 Task: Add an event  with title  Casual Team Building Workshop: Enhancing Communication and Trust within Teams, date '2023/12/07' to 2023/12/08  & Select Event type as  Collective. Add location for the event as  Mexico City, Mexico and add a description: The session will conclude with a recap and summary of key takeaways, providing participants with a comprehensive understanding of the elements that contribute to successful presentations. Participants will be encouraged to continue practicing their presentation skills outside of the session and seek further opportunities for growth and improvement.Create an event link  http-casualteambuildingworkshop:enhancingcommunicationandtrustwithinteamscom & Select the event color as  Cyan. , logged in from the account softage.4@softage.netand send the event invitation to softage.10@softage.net and softage.1@softage.net
Action: Mouse pressed left at (662, 98)
Screenshot: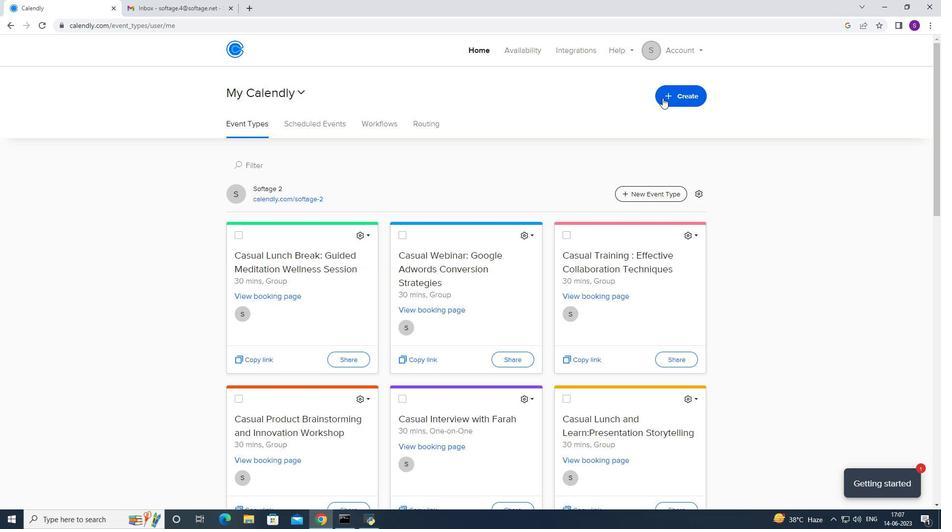
Action: Mouse moved to (648, 126)
Screenshot: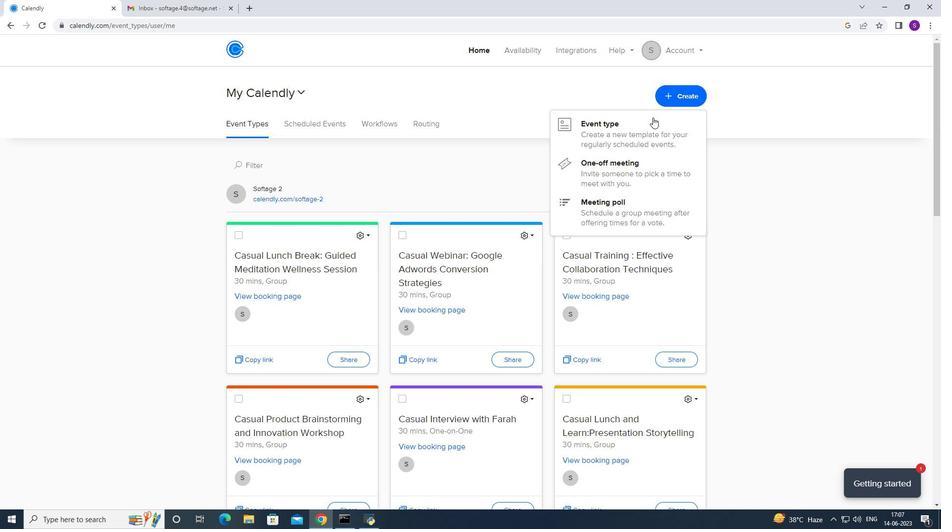 
Action: Mouse pressed left at (648, 126)
Screenshot: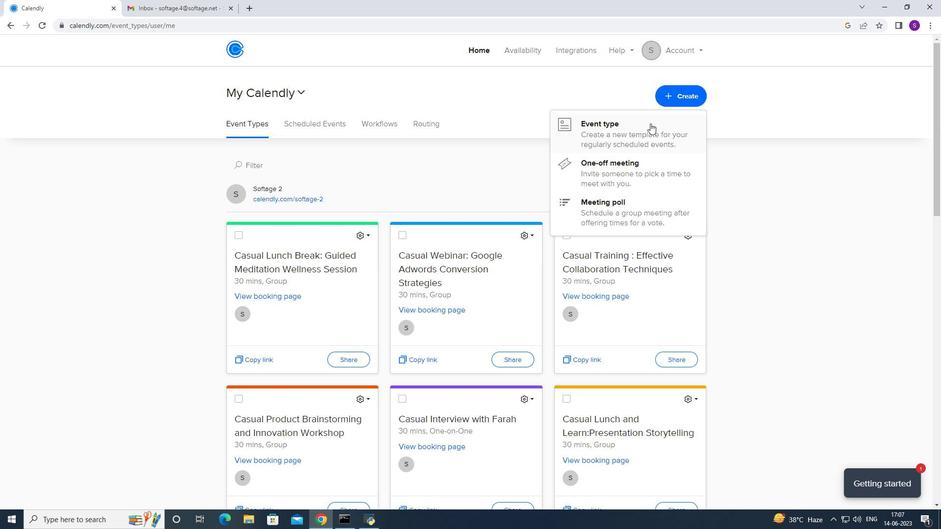 
Action: Mouse moved to (387, 300)
Screenshot: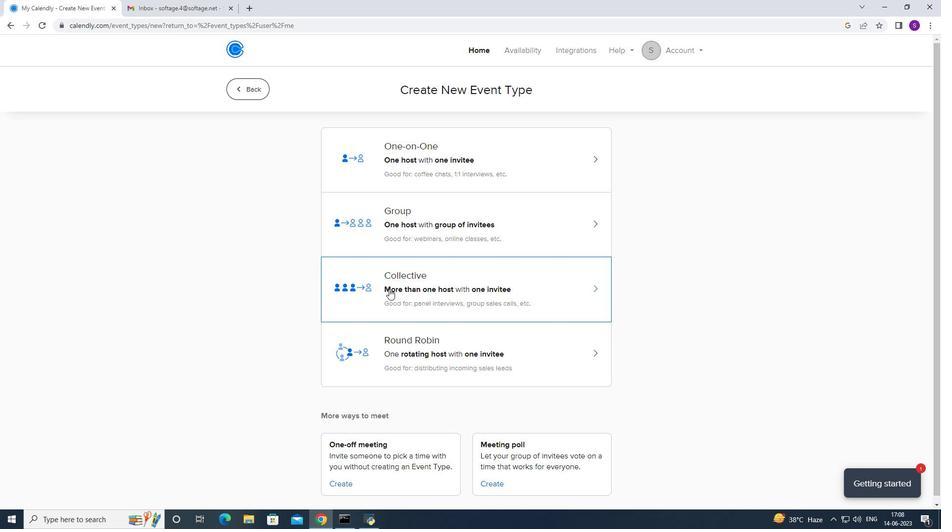 
Action: Mouse pressed left at (387, 300)
Screenshot: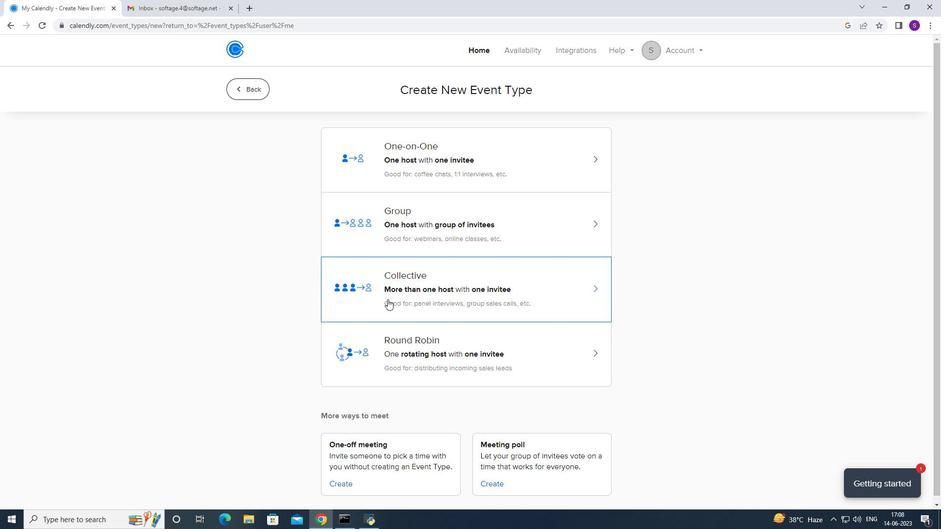 
Action: Mouse moved to (567, 213)
Screenshot: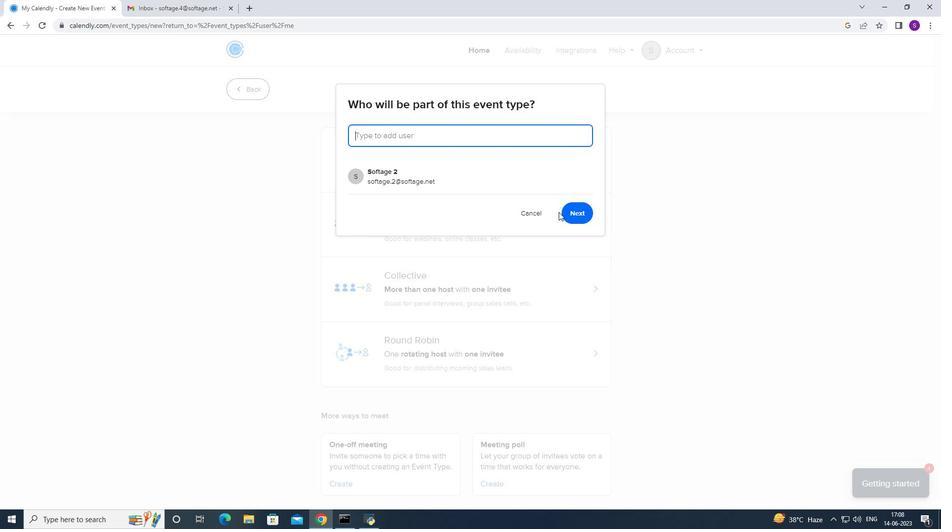 
Action: Mouse pressed left at (567, 213)
Screenshot: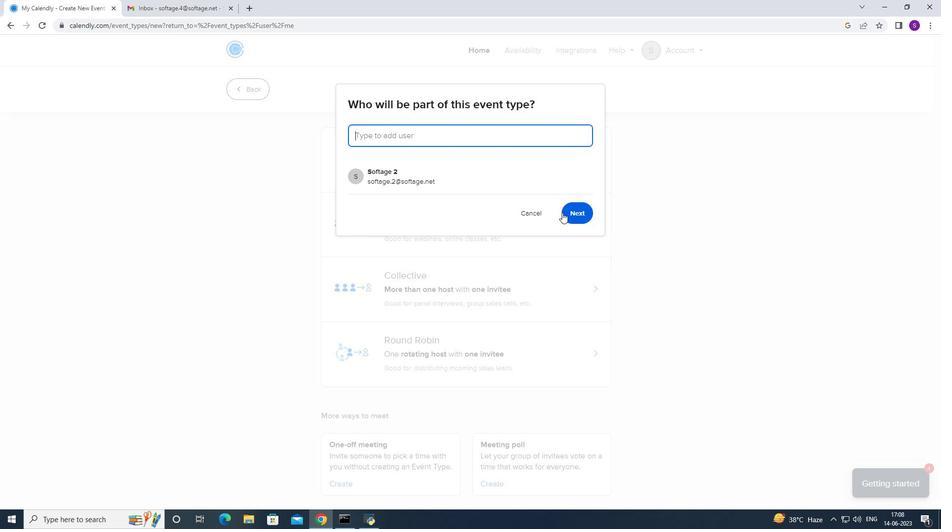 
Action: Mouse moved to (633, 313)
Screenshot: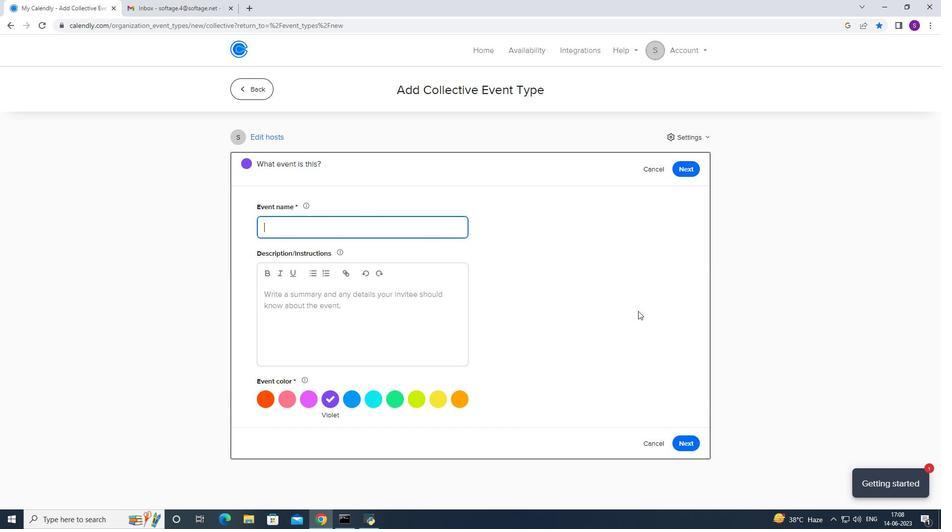 
Action: Key pressed <Key.caps_lock>
Screenshot: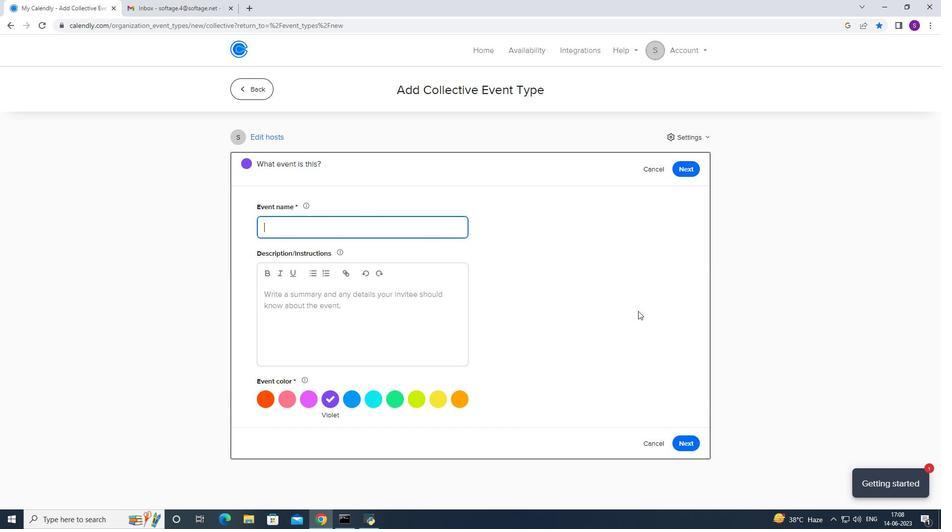 
Action: Mouse moved to (572, 329)
Screenshot: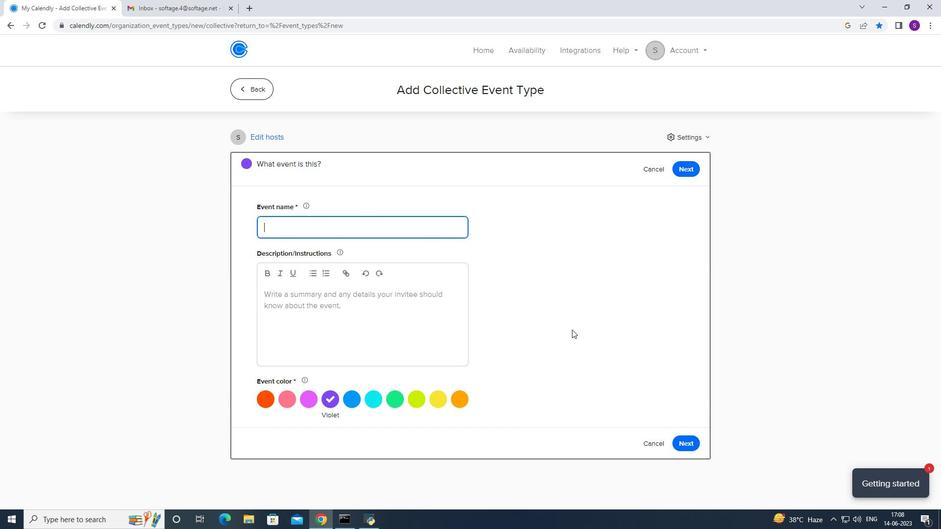 
Action: Key pressed C
Screenshot: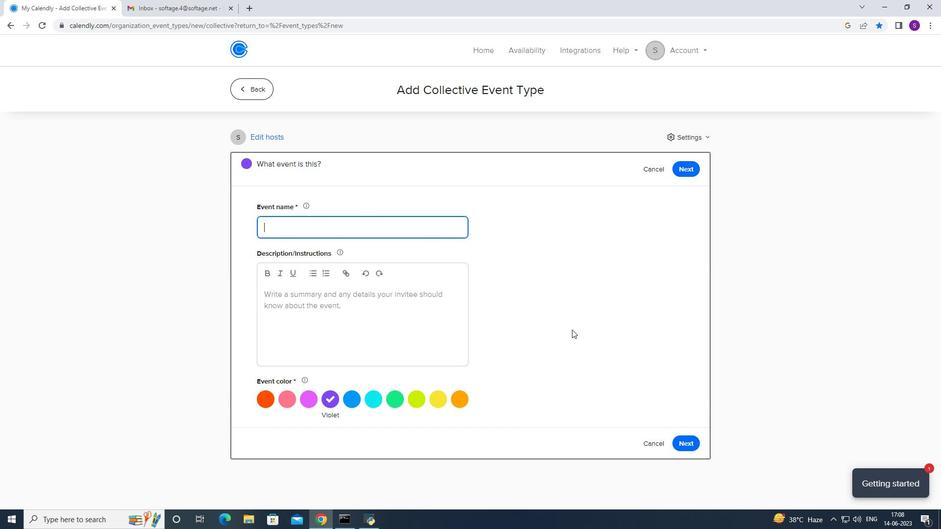 
Action: Mouse moved to (570, 325)
Screenshot: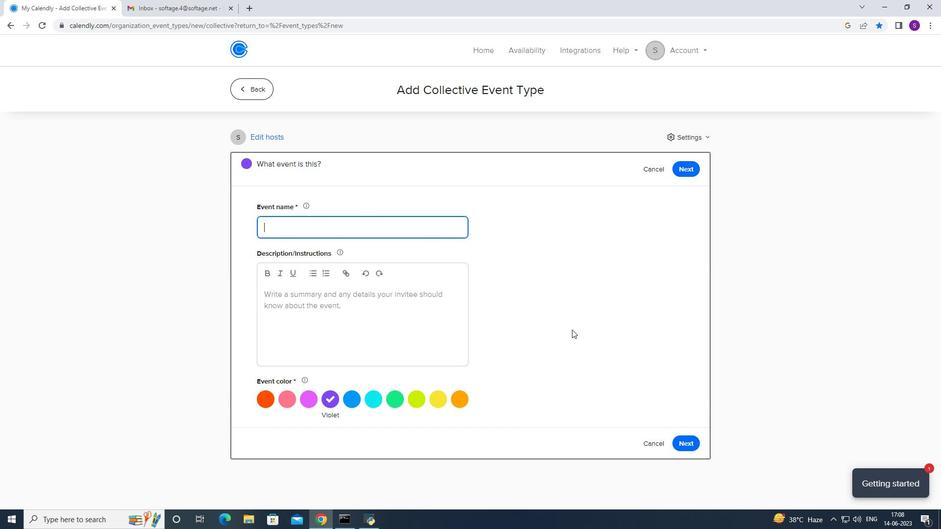 
Action: Key pressed <Key.caps_lock>as
Screenshot: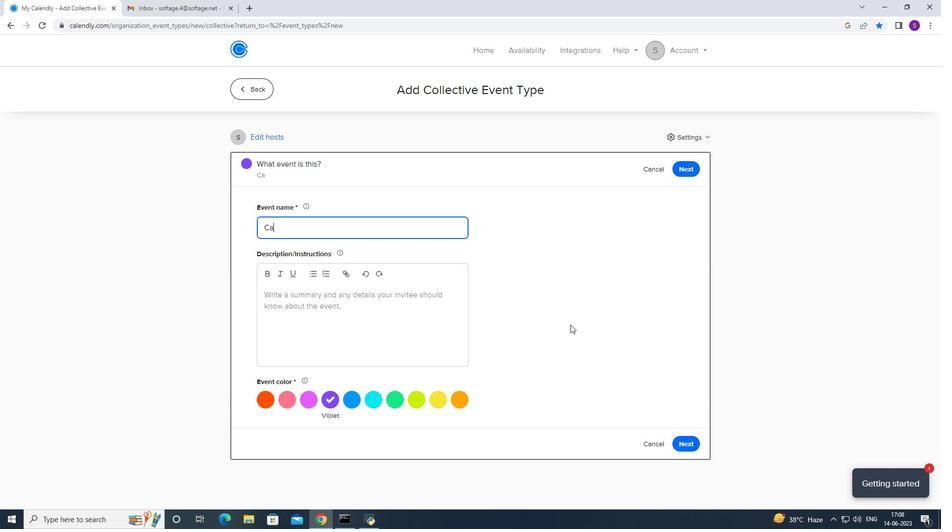 
Action: Mouse moved to (566, 306)
Screenshot: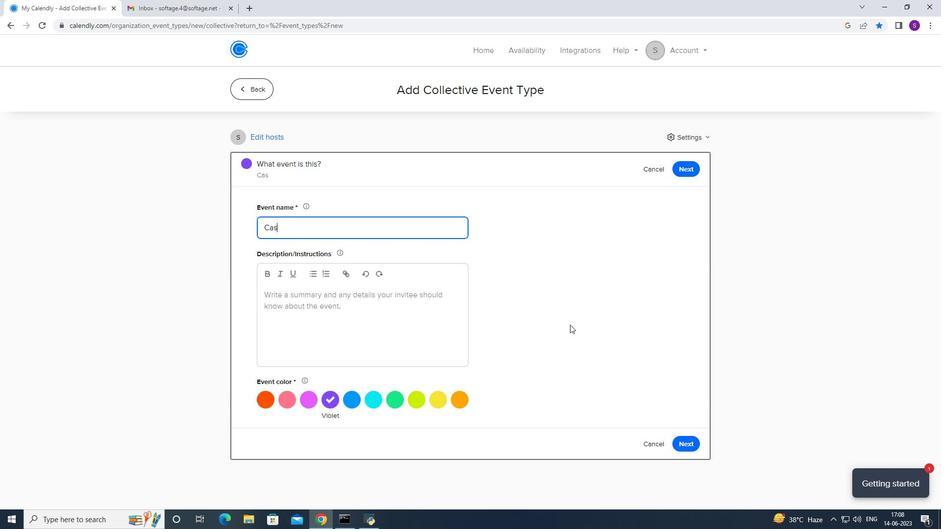 
Action: Key pressed u
Screenshot: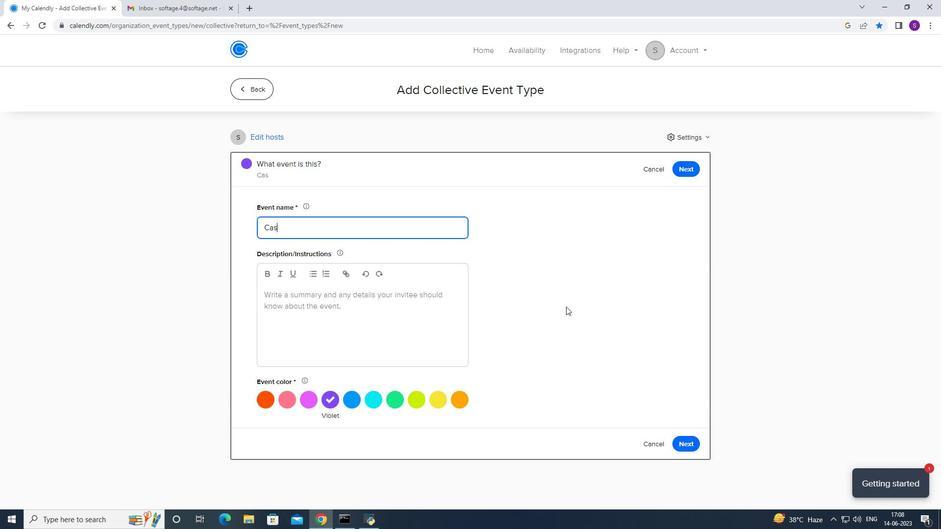
Action: Mouse moved to (557, 309)
Screenshot: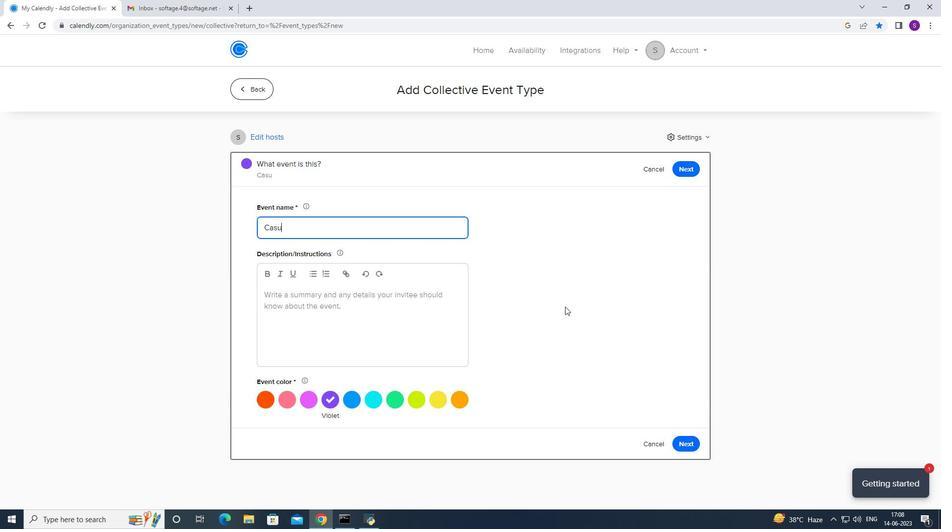 
Action: Key pressed al<Key.space><Key.caps_lock>T<Key.caps_lock>eam<Key.space><Key.caps_lock><Key.caps_lock>buiklding<Key.shift_r>
Screenshot: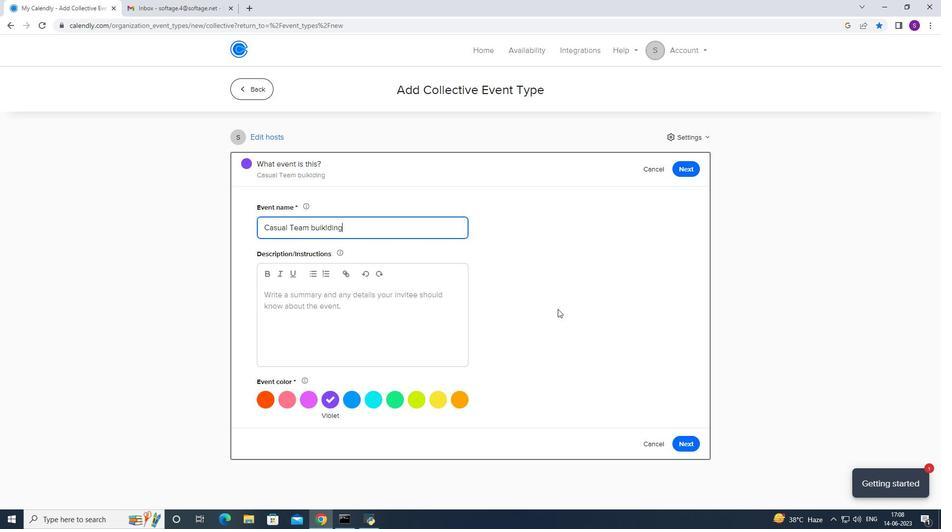 
Action: Mouse moved to (557, 310)
Screenshot: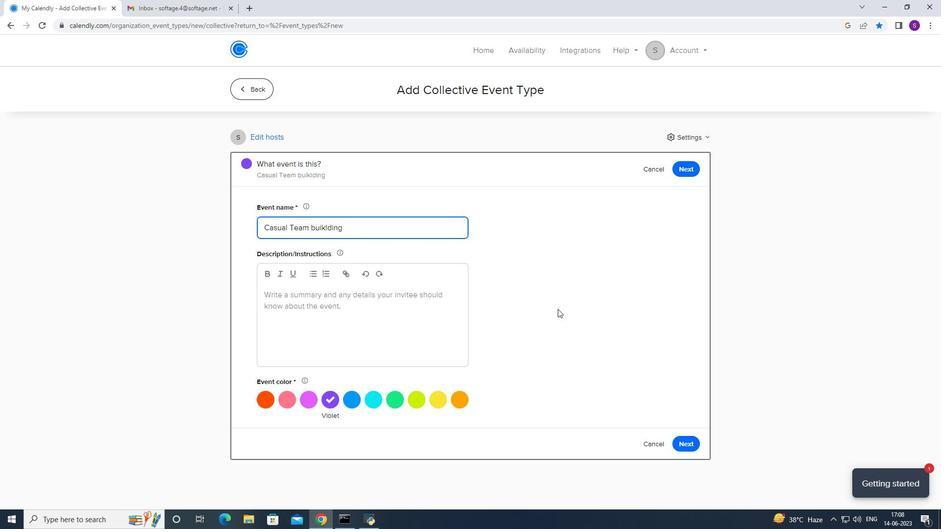 
Action: Key pressed <Key.backspace>
Screenshot: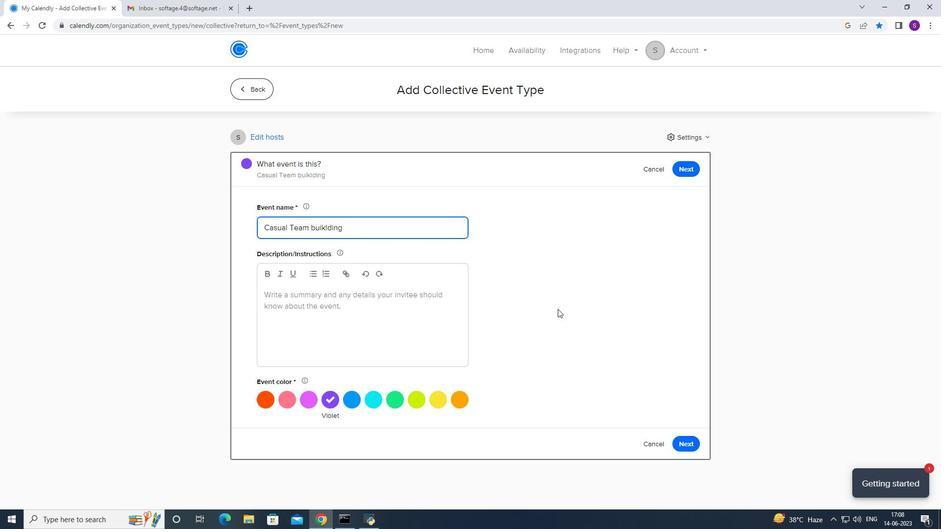 
Action: Mouse moved to (550, 324)
Screenshot: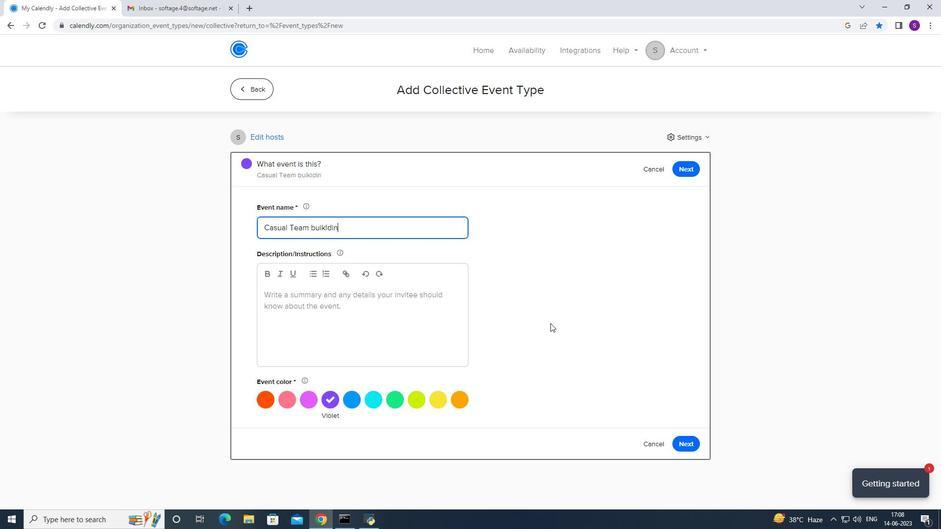 
Action: Key pressed <Key.backspace><Key.backspace><Key.backspace><Key.backspace><Key.backspace><Key.backspace><Key.backspace><Key.backspace>
Screenshot: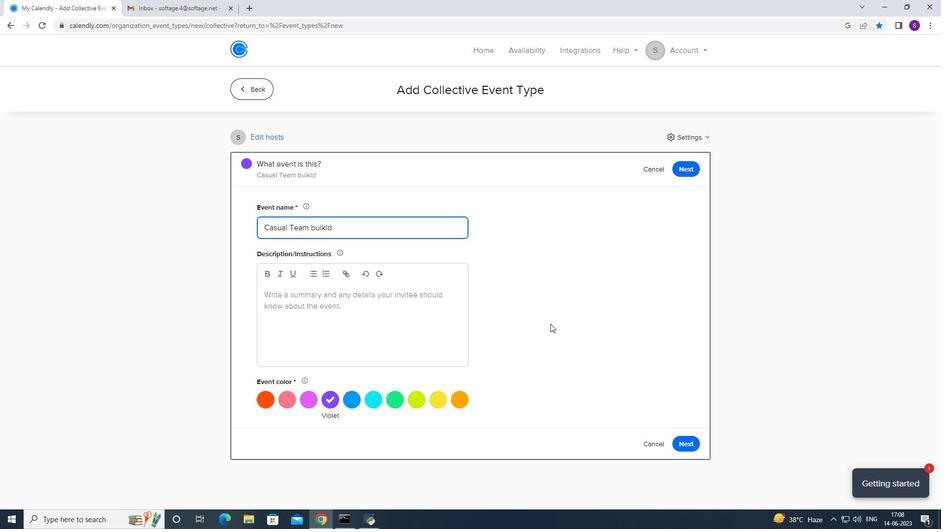 
Action: Mouse moved to (546, 325)
Screenshot: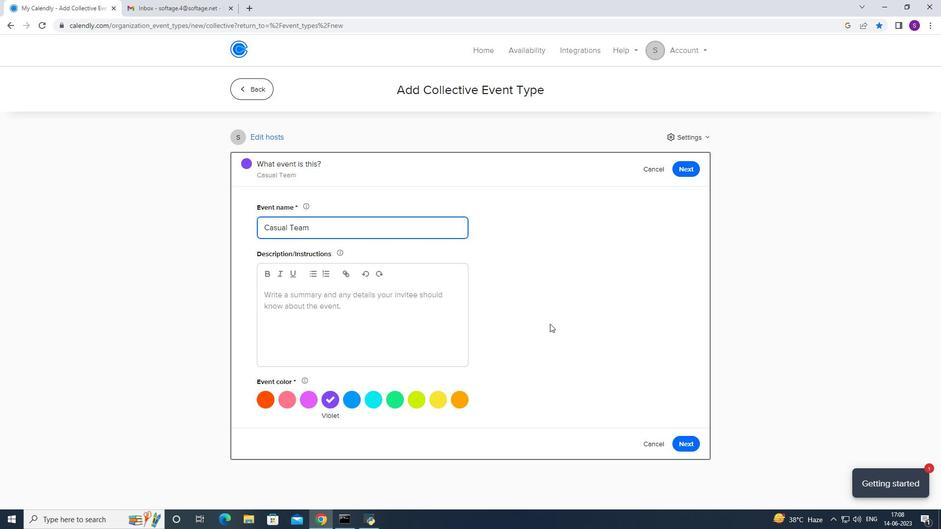 
Action: Key pressed <Key.caps_lock>B<Key.caps_lock>uilding<Key.shift_r>:<Key.space><Key.caps_lock>E<Key.caps_lock>nhancing<Key.space><Key.caps_lock>C<Key.caps_lock>ommunication<Key.space><Key.shift_r><Key.shift_r><Key.shift_r><Key.shift_r><Key.shift_r><Key.shift_r><Key.shift_r><Key.shift_r>&<Key.space><Key.caps_lock>TR<Key.caps_lock><Key.backspace>
Screenshot: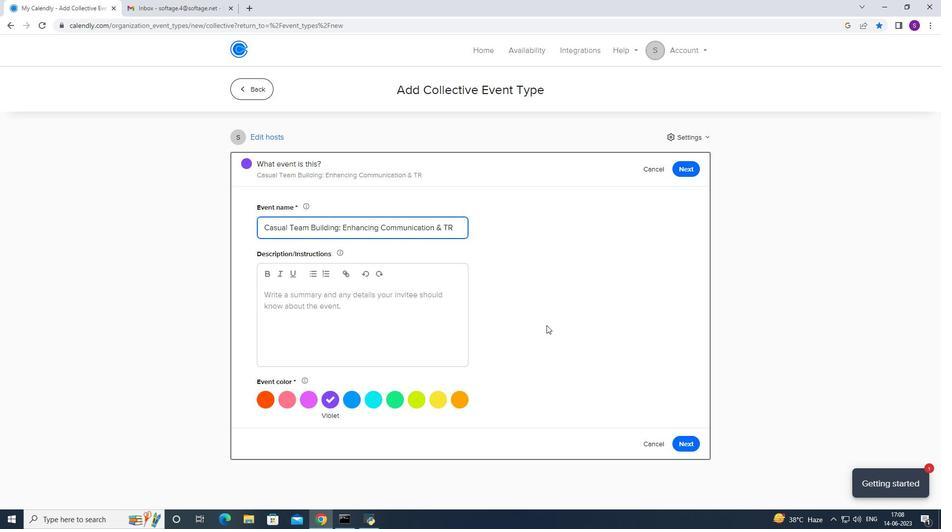 
Action: Mouse moved to (538, 327)
Screenshot: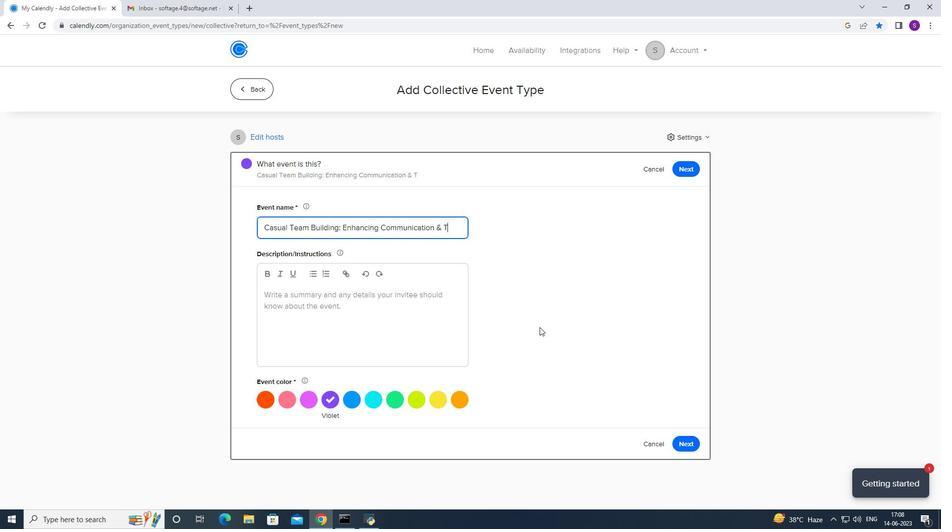 
Action: Key pressed rust
Screenshot: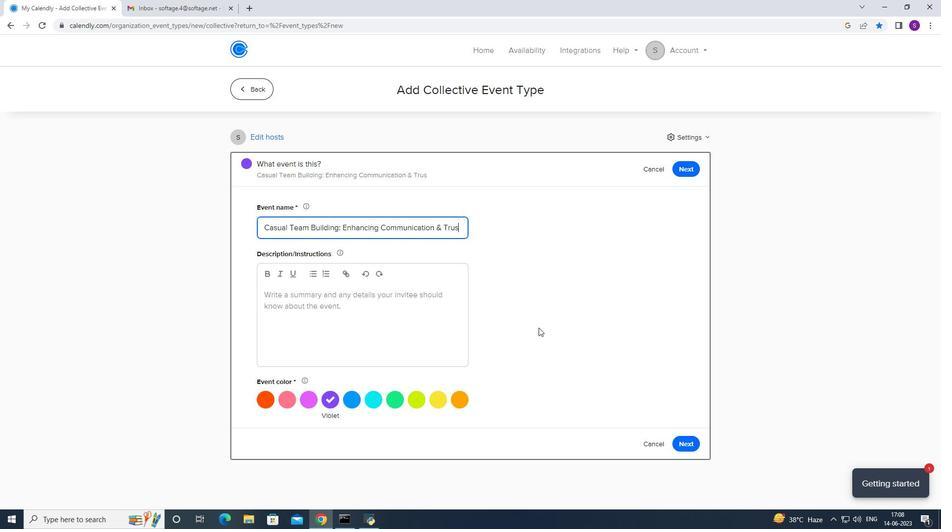 
Action: Mouse moved to (280, 321)
Screenshot: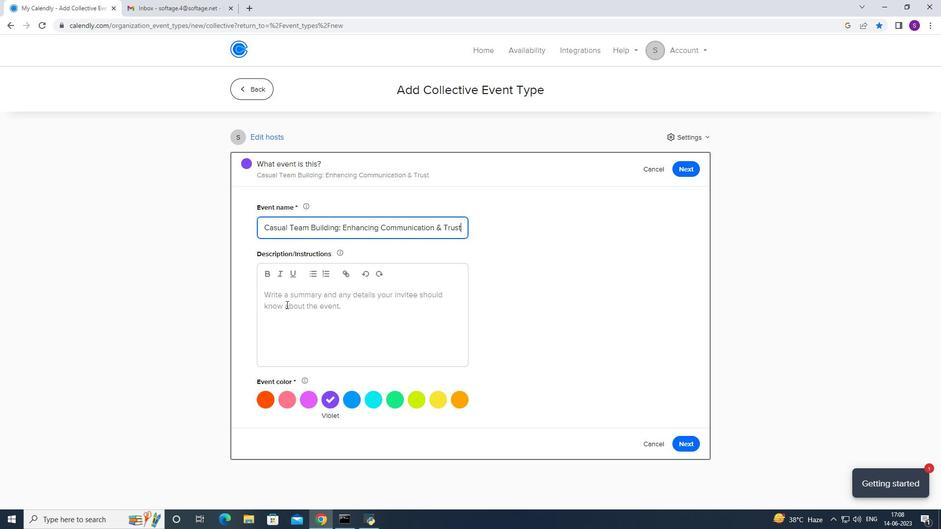 
Action: Mouse pressed left at (280, 321)
Screenshot: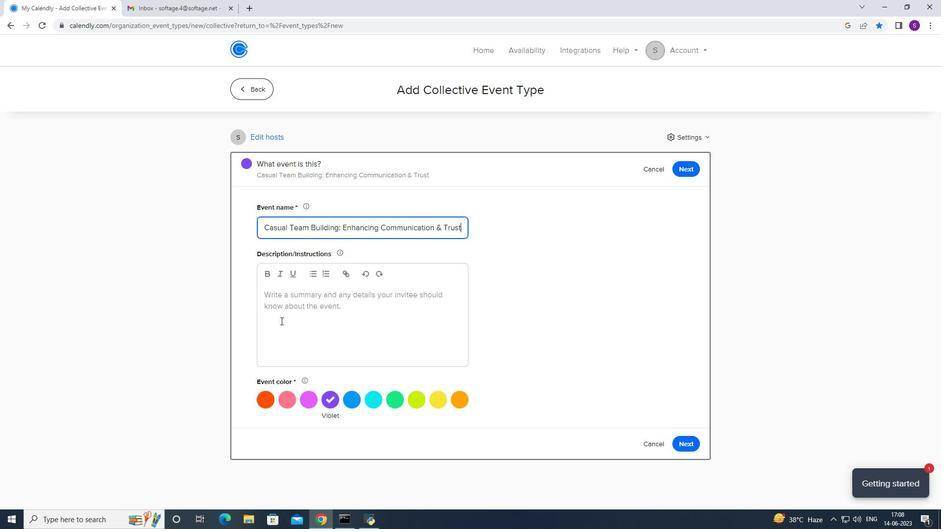 
Action: Mouse moved to (854, 302)
Screenshot: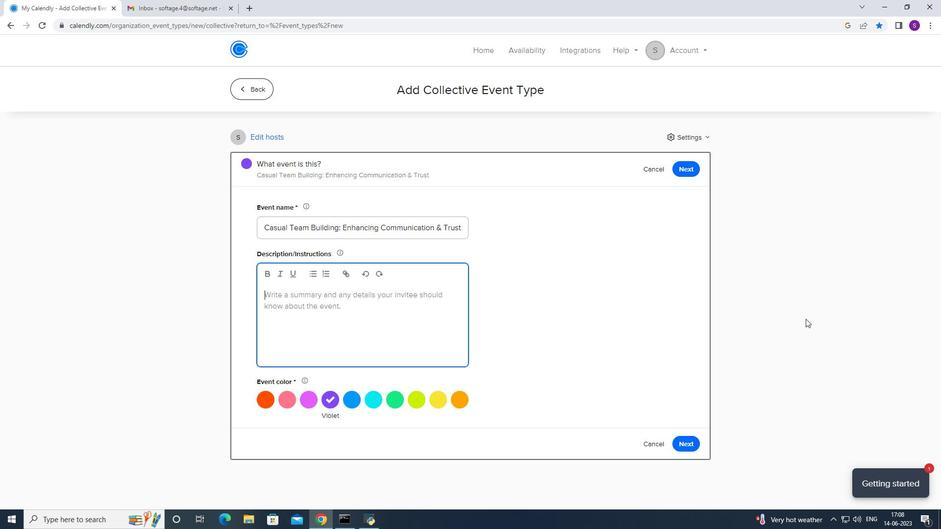 
Action: Key pressed <Key.caps_lock>T<Key.caps_lock>he<Key.space>sesion<Key.space>
Screenshot: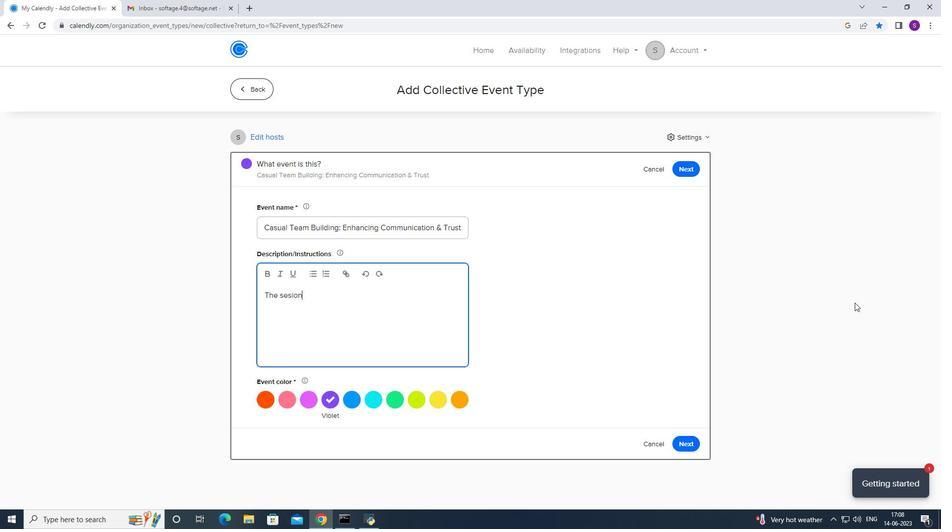 
Action: Mouse moved to (854, 302)
Screenshot: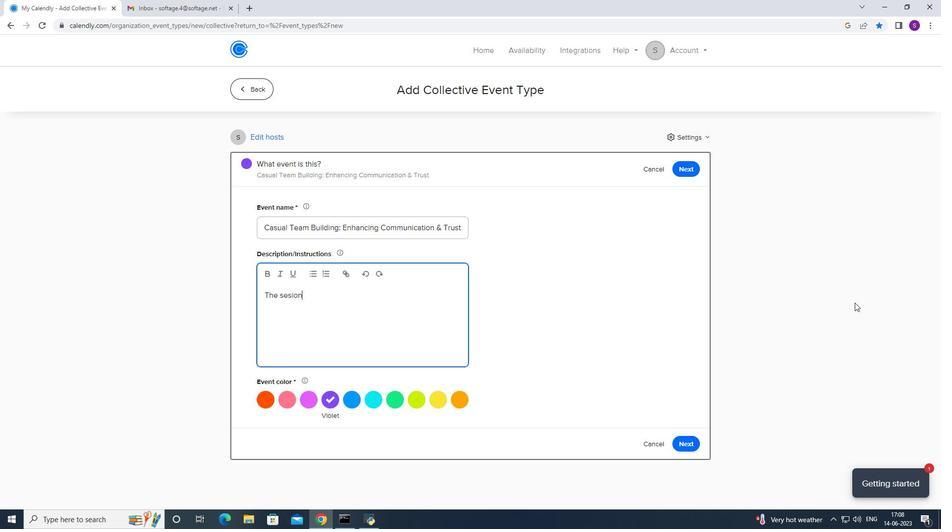 
Action: Key pressed will<Key.space>
Screenshot: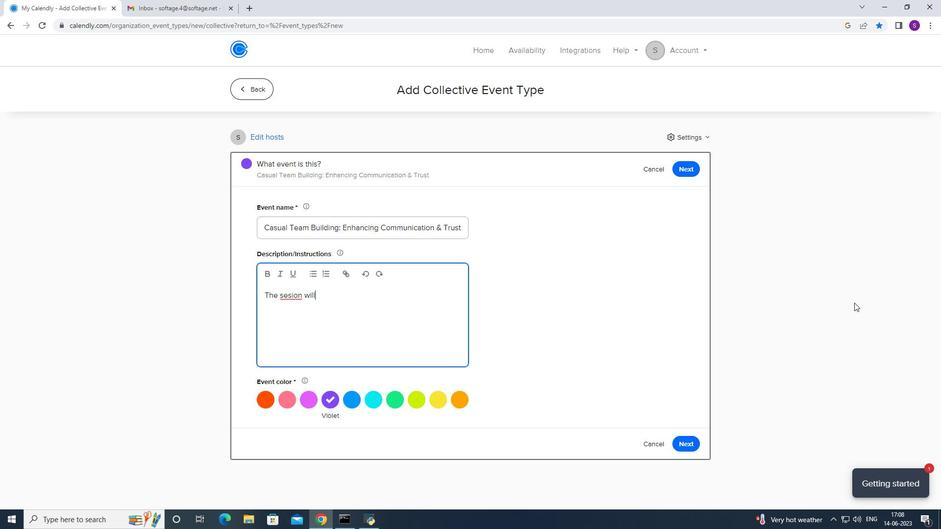 
Action: Mouse moved to (289, 297)
Screenshot: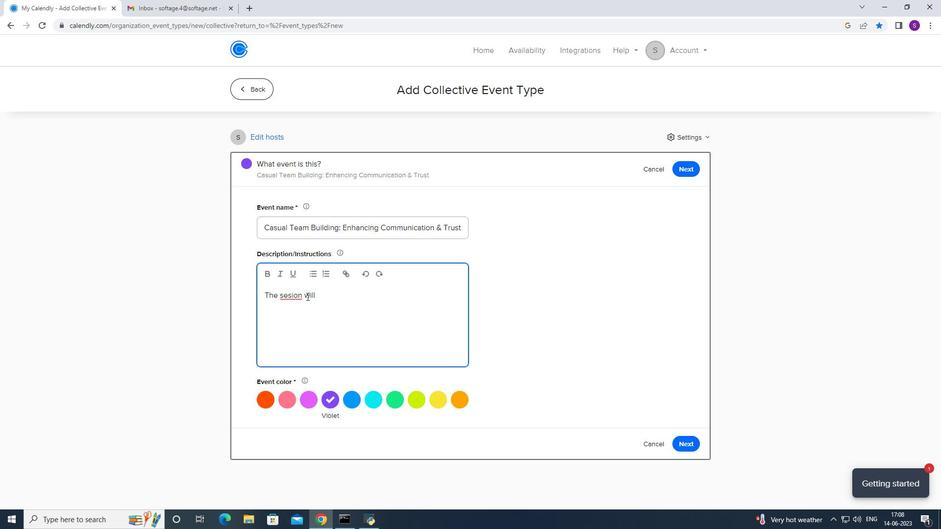 
Action: Mouse pressed right at (289, 297)
Screenshot: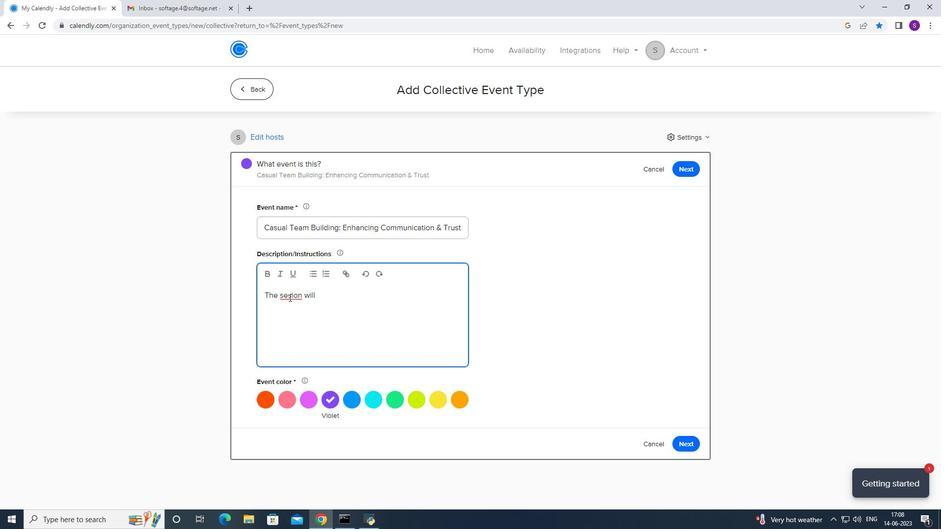 
Action: Mouse moved to (296, 305)
Screenshot: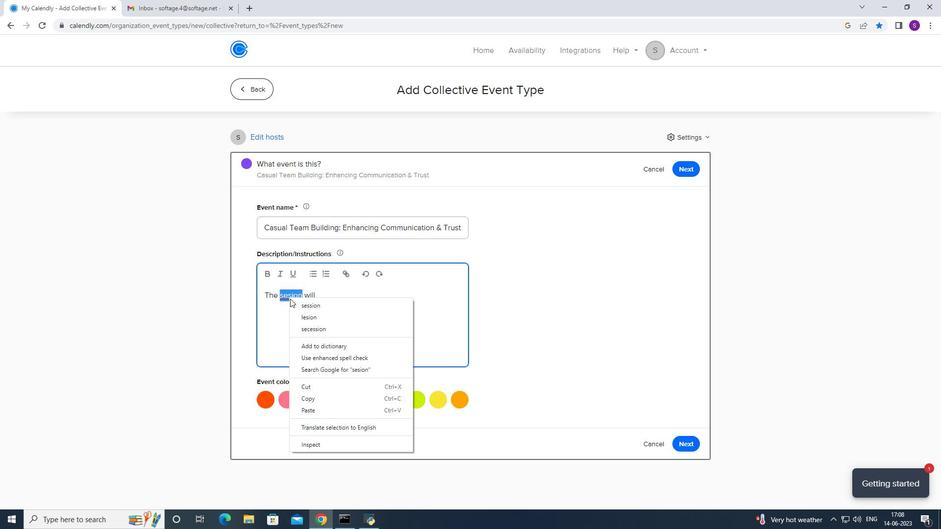 
Action: Mouse pressed left at (296, 305)
Screenshot: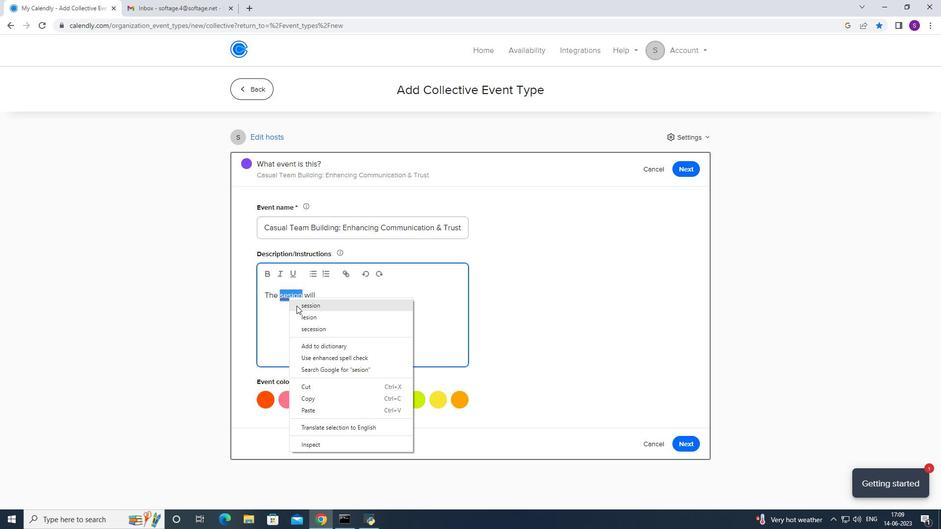 
Action: Mouse moved to (323, 300)
Screenshot: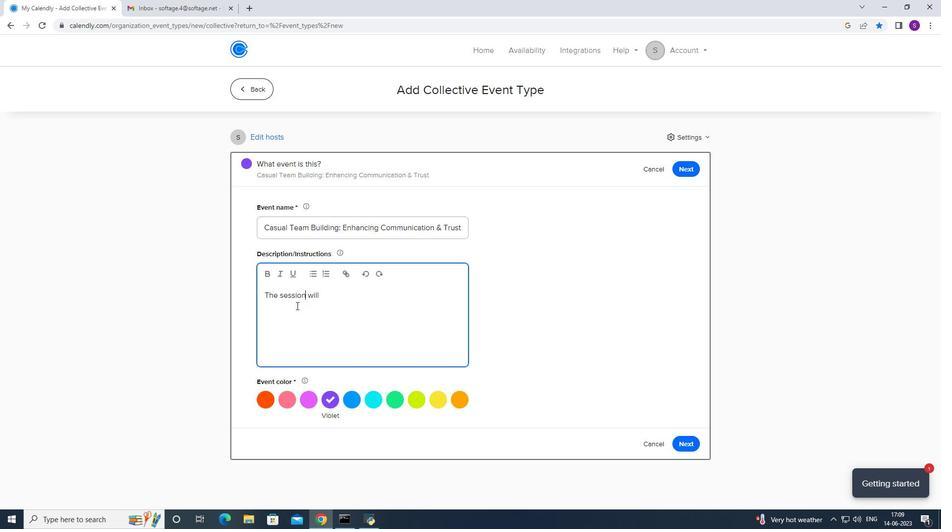 
Action: Mouse pressed left at (323, 300)
Screenshot: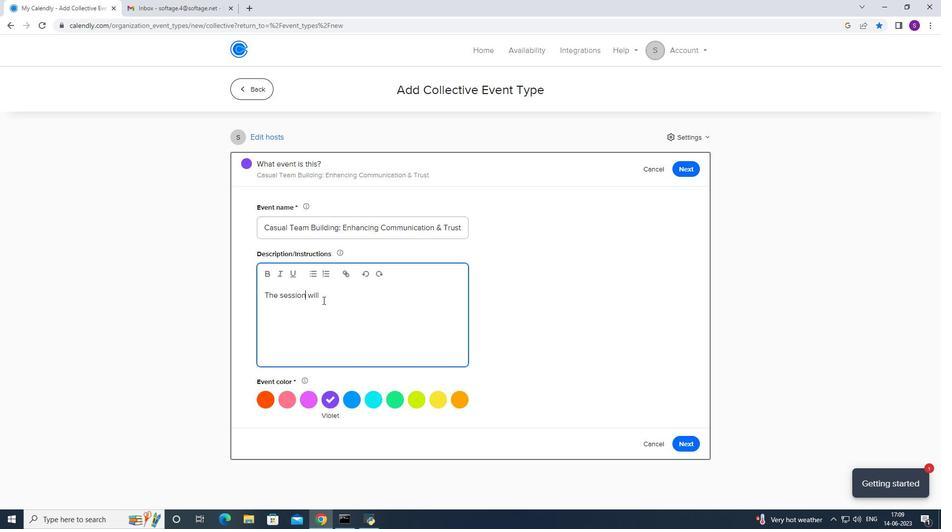
Action: Mouse moved to (913, 352)
Screenshot: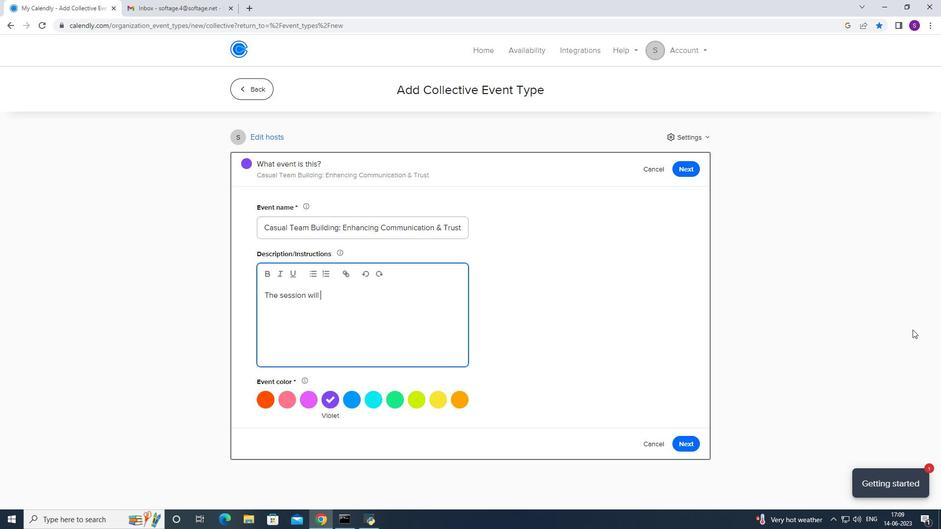 
Action: Key pressed conc
Screenshot: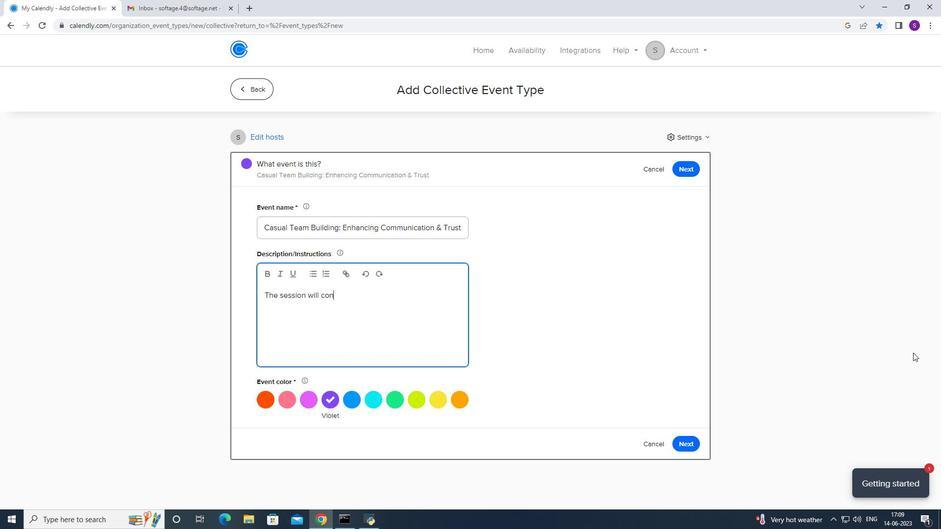 
Action: Mouse moved to (913, 353)
Screenshot: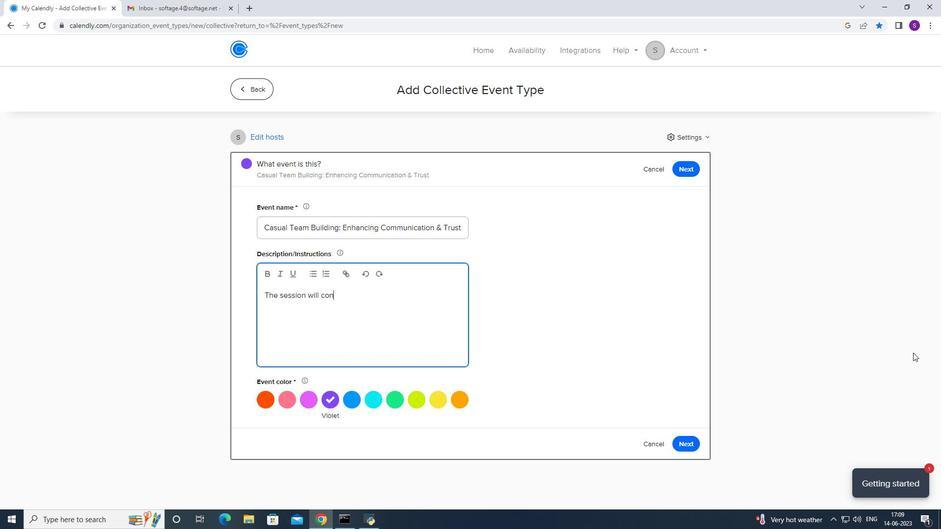 
Action: Key pressed l
Screenshot: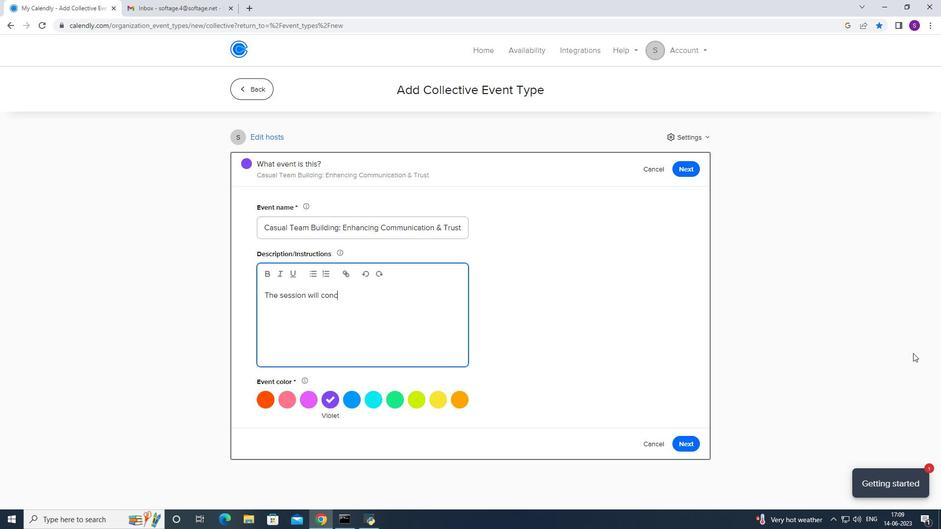 
Action: Mouse moved to (913, 353)
Screenshot: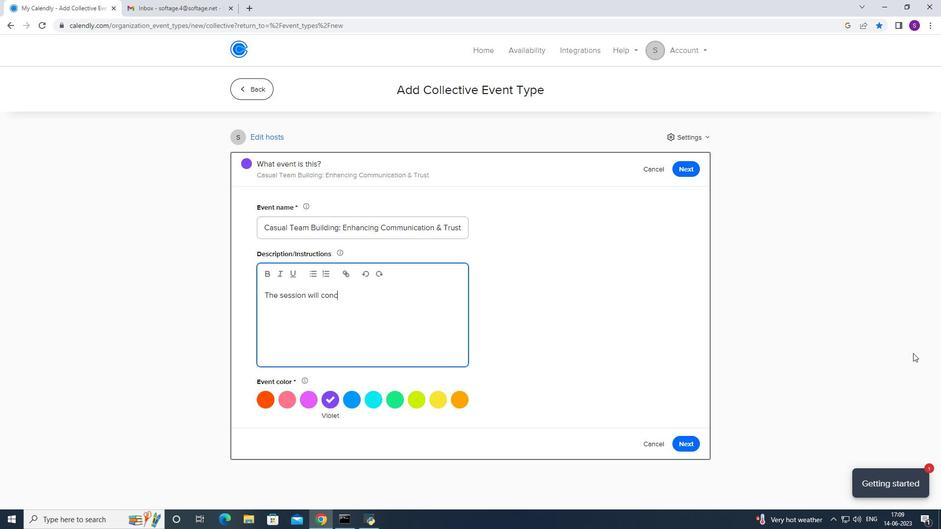 
Action: Key pressed ude<Key.space>wi
Screenshot: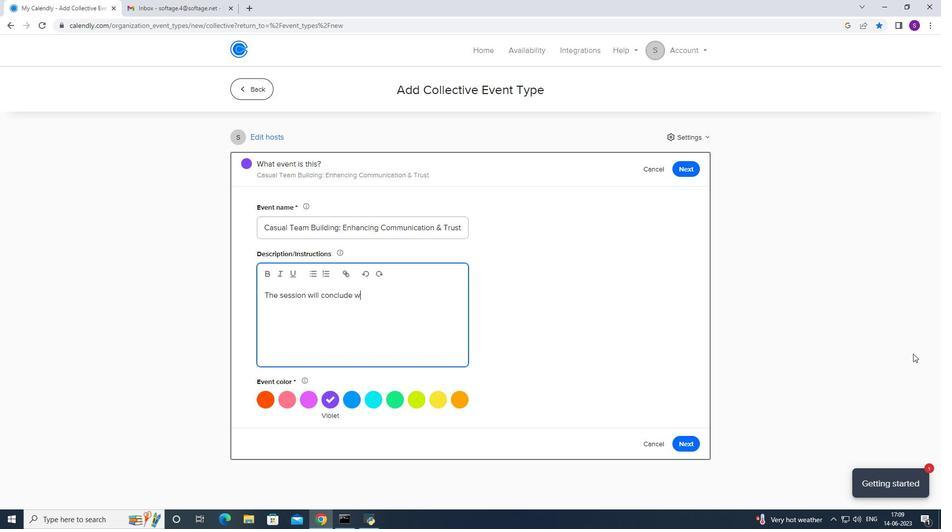 
Action: Mouse moved to (912, 354)
Screenshot: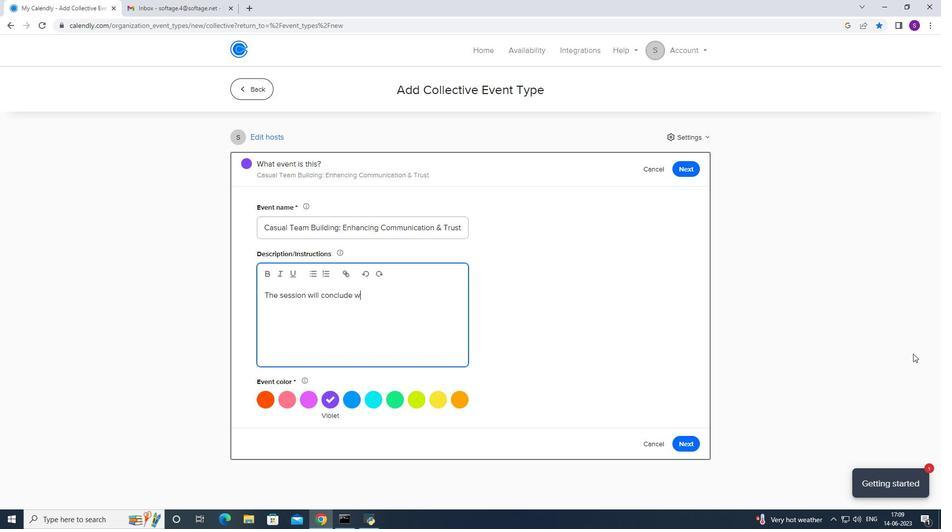 
Action: Key pressed t
Screenshot: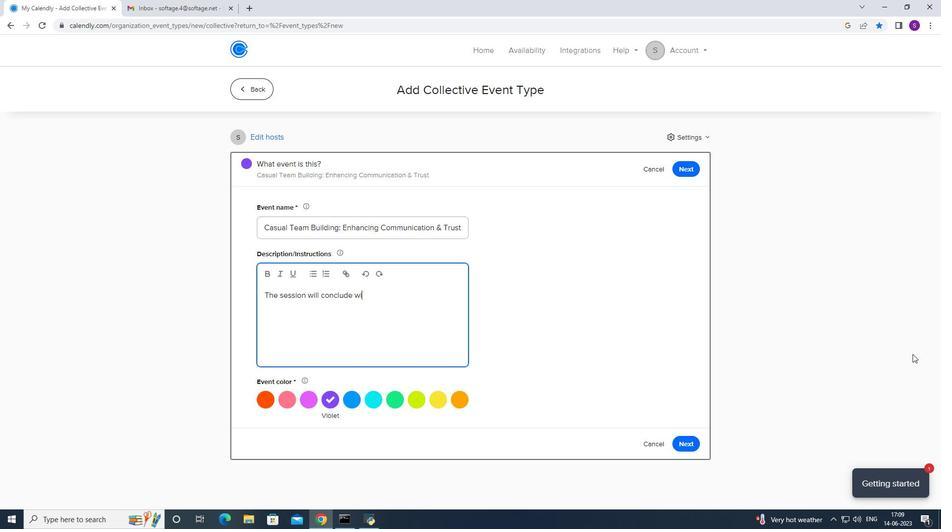 
Action: Mouse moved to (912, 354)
Screenshot: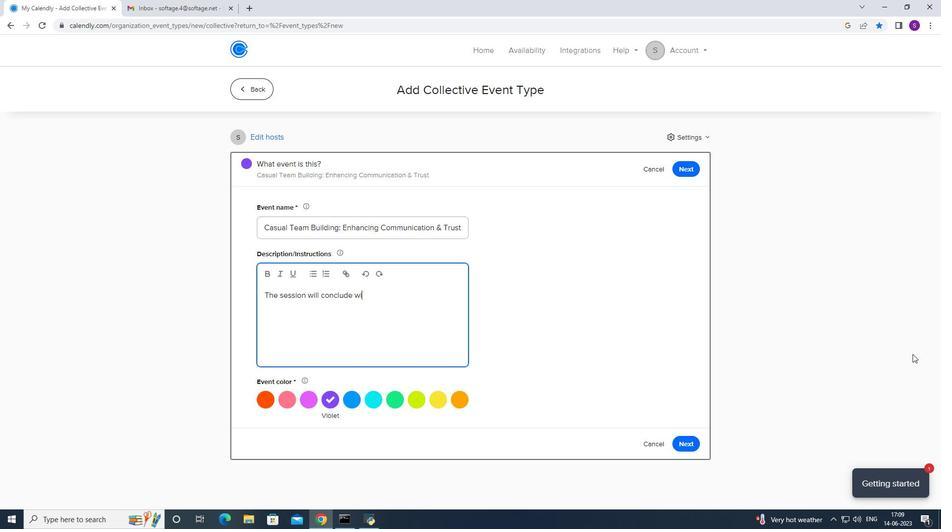 
Action: Key pressed h<Key.space>a<Key.space>
Screenshot: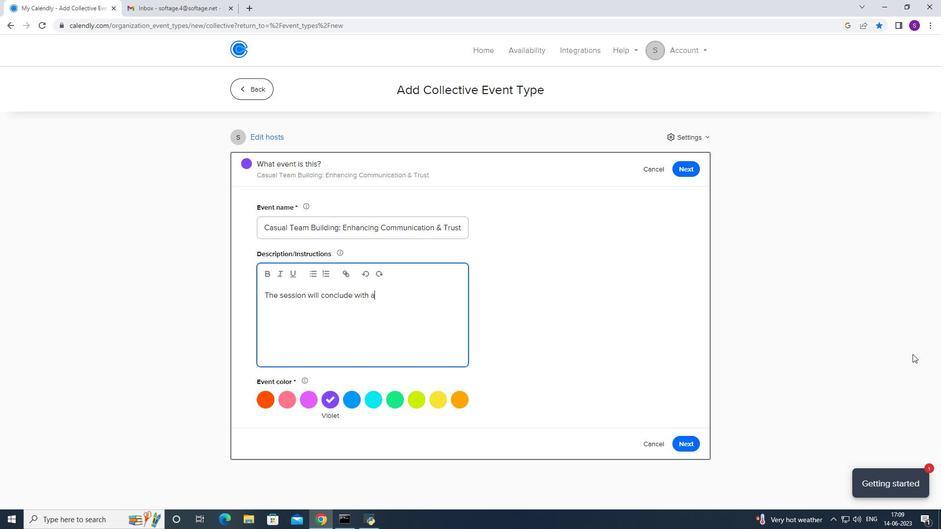 
Action: Mouse moved to (912, 354)
Screenshot: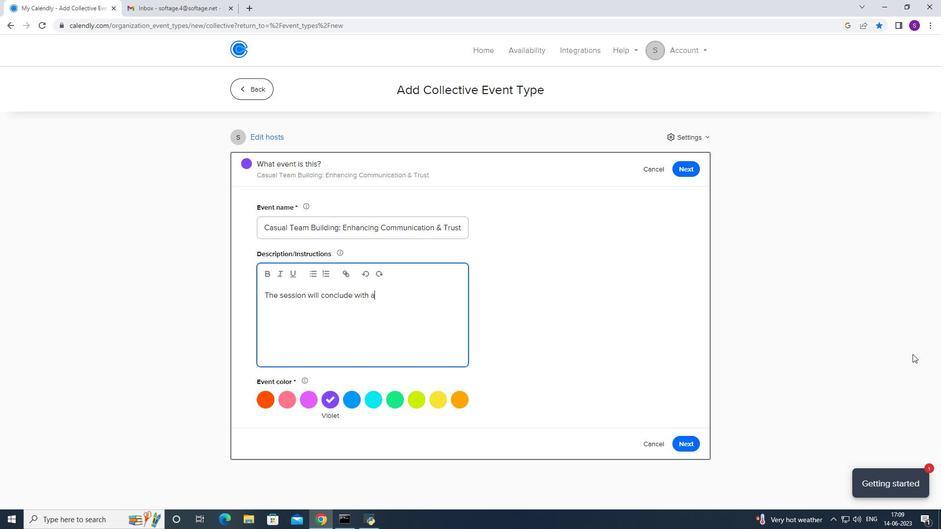
Action: Key pressed recao
Screenshot: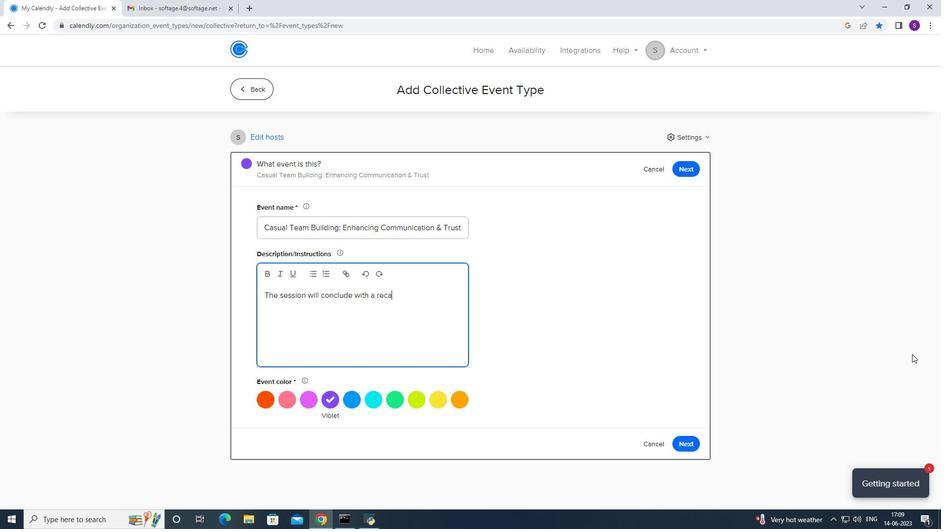 
Action: Mouse moved to (906, 361)
Screenshot: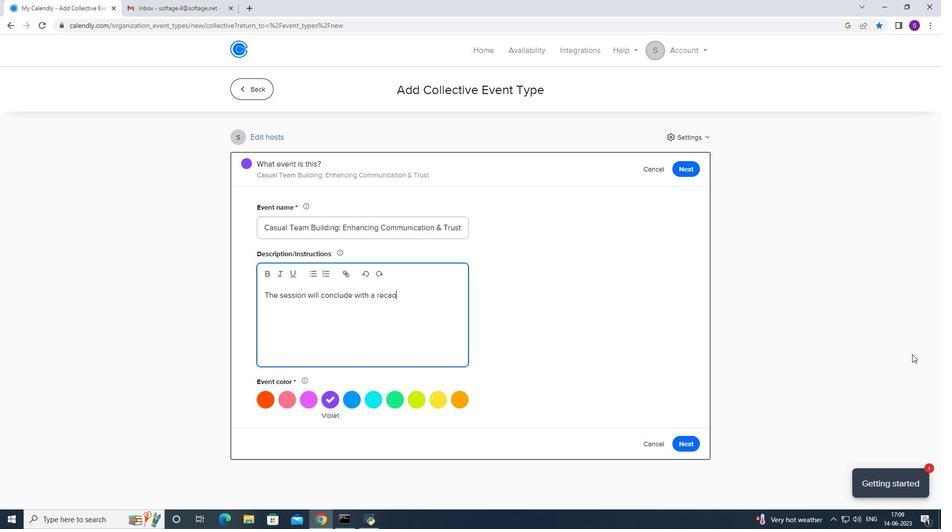 
Action: Key pressed <Key.backspace>
Screenshot: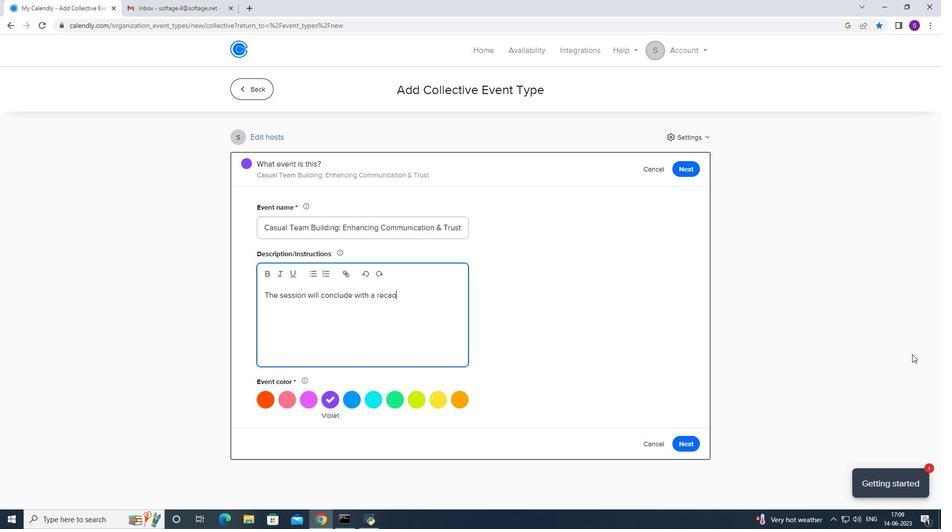 
Action: Mouse moved to (904, 364)
Screenshot: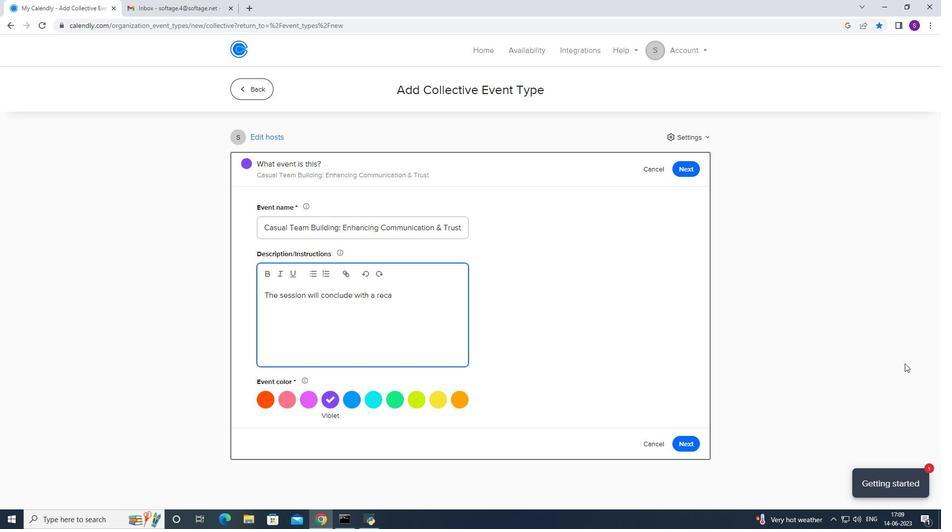 
Action: Key pressed <Key.backspace>
Screenshot: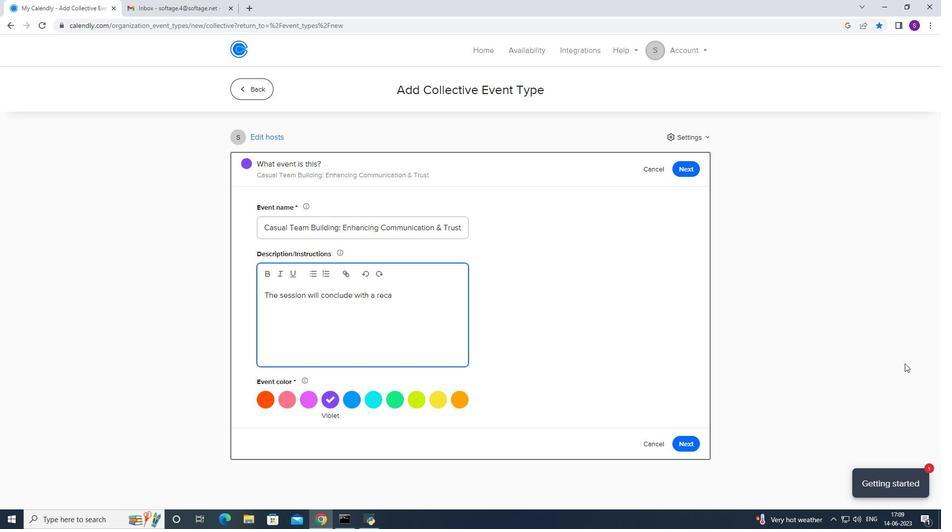 
Action: Mouse moved to (904, 364)
Screenshot: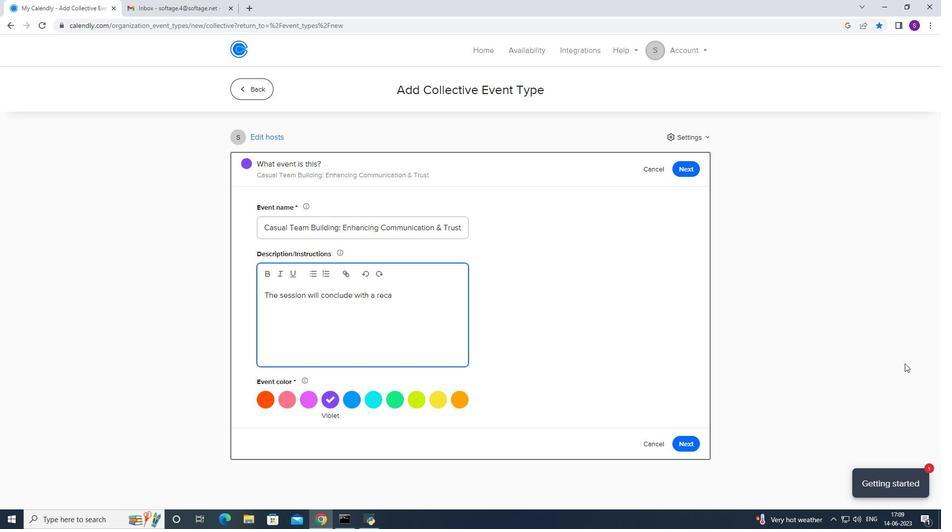 
Action: Key pressed ap<Key.space>and<Key.space>summary<Key.space>of<Key.space>key<Key.space>takeaways<Key.space>,<Key.space>p
Screenshot: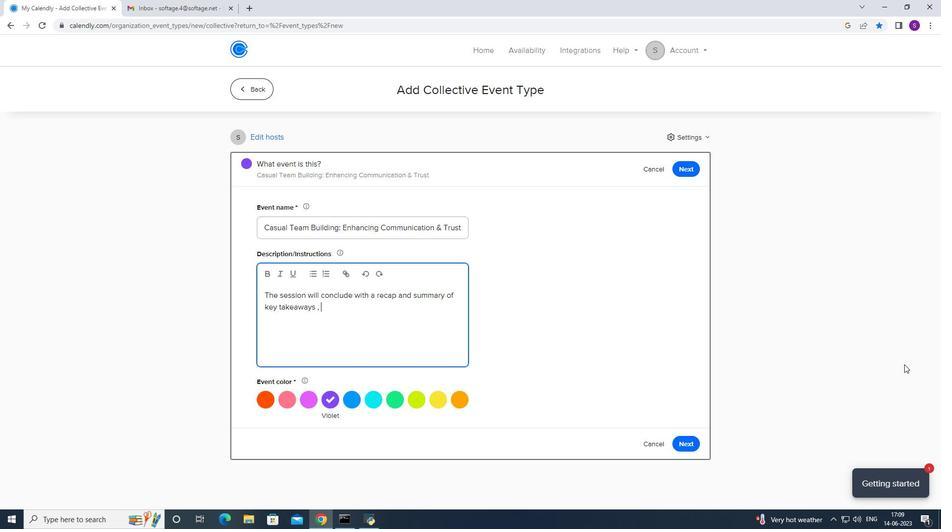 
Action: Mouse moved to (902, 367)
Screenshot: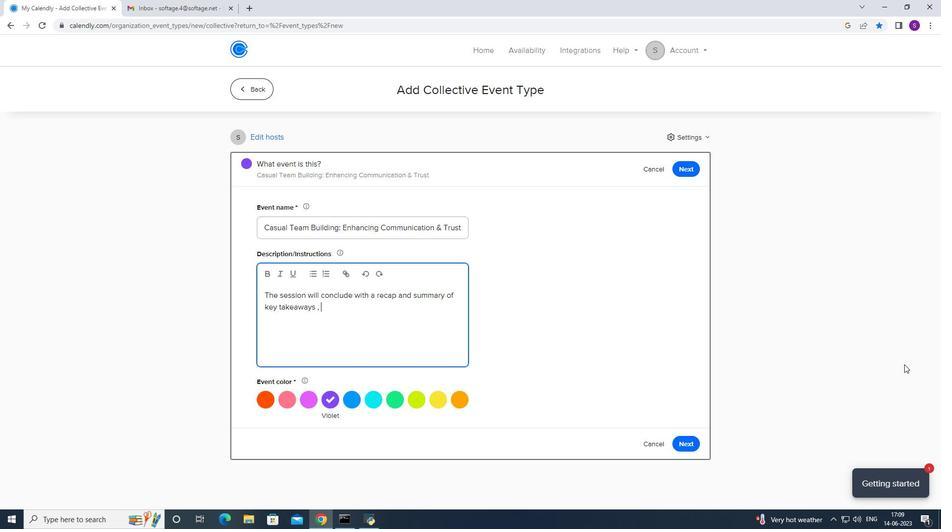 
Action: Key pressed r
Screenshot: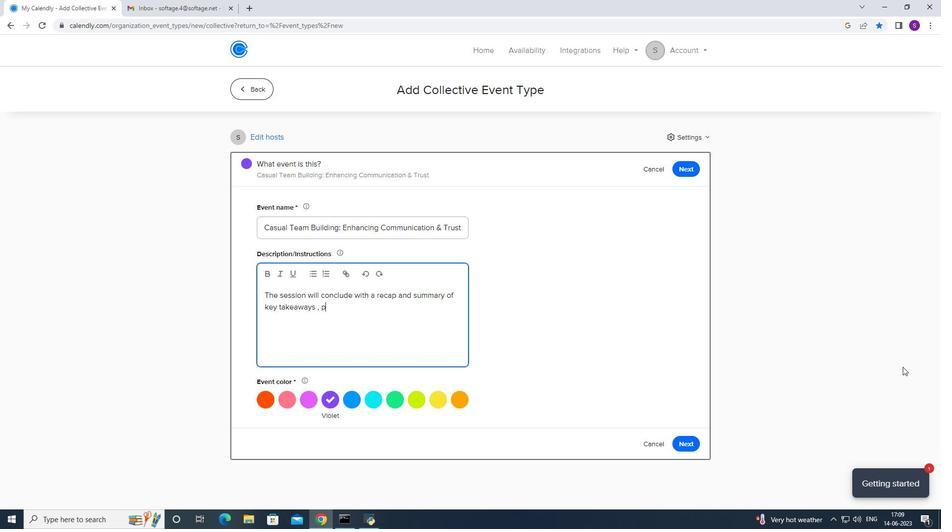 
Action: Mouse moved to (902, 367)
Screenshot: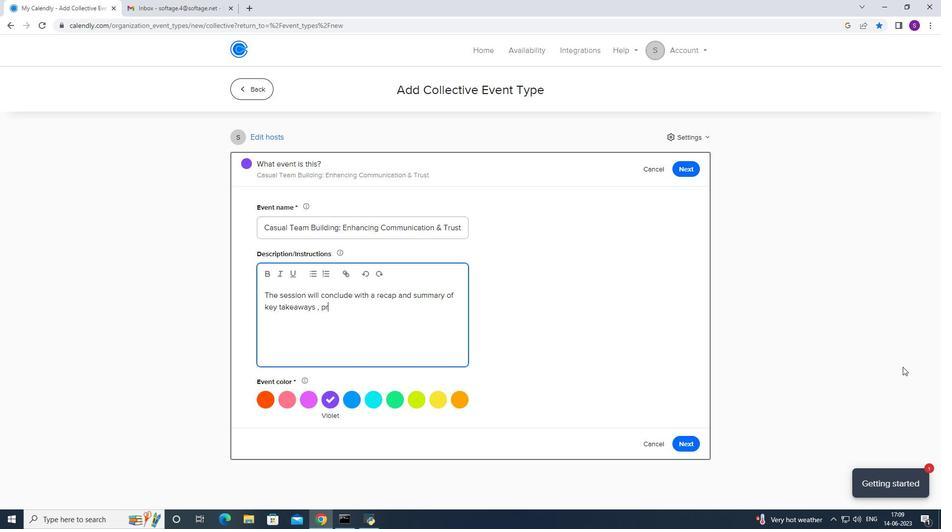 
Action: Key pressed oviding<Key.space>p
Screenshot: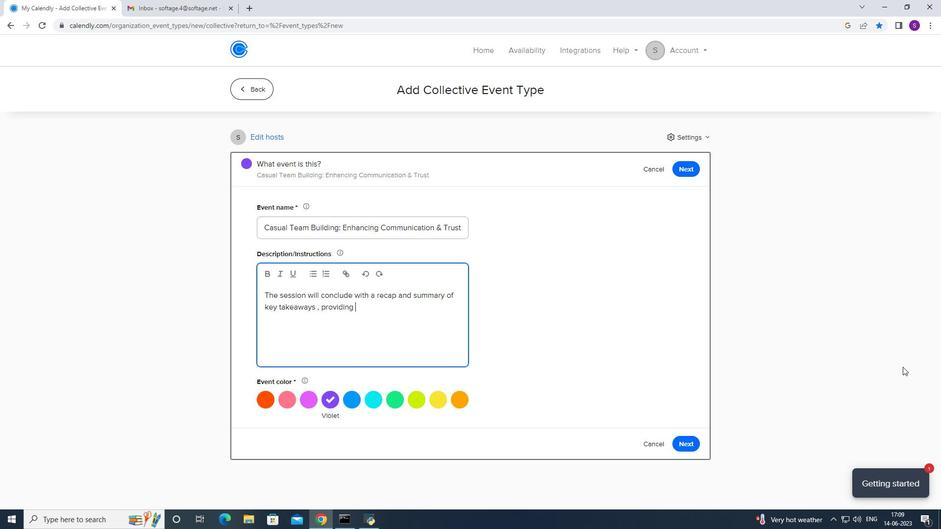 
Action: Mouse moved to (901, 368)
Screenshot: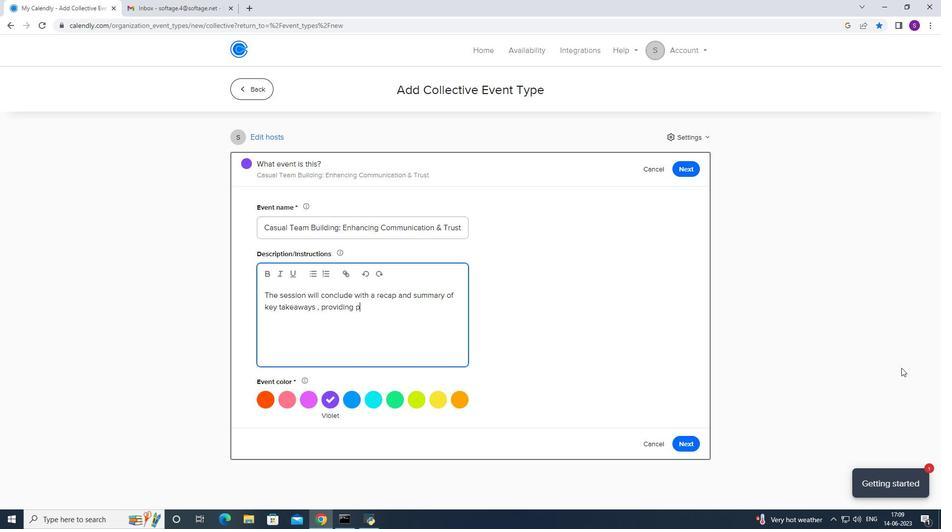
Action: Key pressed articip
Screenshot: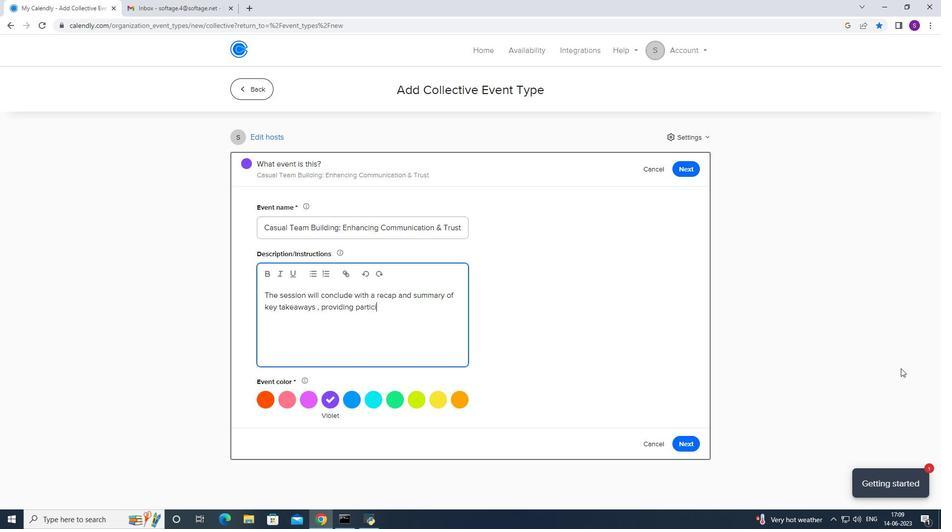 
Action: Mouse moved to (900, 369)
Screenshot: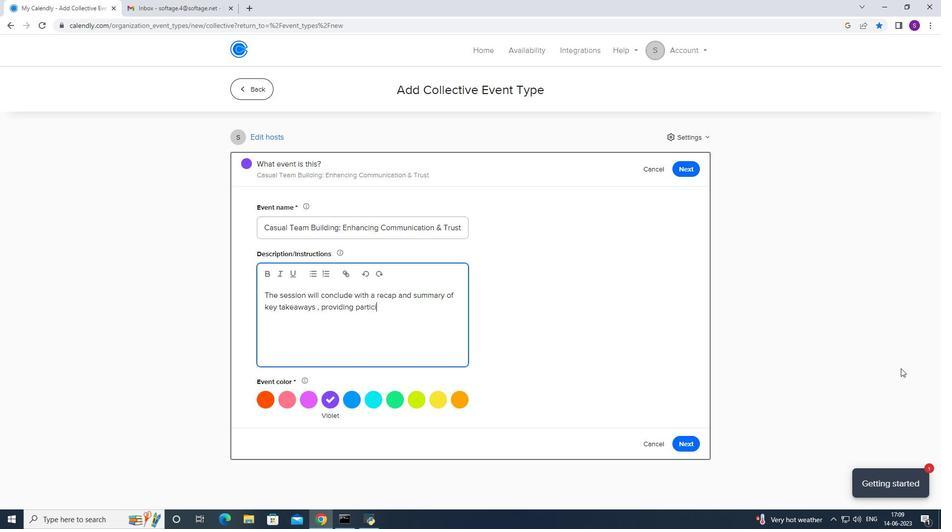 
Action: Key pressed ants<Key.space>with<Key.space>a<Key.space>comp
Screenshot: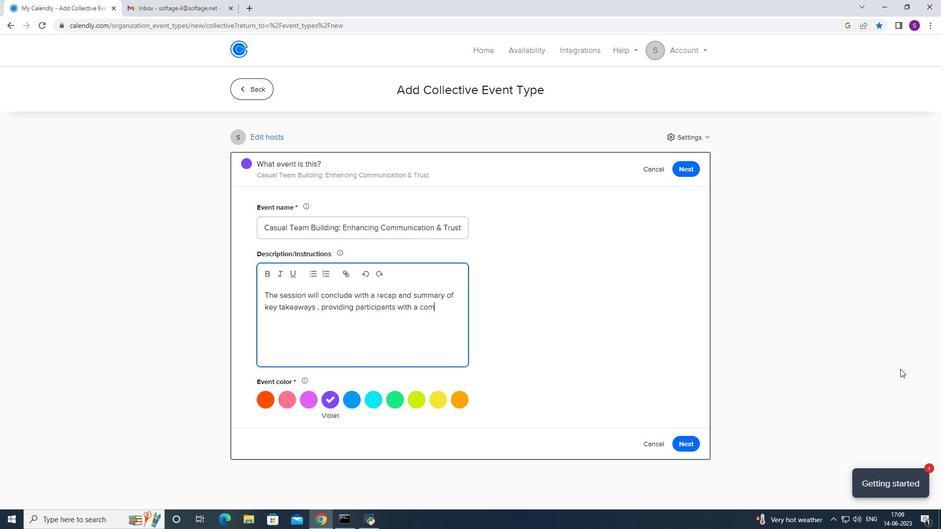 
Action: Mouse moved to (899, 372)
Screenshot: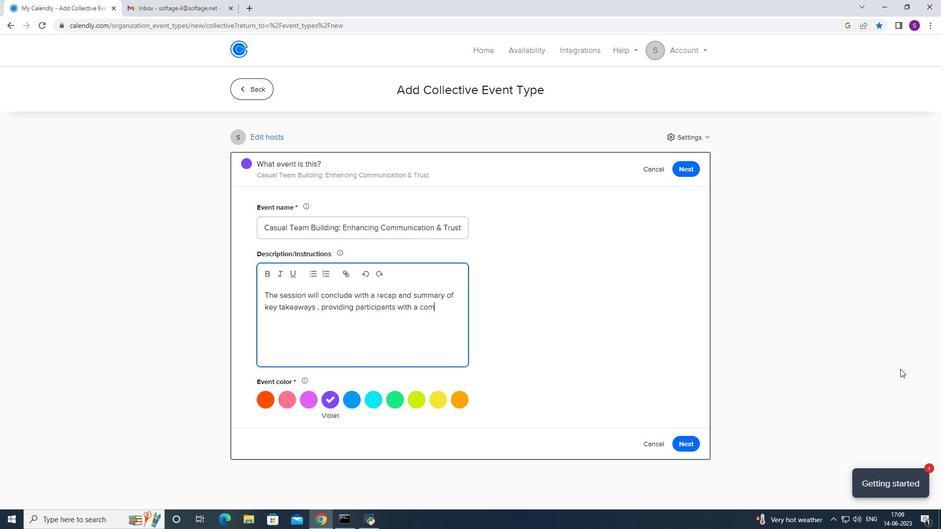 
Action: Key pressed reg
Screenshot: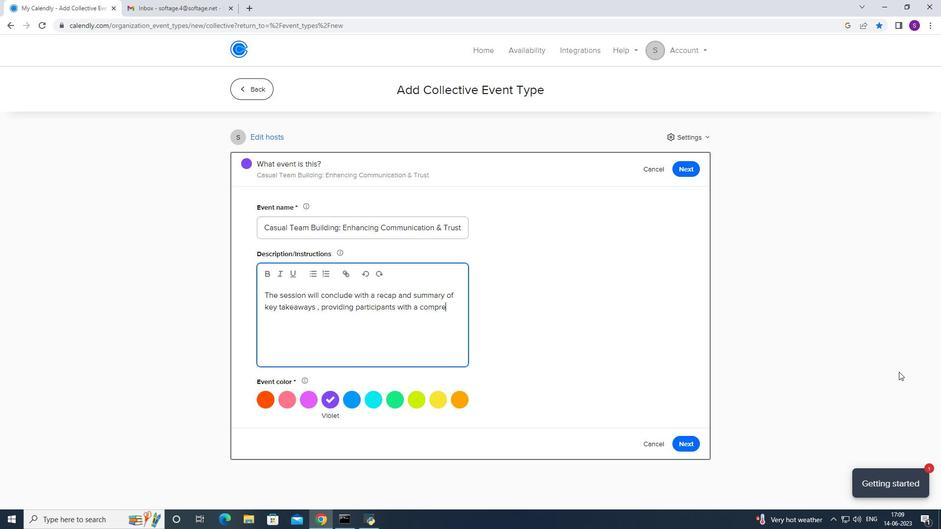 
Action: Mouse moved to (894, 380)
Screenshot: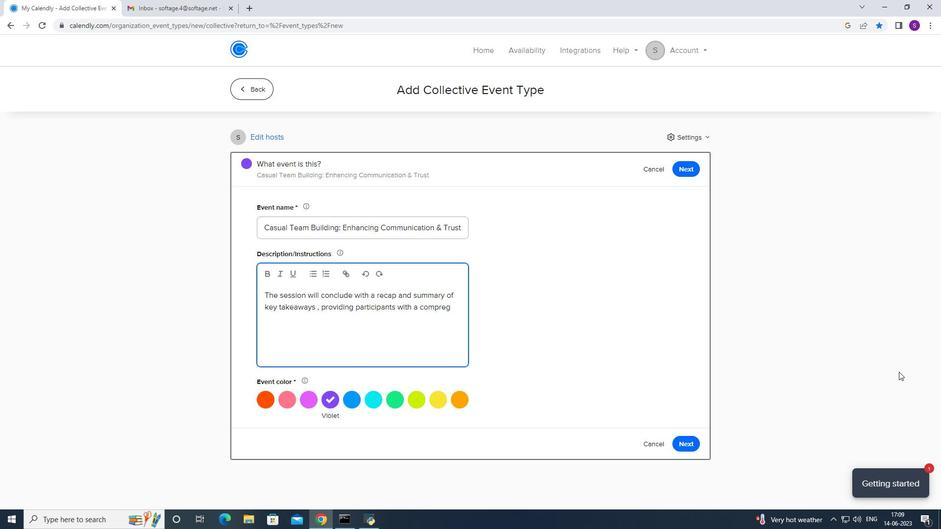 
Action: Key pressed <Key.backspace>
Screenshot: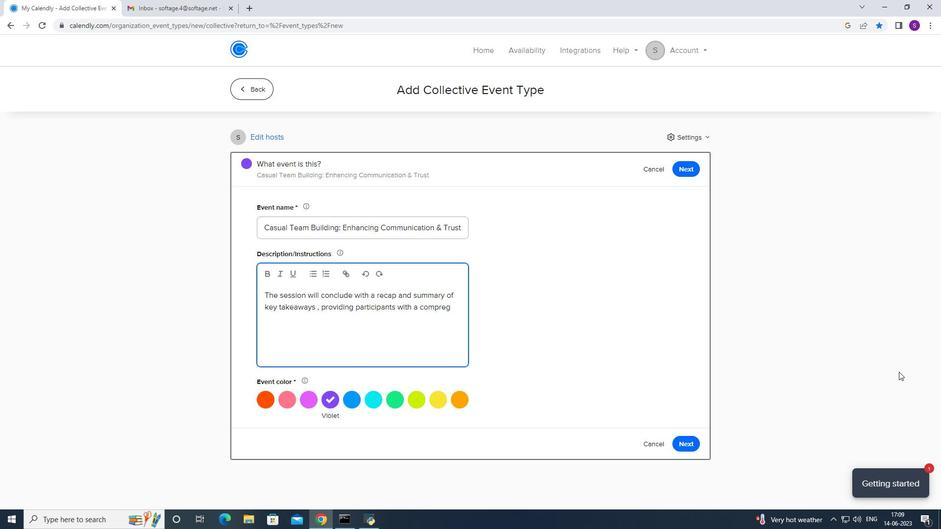 
Action: Mouse moved to (892, 381)
Screenshot: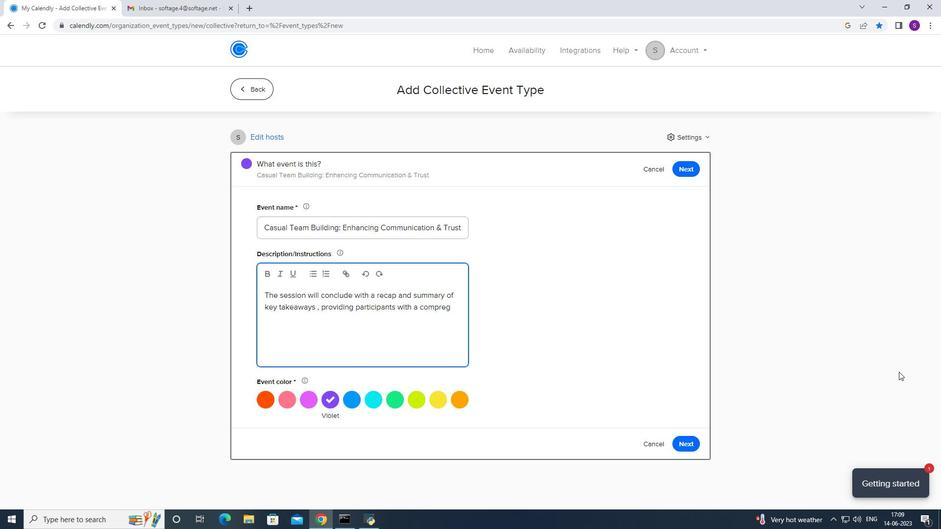 
Action: Key pressed hensive<Key.space>understanding<Key.space>of<Key.space>the<Key.space>elements<Key.space>that<Key.space>contribute<Key.space>to<Key.space>scc<Key.backspace>
Screenshot: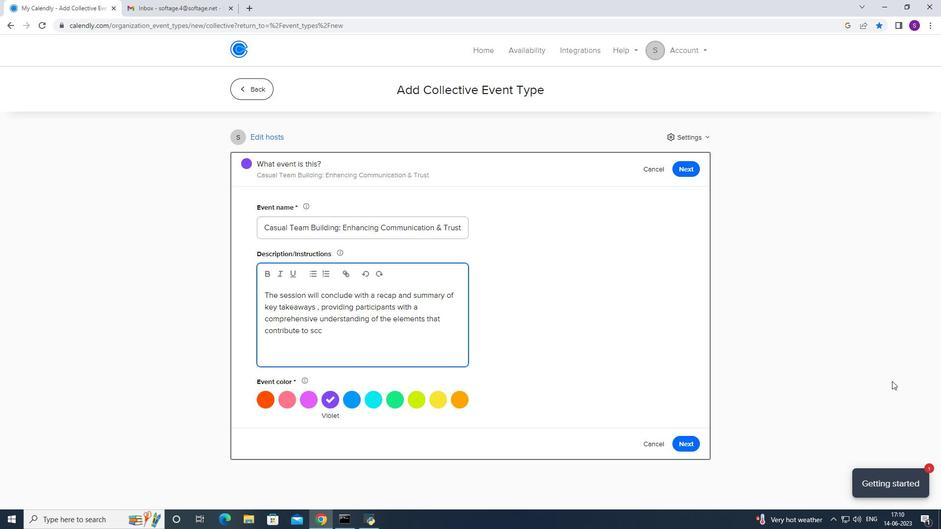 
Action: Mouse moved to (891, 381)
Screenshot: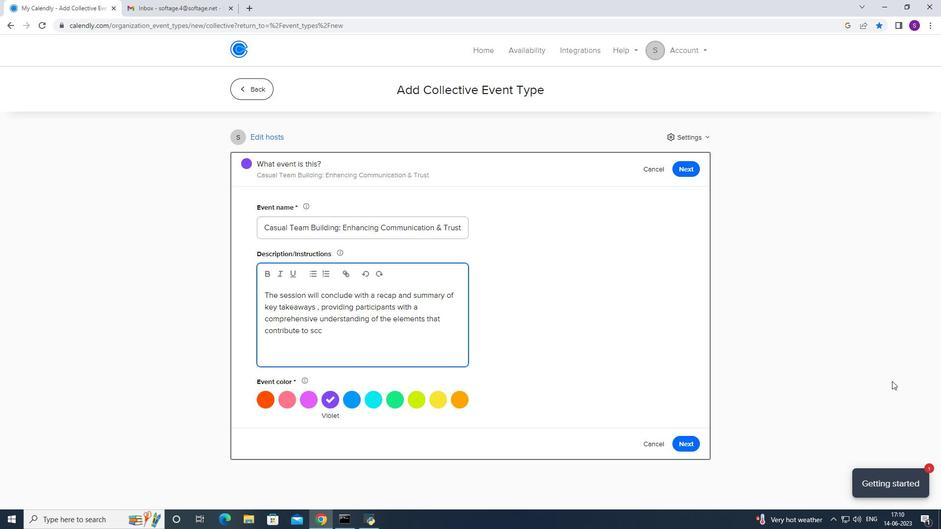 
Action: Key pressed <Key.backspace>uxccessful<Key.space>presentations<Key.space>
Screenshot: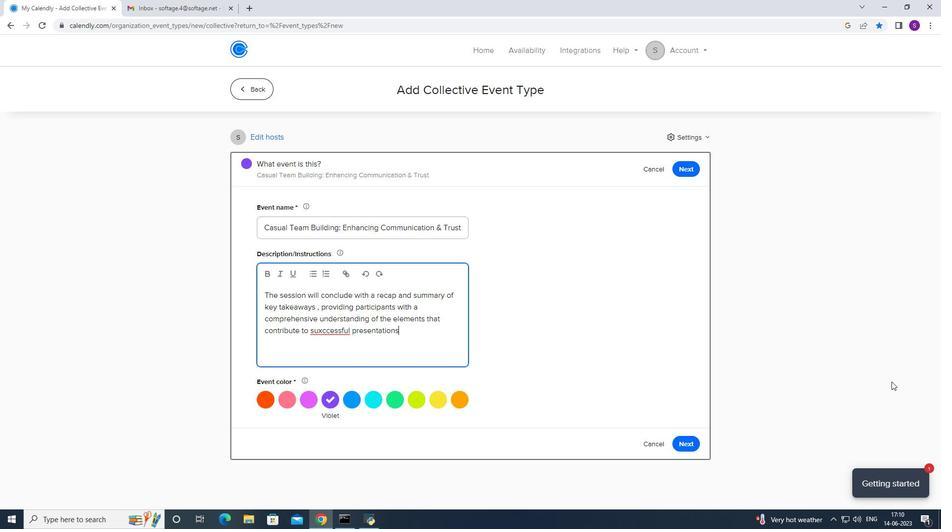 
Action: Mouse moved to (323, 329)
Screenshot: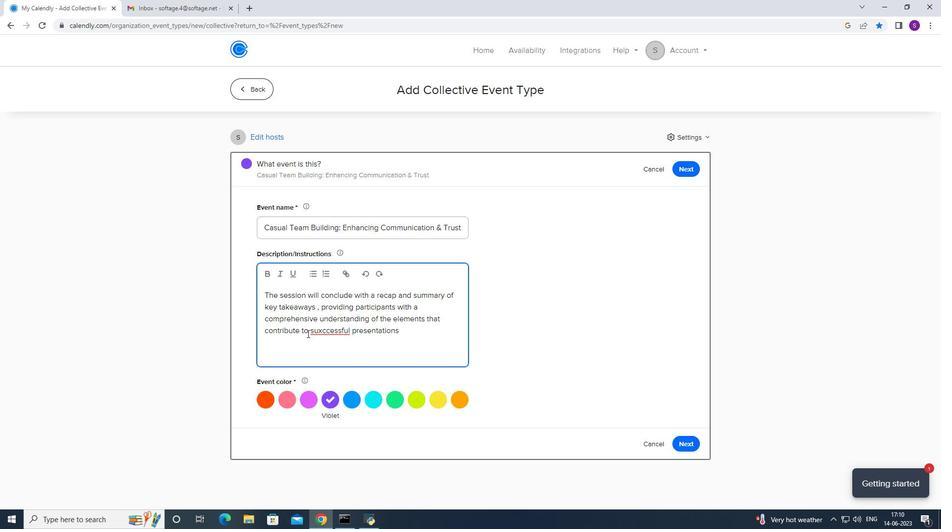 
Action: Mouse pressed right at (323, 329)
Screenshot: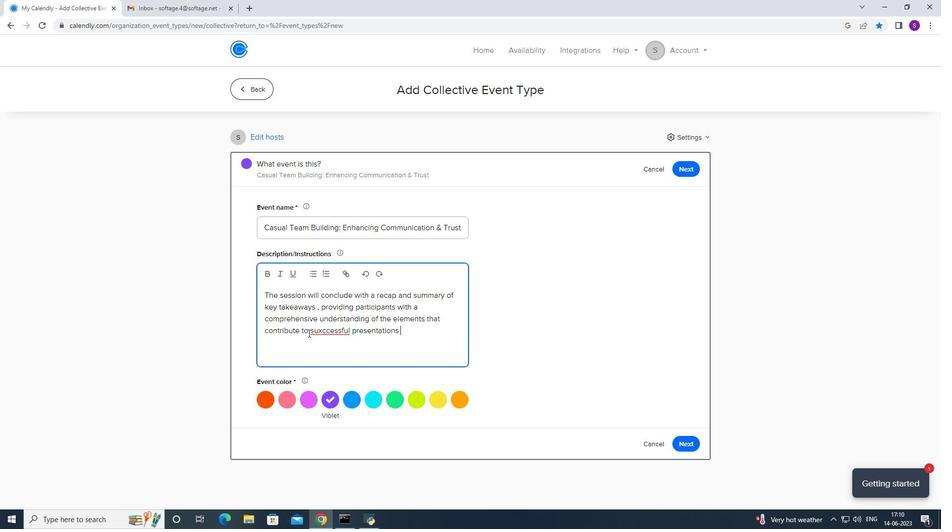 
Action: Mouse moved to (340, 336)
Screenshot: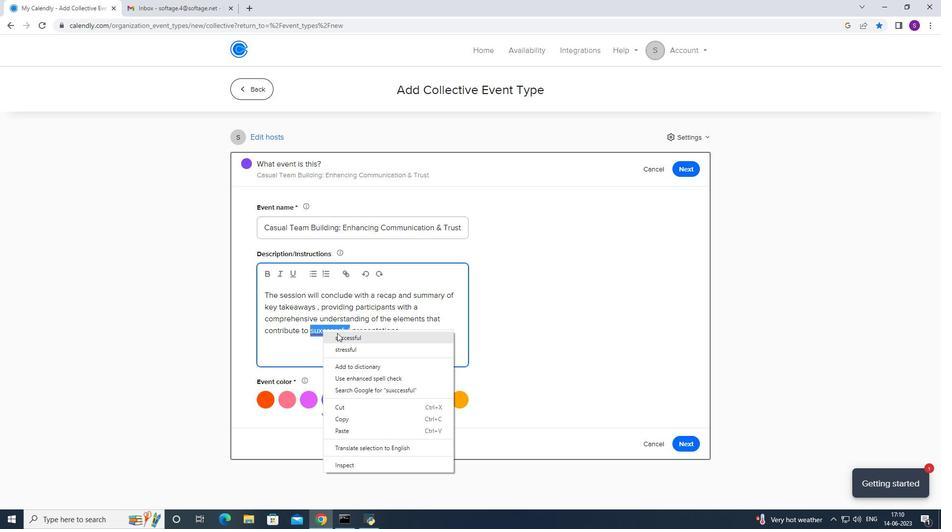 
Action: Mouse pressed left at (340, 336)
Screenshot: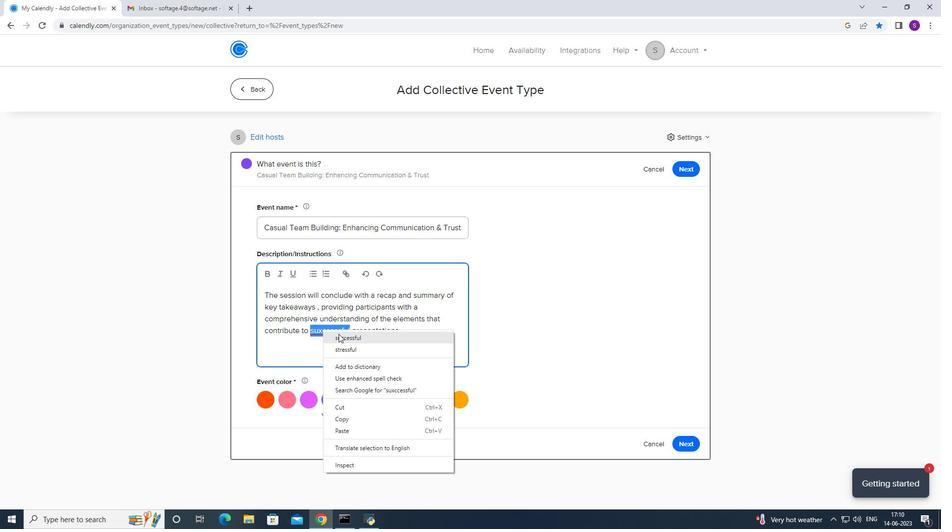 
Action: Mouse moved to (425, 334)
Screenshot: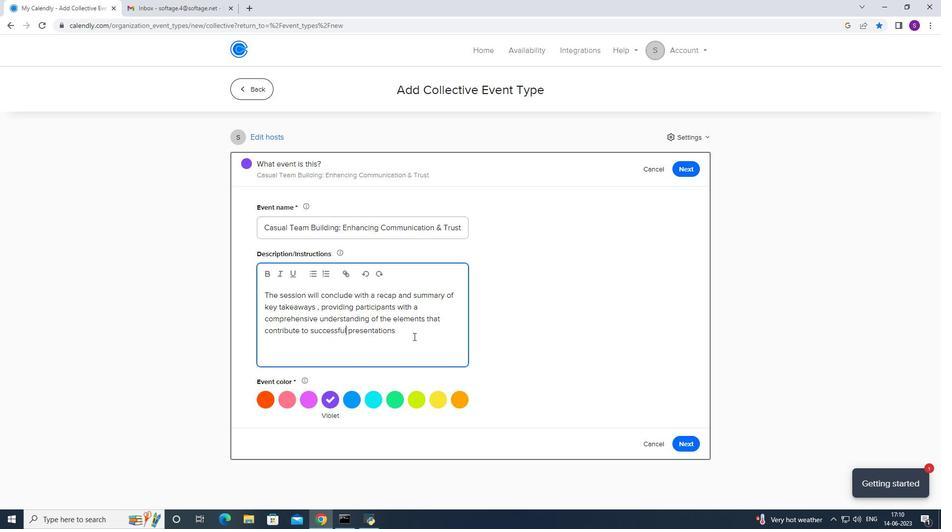 
Action: Mouse pressed left at (425, 334)
Screenshot: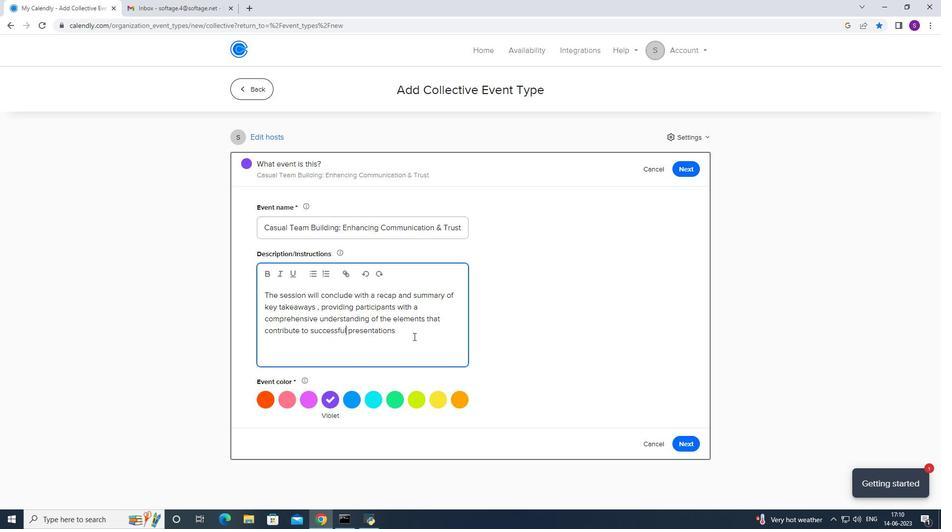 
Action: Mouse moved to (425, 334)
Screenshot: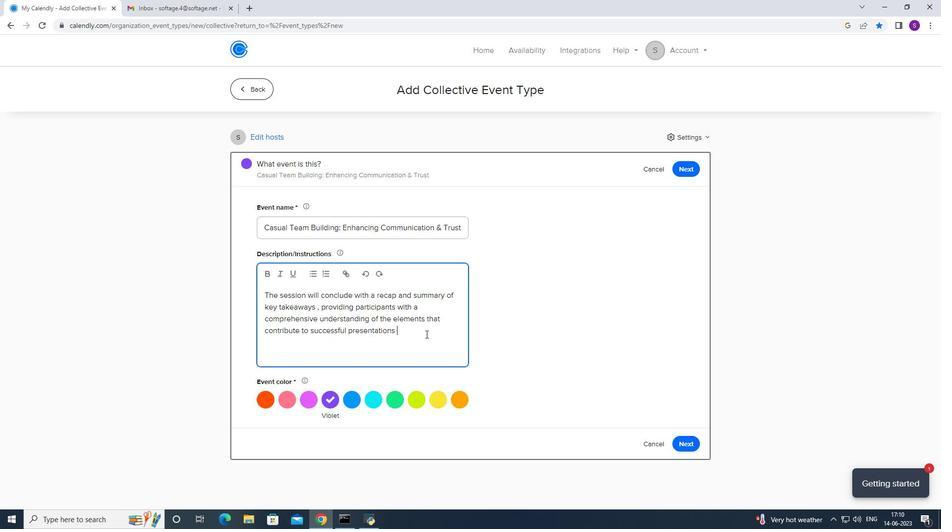 
Action: Key pressed <Key.caps_lock>P
Screenshot: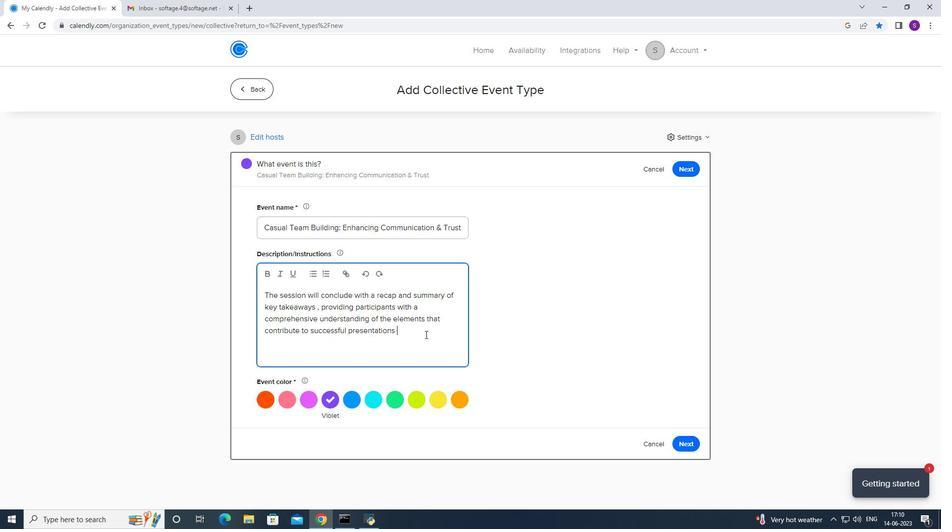 
Action: Mouse moved to (425, 334)
Screenshot: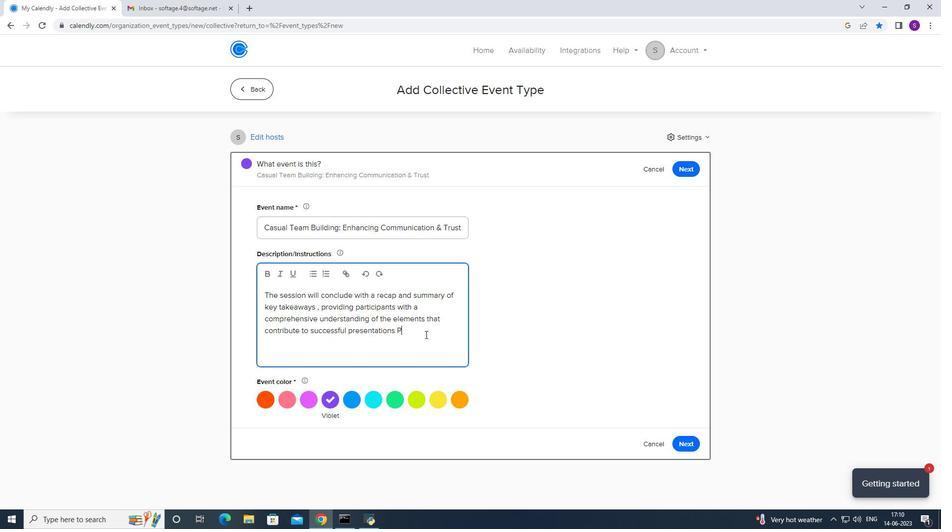 
Action: Key pressed <Key.caps_lock>
Screenshot: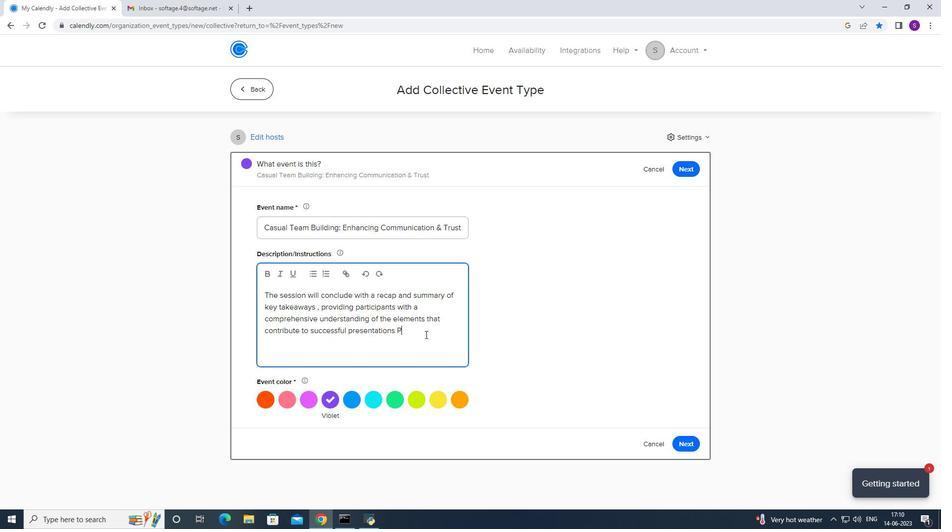 
Action: Mouse moved to (424, 334)
Screenshot: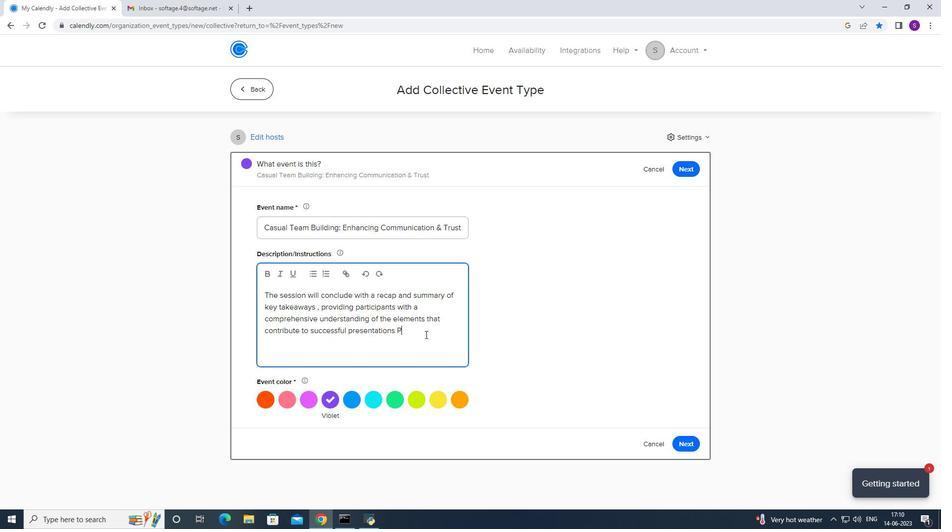 
Action: Key pressed articipants<Key.space>
Screenshot: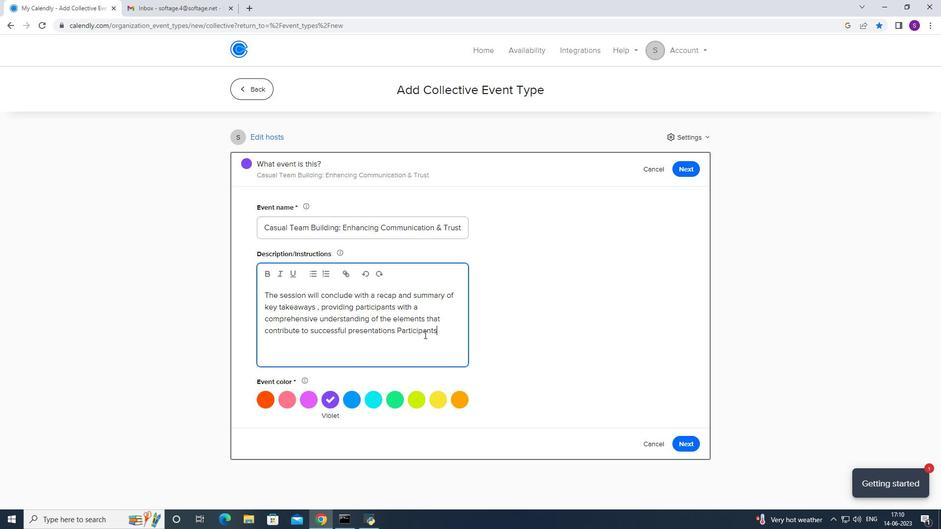 
Action: Mouse moved to (398, 330)
Screenshot: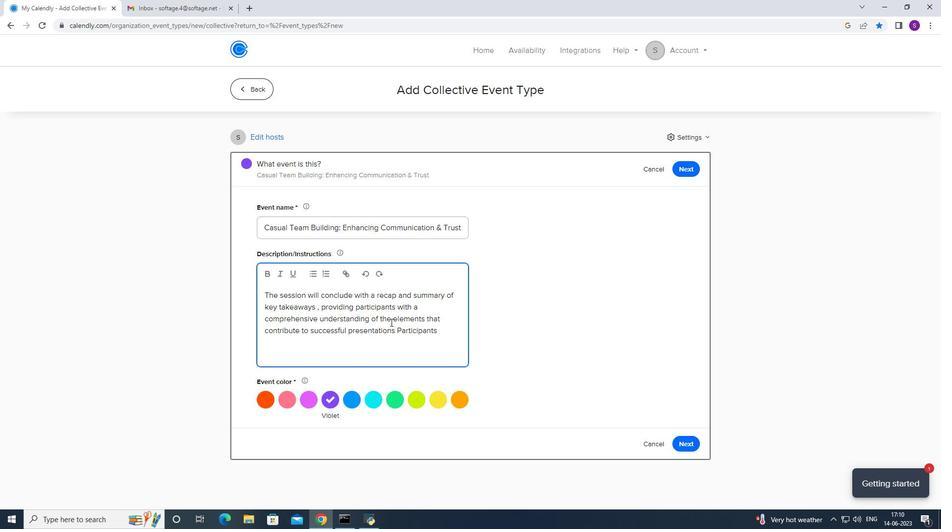 
Action: Mouse pressed left at (398, 330)
Screenshot: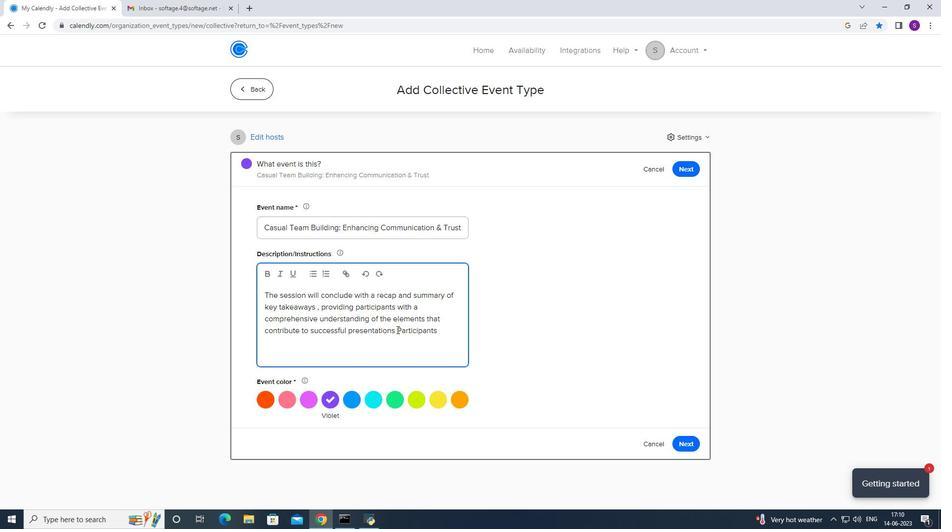 
Action: Mouse moved to (512, 358)
Screenshot: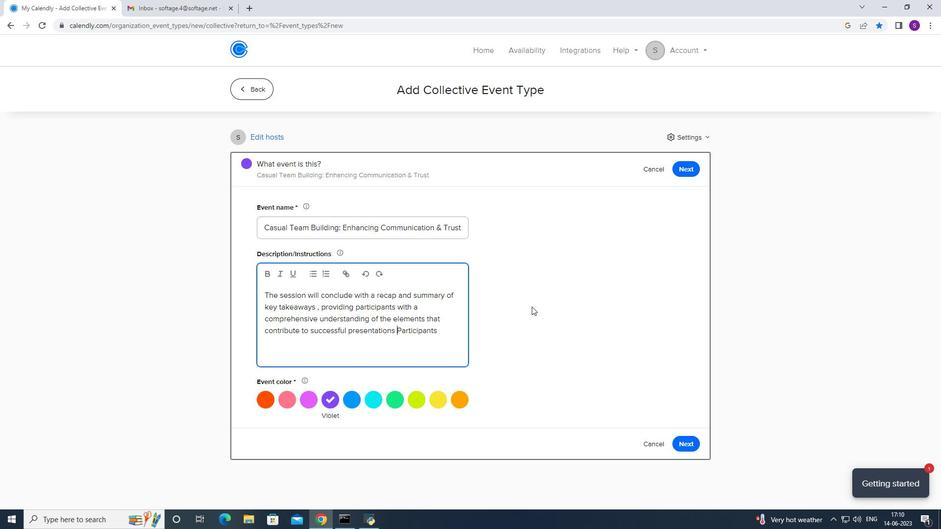 
Action: Key pressed <Key.backspace>
Screenshot: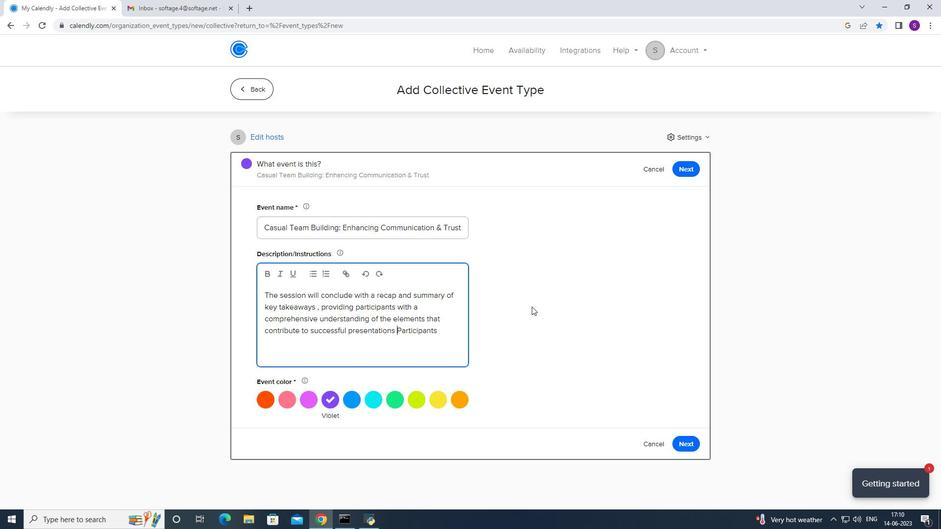 
Action: Mouse moved to (481, 407)
Screenshot: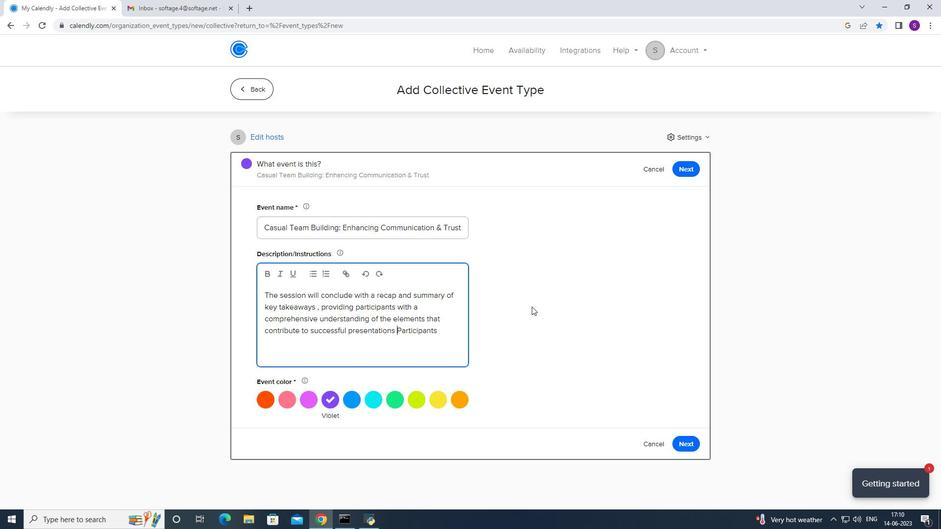 
Action: Key pressed .
Screenshot: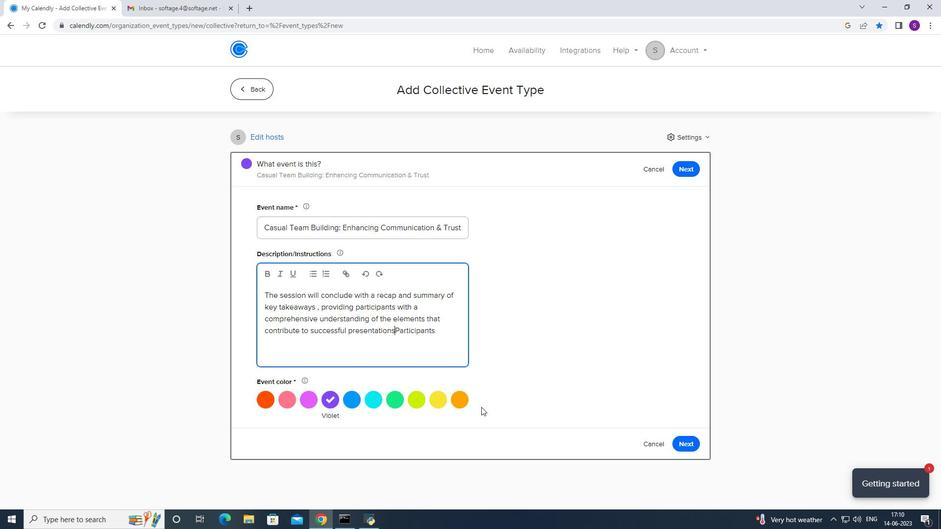 
Action: Mouse moved to (463, 344)
Screenshot: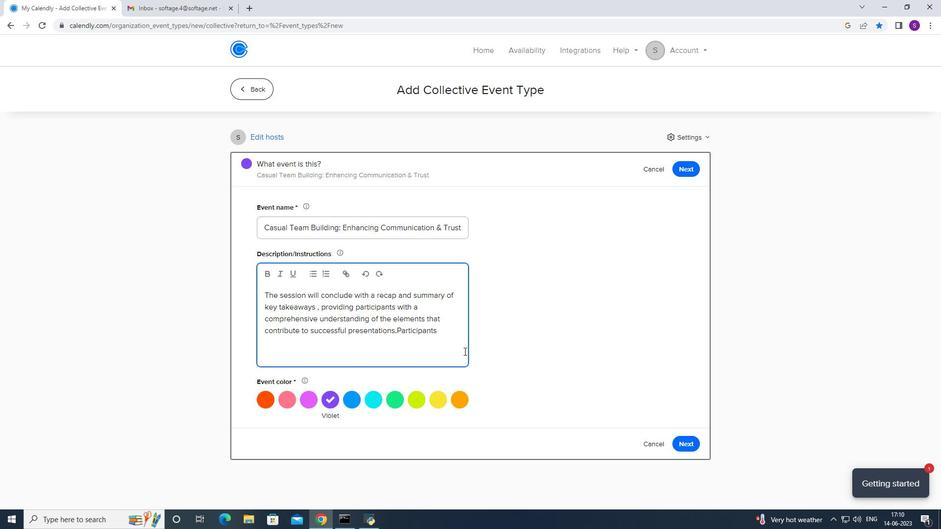 
Action: Mouse pressed left at (463, 344)
Screenshot: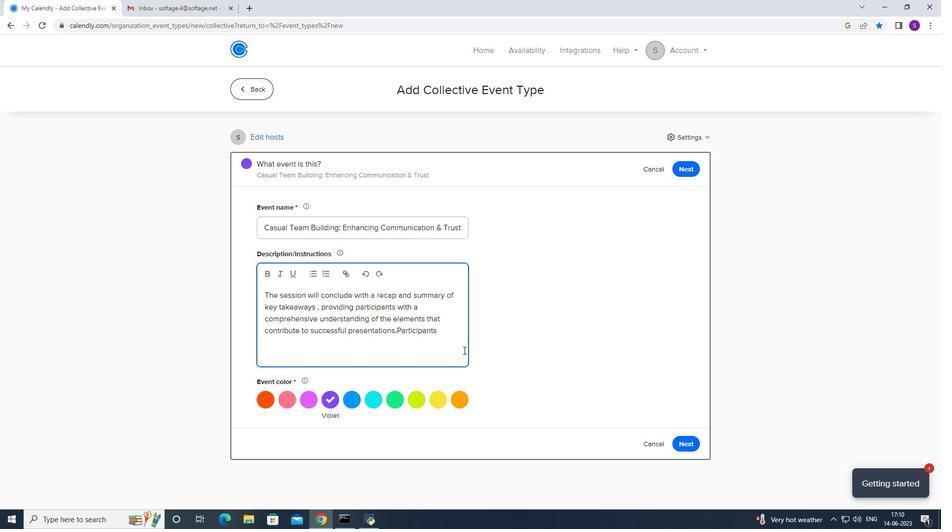 
Action: Key pressed will<Key.space>be<Key.space>encouraged<Key.space>to<Key.space>continue<Key.space>practicig<Key.backspace>ng<Key.space>their<Key.space>presentation<Key.space>skills<Key.space>outside<Key.space>of<Key.space>session<Key.space>and<Key.space>seek<Key.space>further<Key.space>opportunities<Key.space>for<Key.space>groe<Key.backspace>
Screenshot: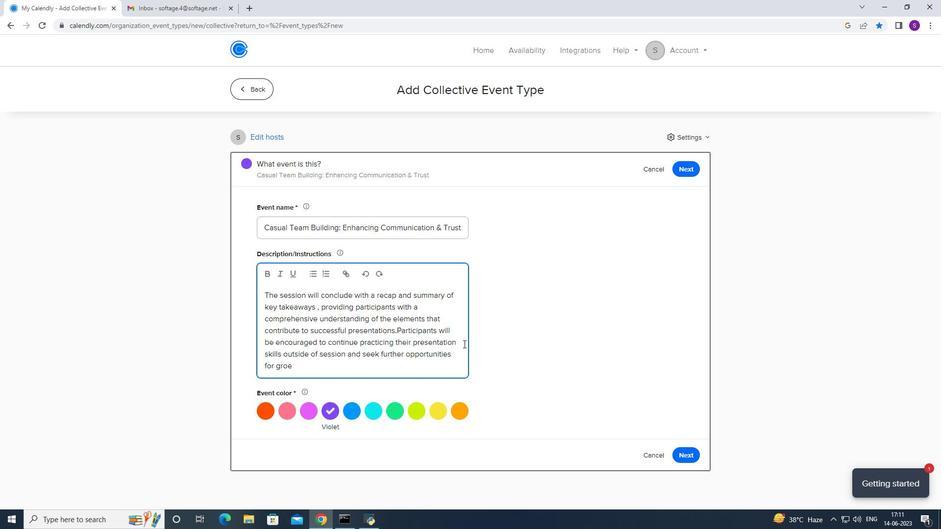 
Action: Mouse moved to (462, 344)
Screenshot: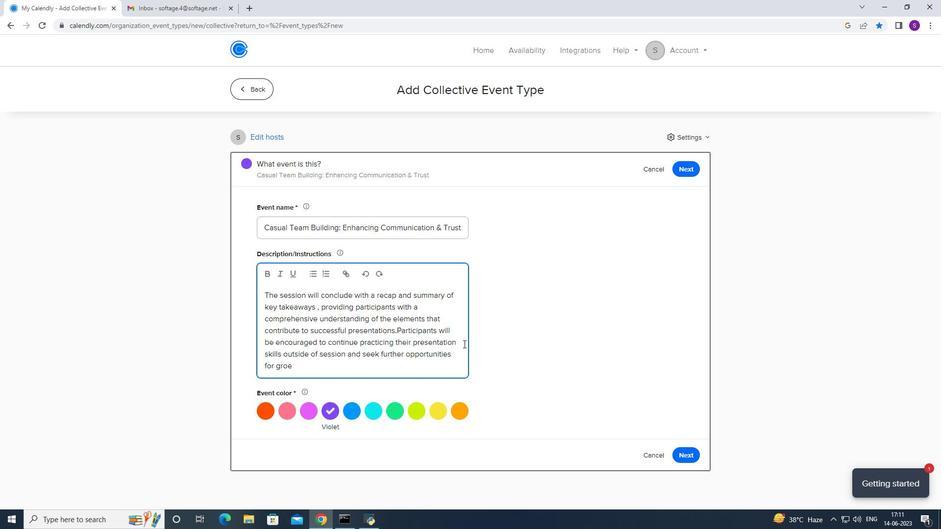 
Action: Key pressed wth<Key.space>and<Key.space>improvement.
Screenshot: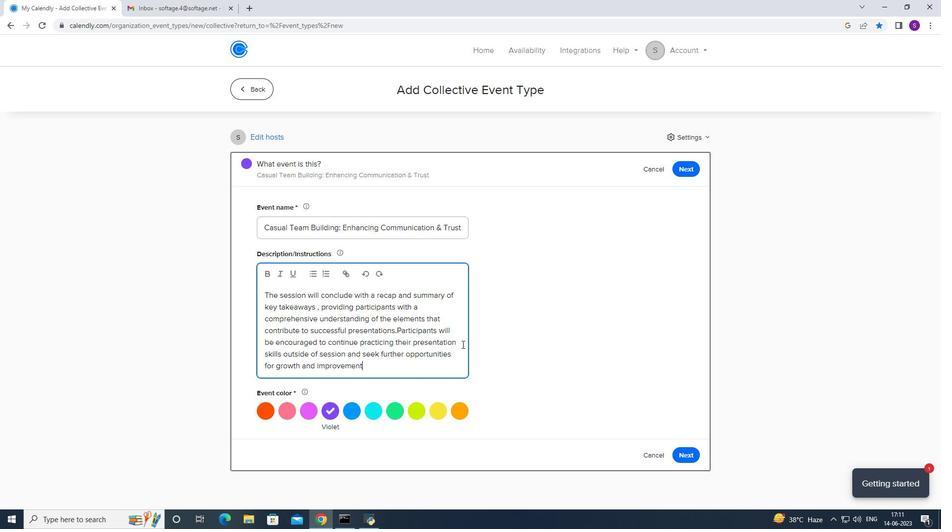 
Action: Mouse moved to (372, 372)
Screenshot: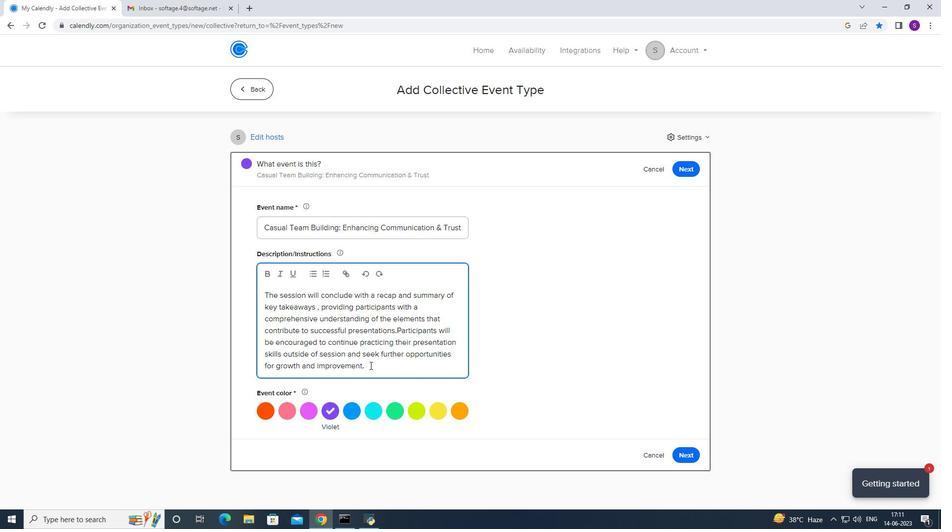 
Action: Mouse pressed left at (372, 372)
Screenshot: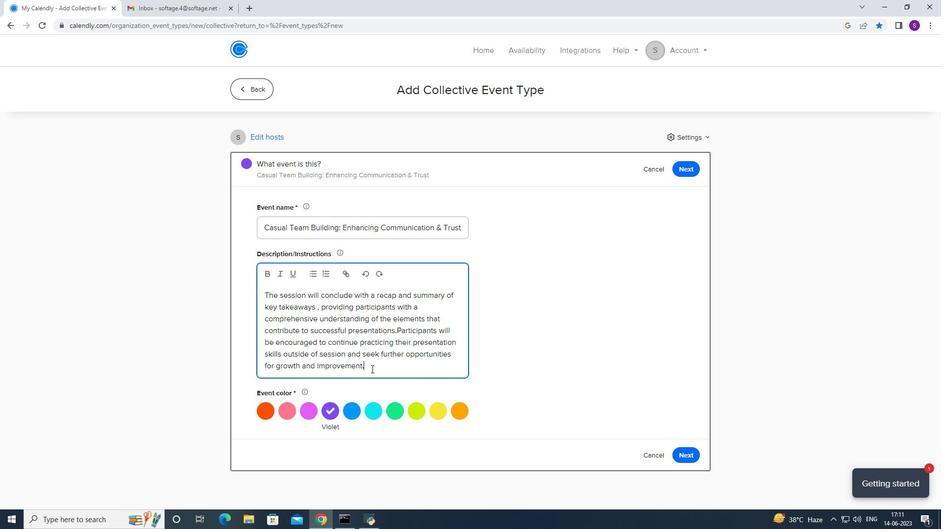 
Action: Mouse moved to (274, 270)
Screenshot: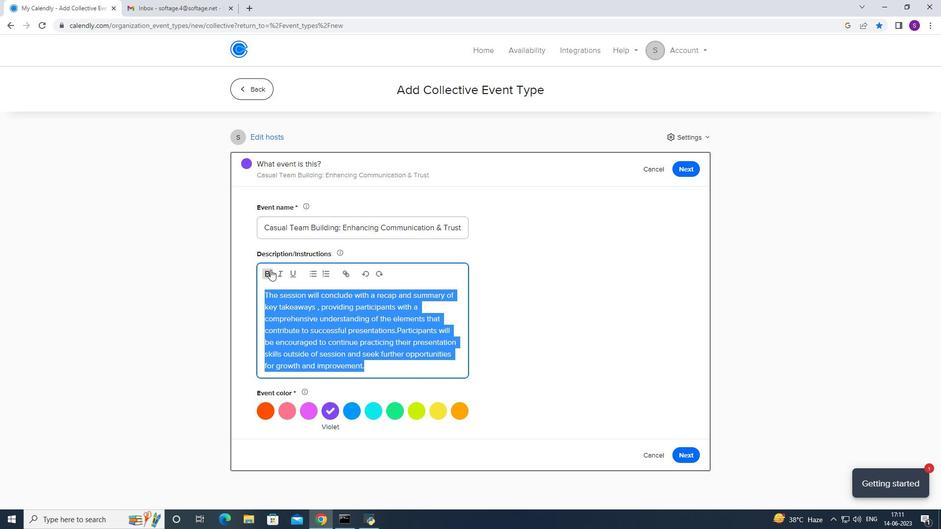 
Action: Mouse pressed left at (274, 270)
Screenshot: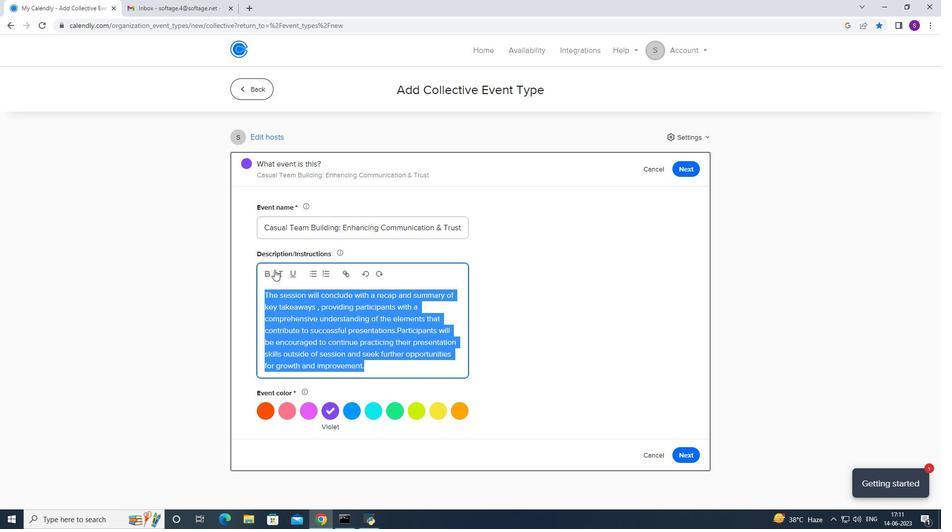 
Action: Mouse moved to (378, 416)
Screenshot: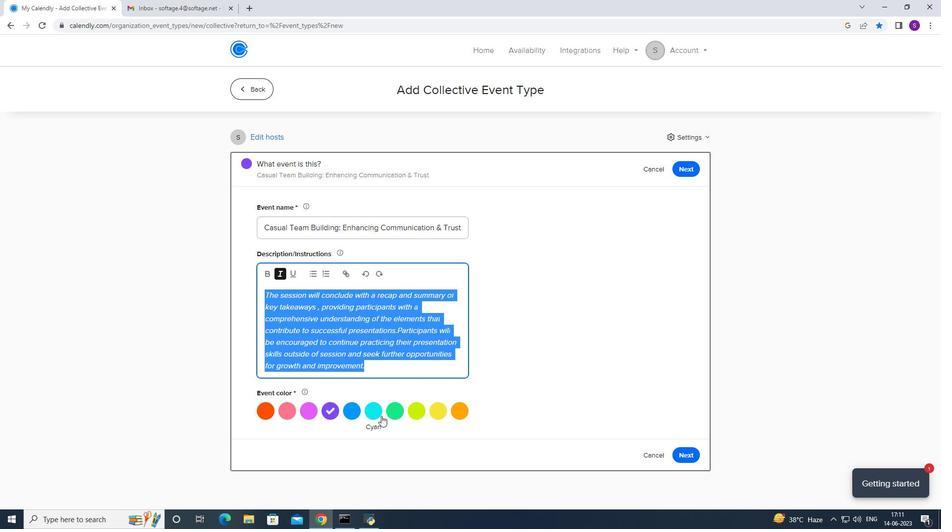 
Action: Mouse pressed left at (378, 416)
Screenshot: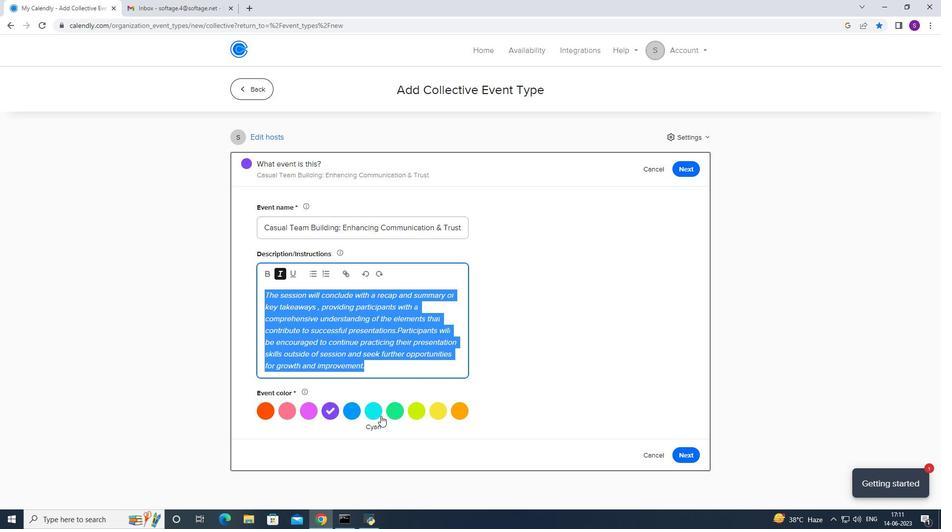 
Action: Mouse moved to (694, 451)
Screenshot: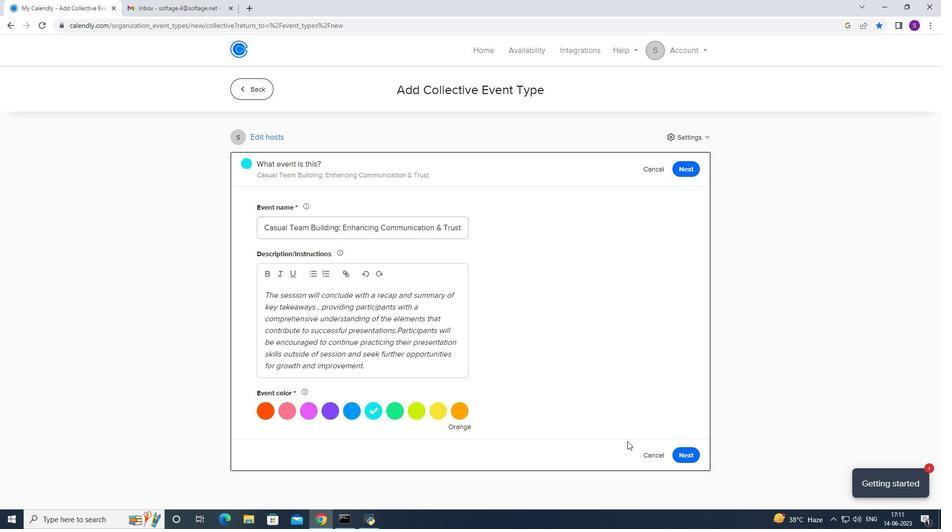 
Action: Mouse pressed left at (694, 451)
Screenshot: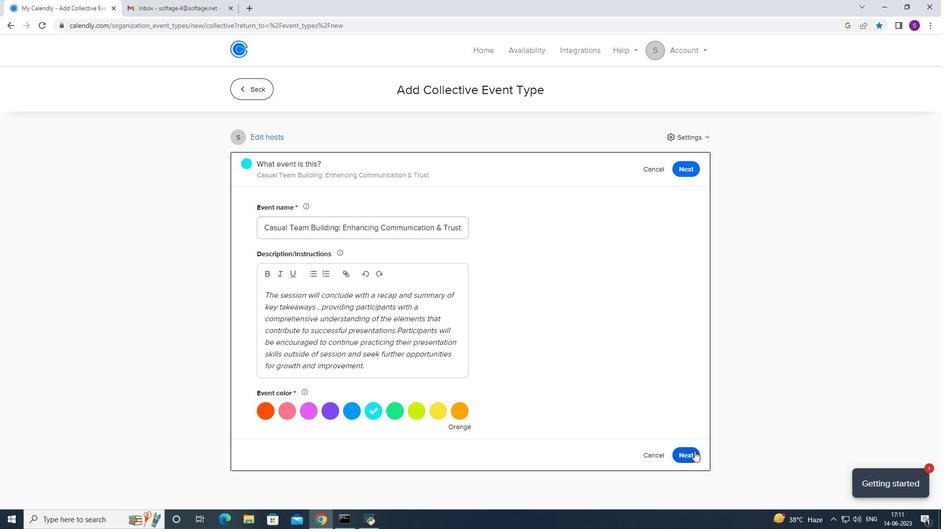 
Action: Mouse moved to (379, 274)
Screenshot: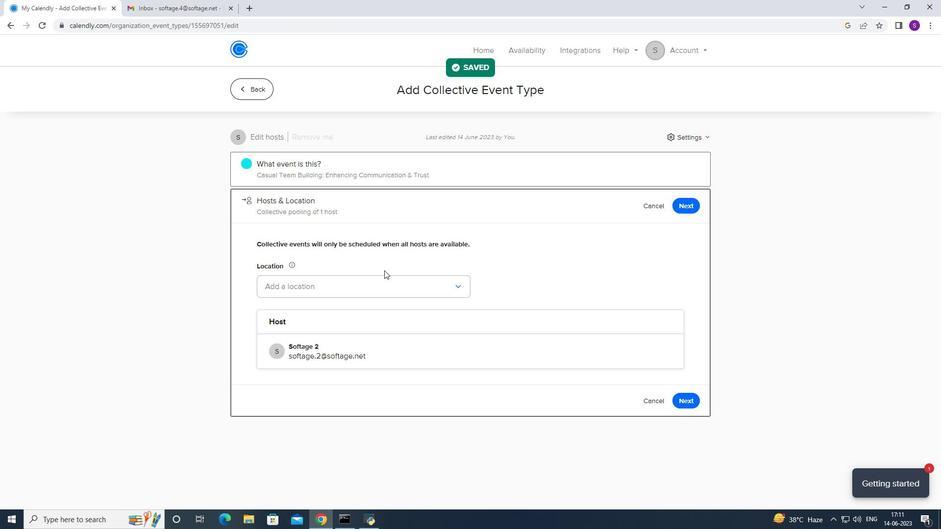 
Action: Mouse pressed left at (379, 274)
Screenshot: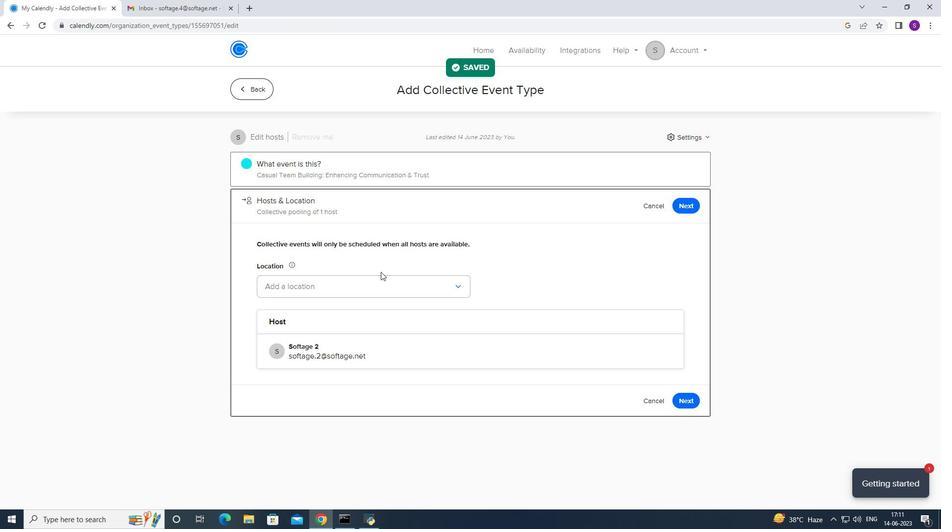 
Action: Mouse moved to (370, 281)
Screenshot: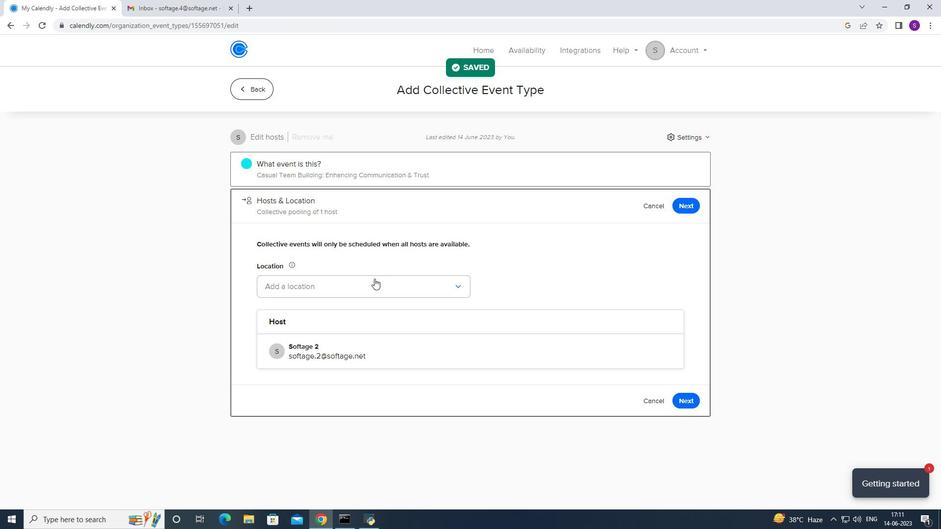 
Action: Mouse pressed left at (370, 281)
Screenshot: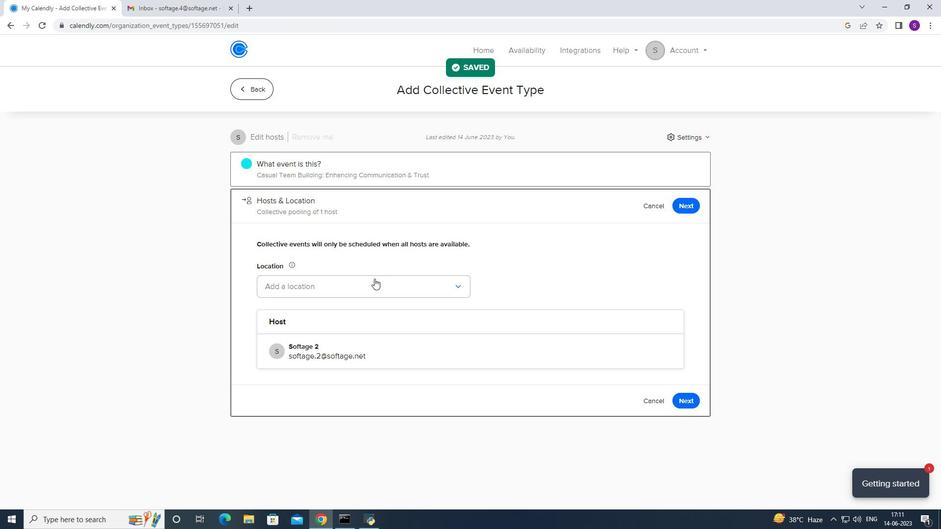 
Action: Mouse moved to (342, 306)
Screenshot: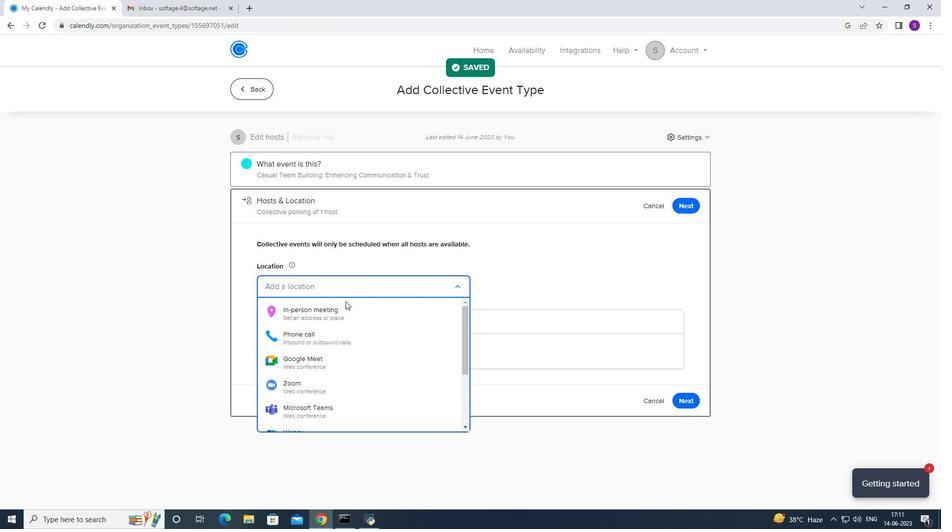 
Action: Mouse pressed left at (342, 306)
Screenshot: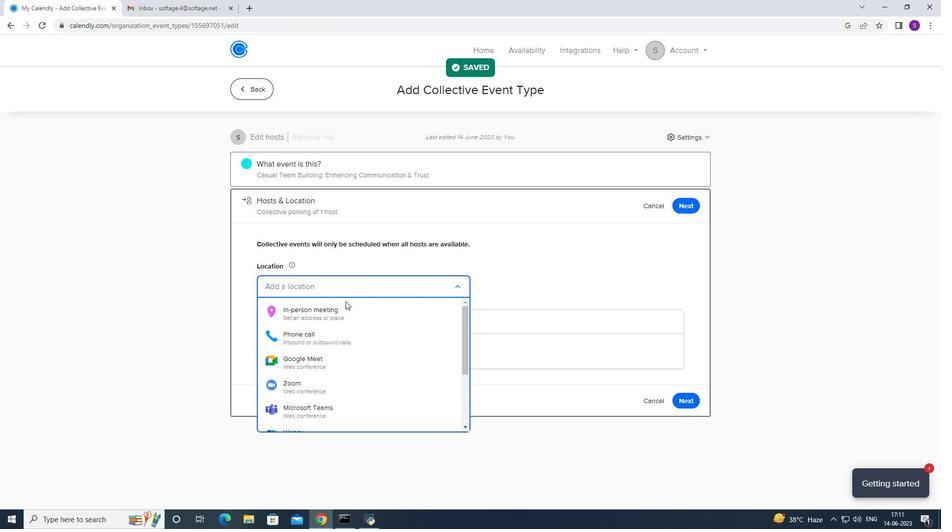 
Action: Mouse moved to (472, 164)
Screenshot: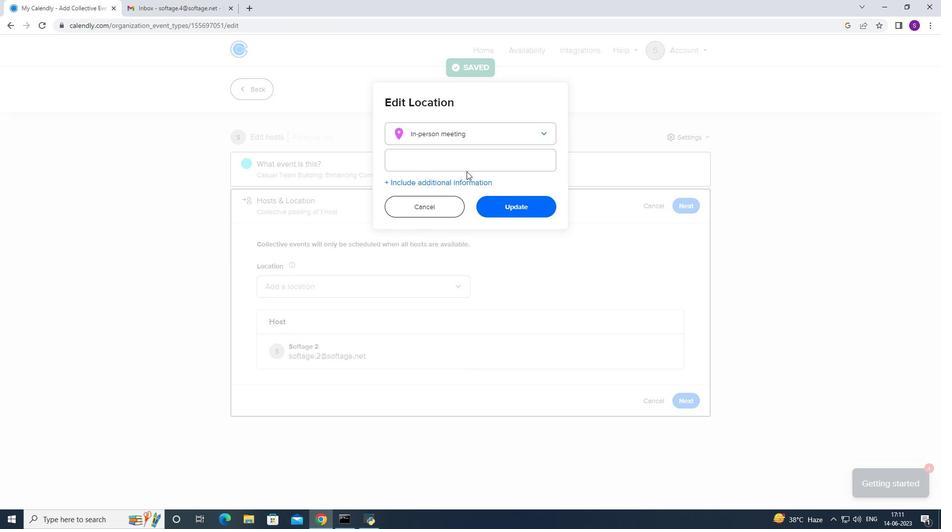 
Action: Mouse pressed left at (472, 164)
Screenshot: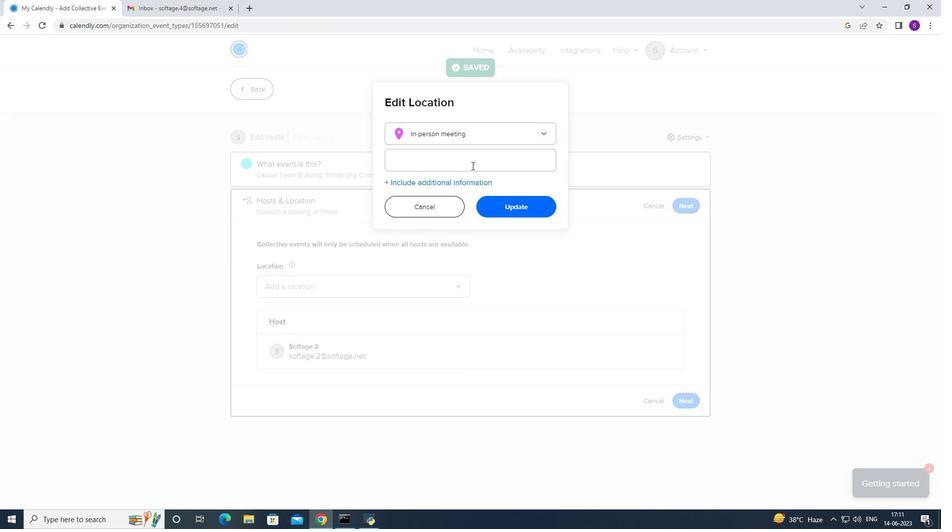 
Action: Mouse moved to (452, 194)
Screenshot: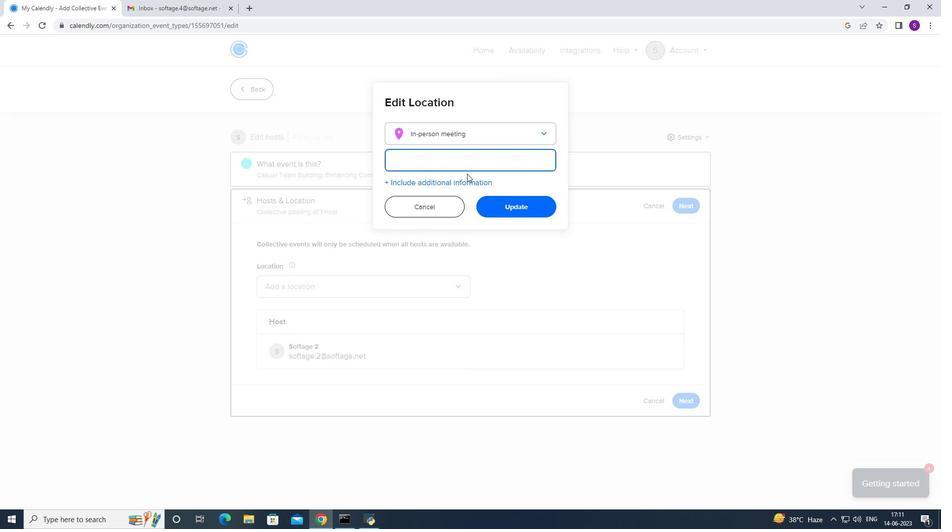 
Action: Key pressed <Key.caps_lock>M
Screenshot: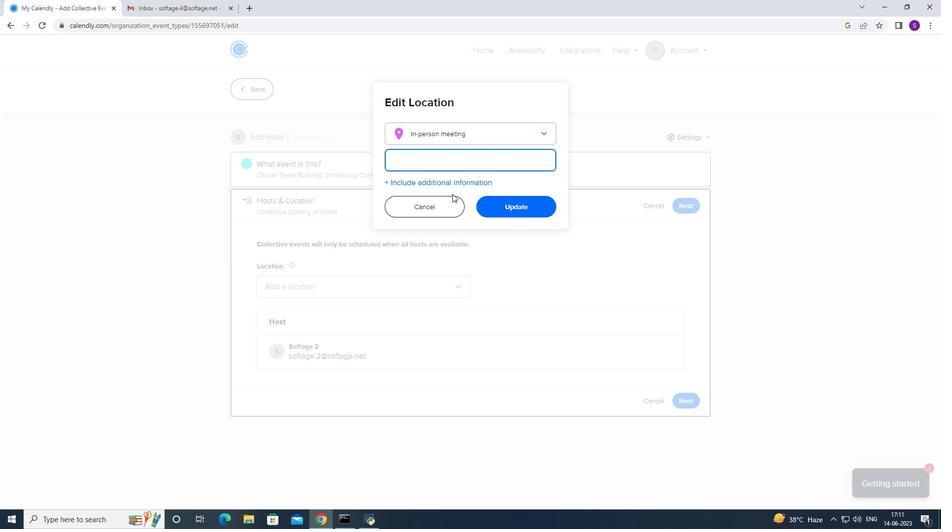 
Action: Mouse moved to (452, 194)
Screenshot: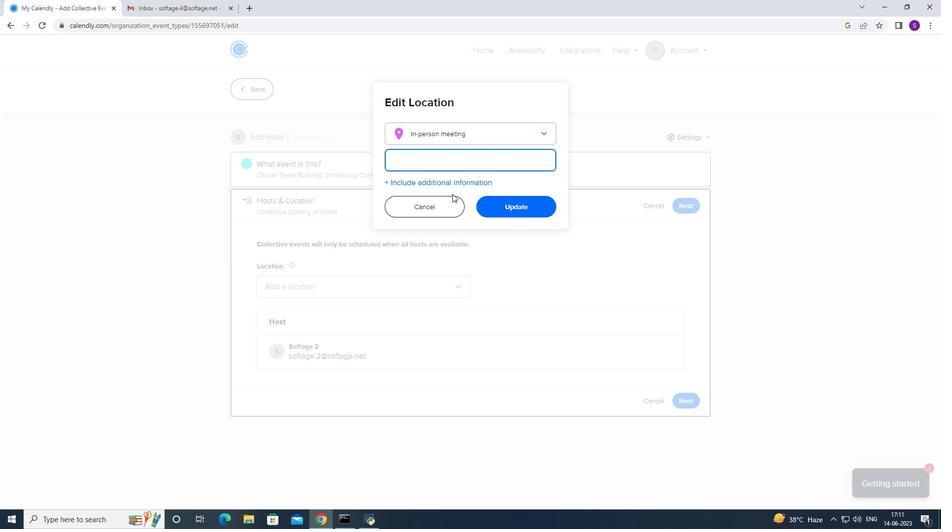 
Action: Key pressed <Key.caps_lock>
Screenshot: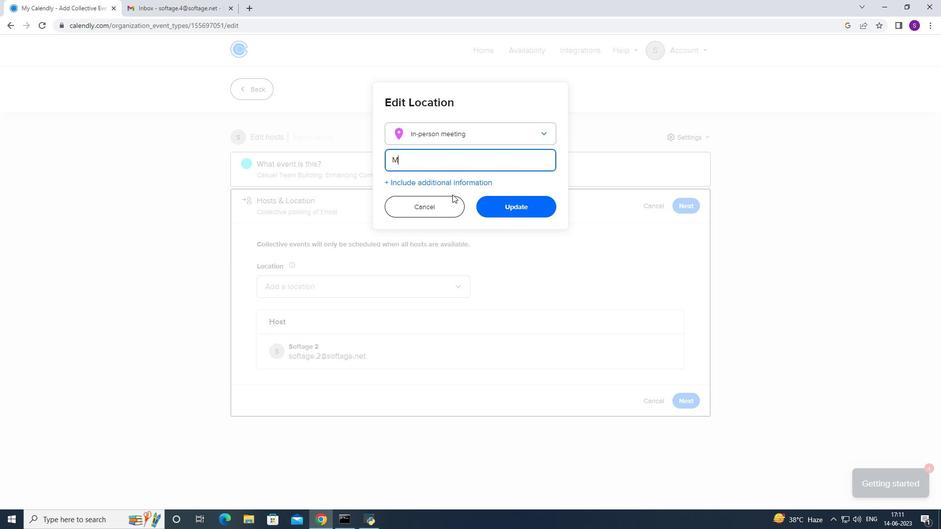 
Action: Mouse moved to (451, 195)
Screenshot: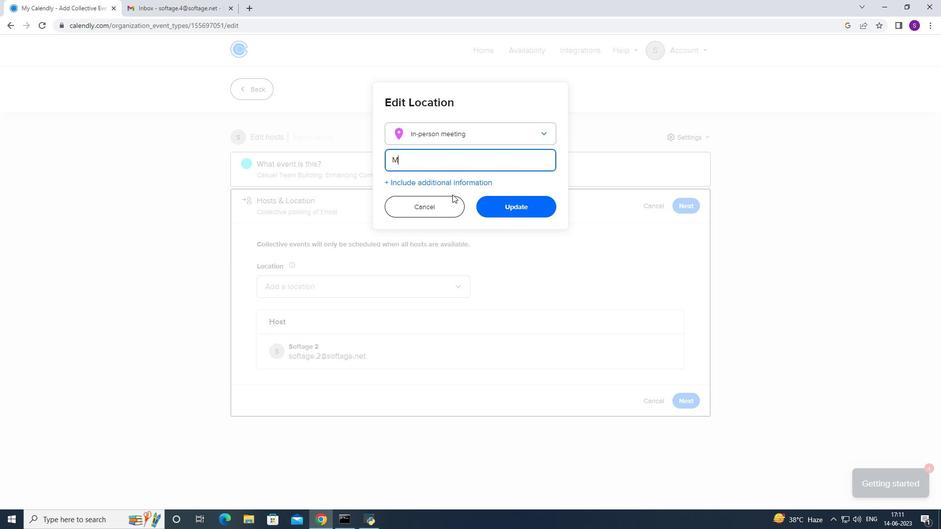 
Action: Key pressed e
Screenshot: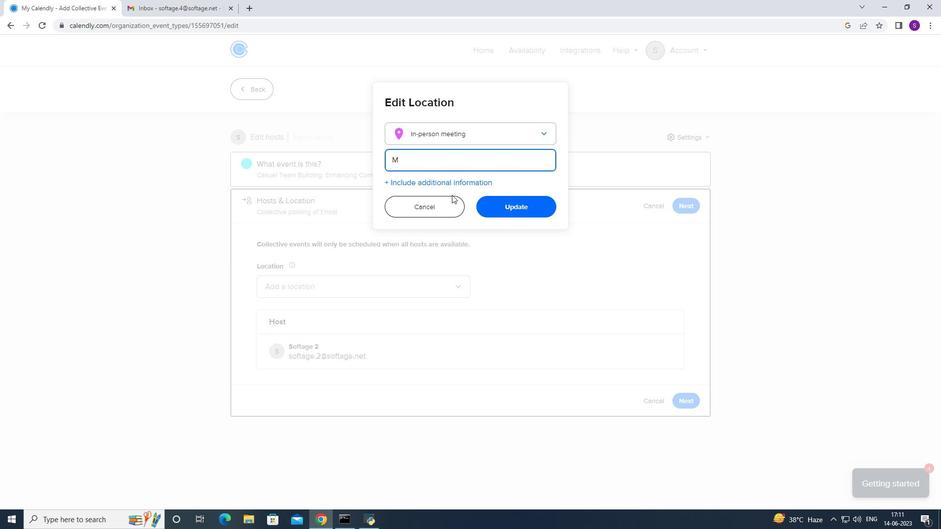 
Action: Mouse moved to (451, 195)
Screenshot: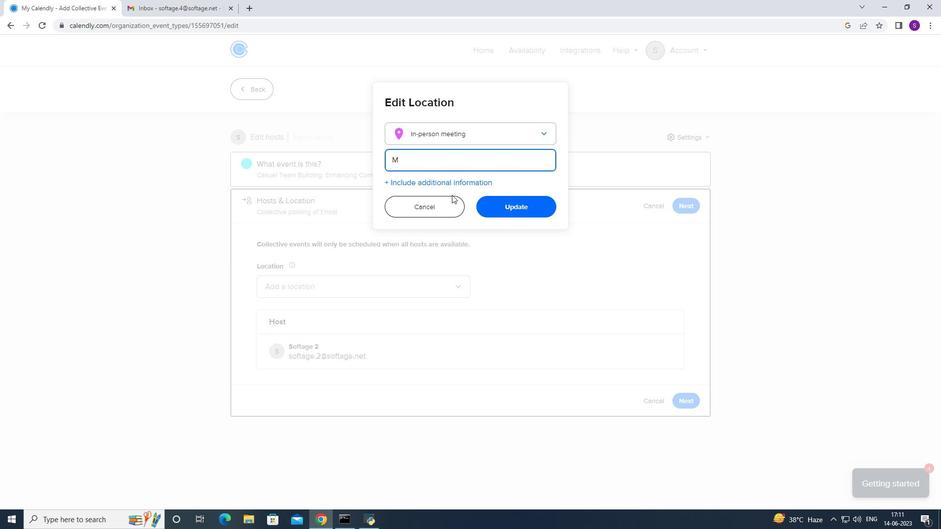 
Action: Key pressed x
Screenshot: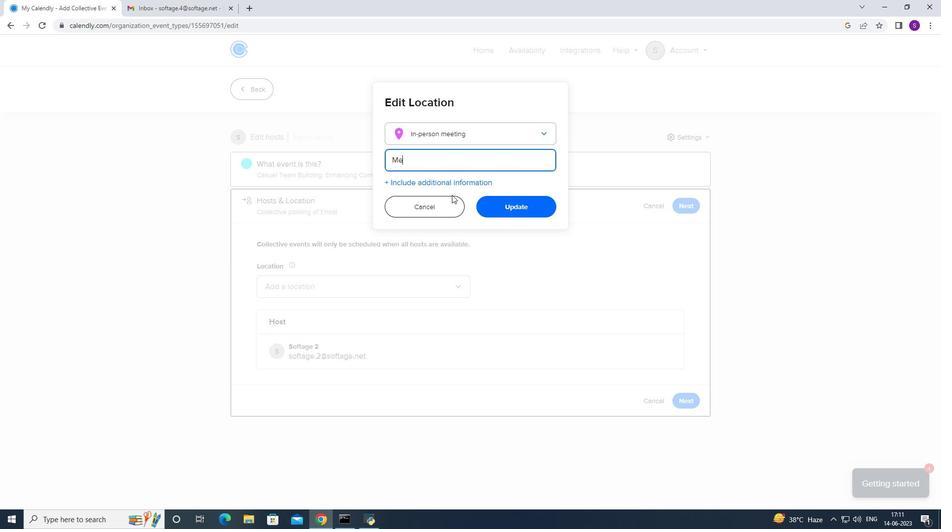 
Action: Mouse moved to (451, 195)
Screenshot: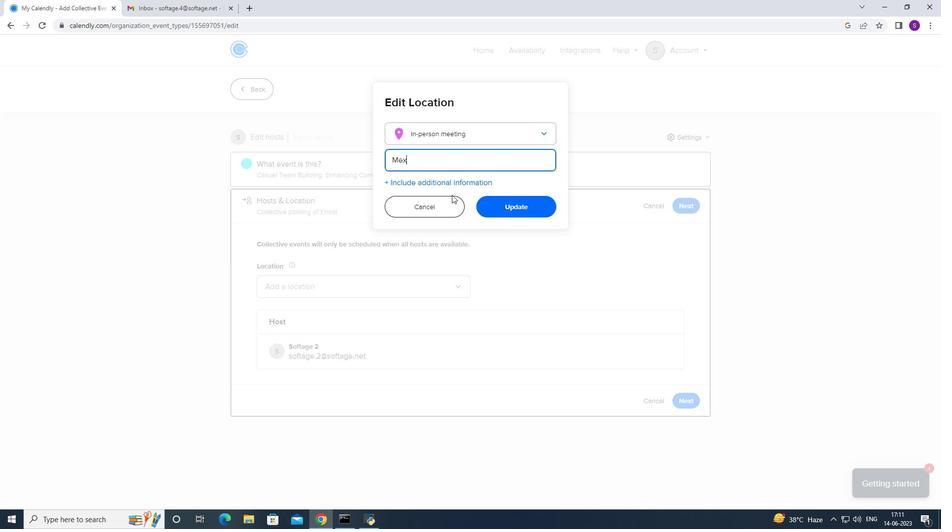 
Action: Key pressed i
Screenshot: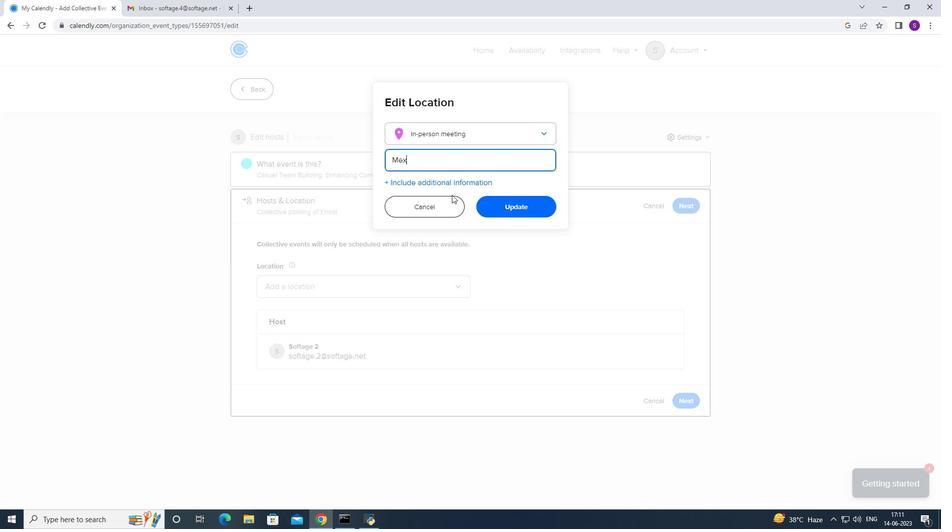 
Action: Mouse moved to (451, 196)
Screenshot: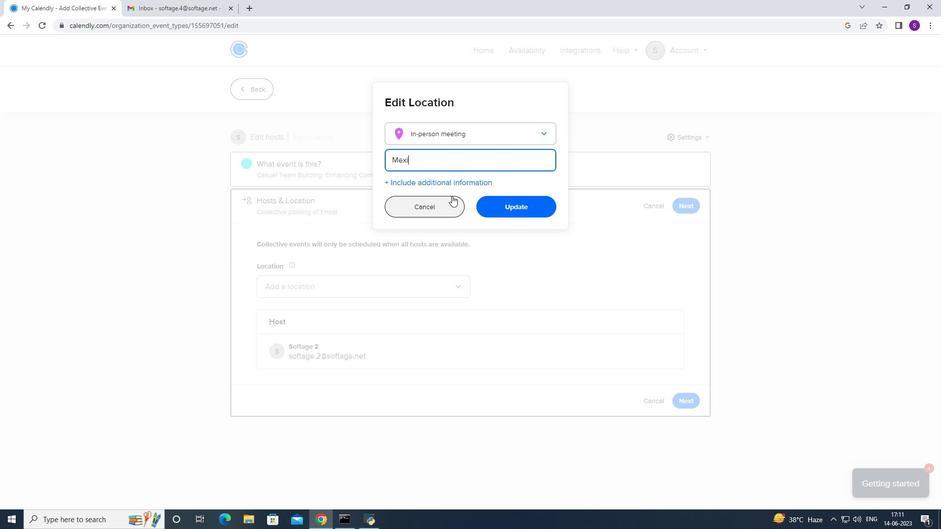 
Action: Key pressed xc
Screenshot: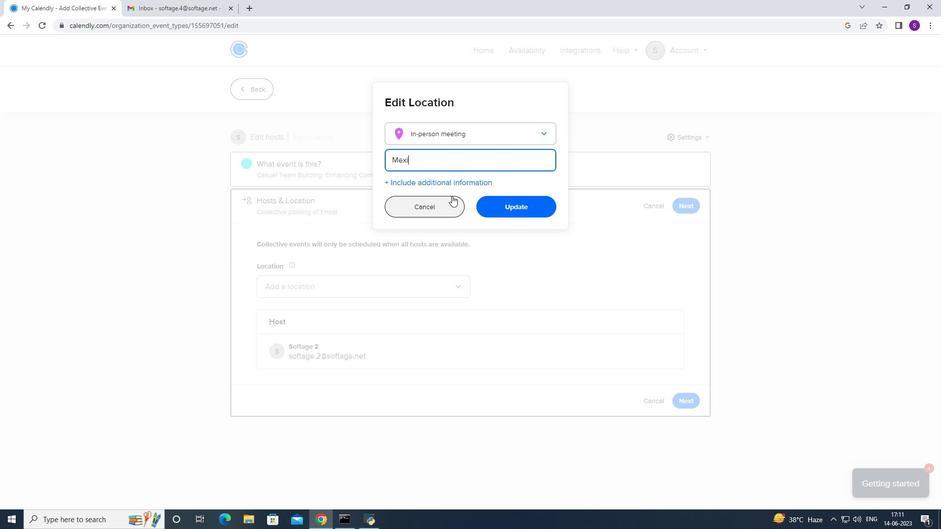 
Action: Mouse moved to (451, 196)
Screenshot: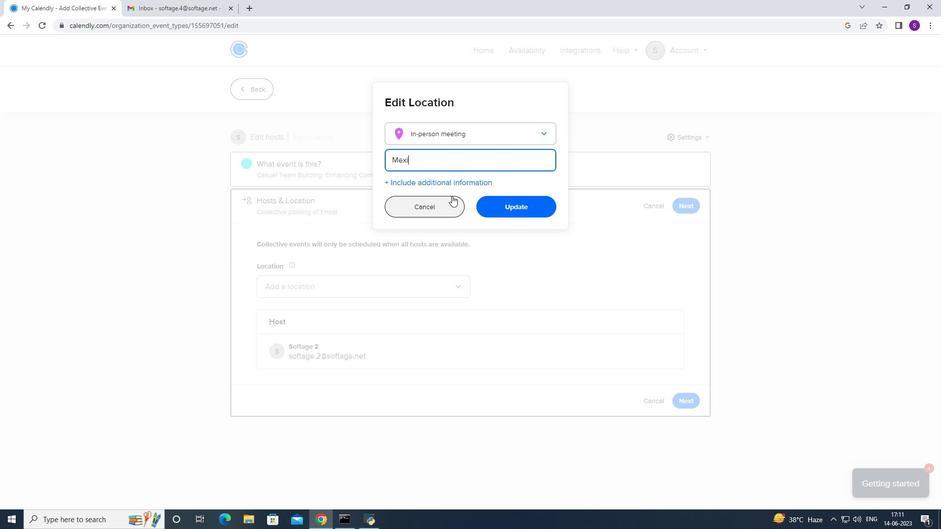
Action: Key pressed o
Screenshot: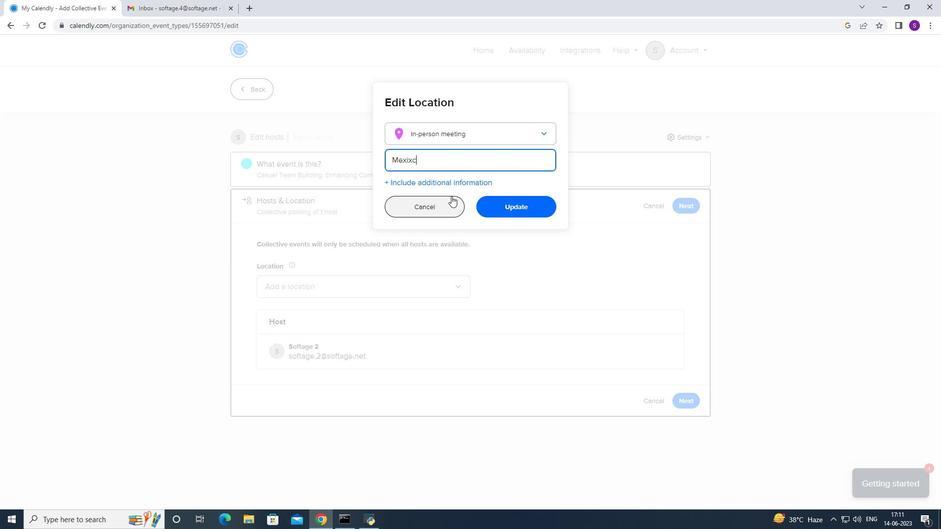 
Action: Mouse moved to (450, 201)
Screenshot: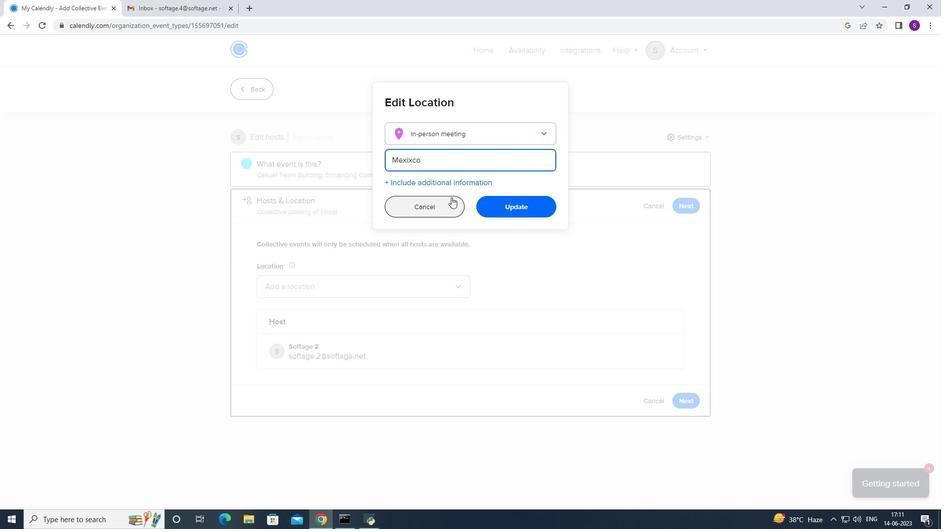 
Action: Key pressed <Key.backspace>
Screenshot: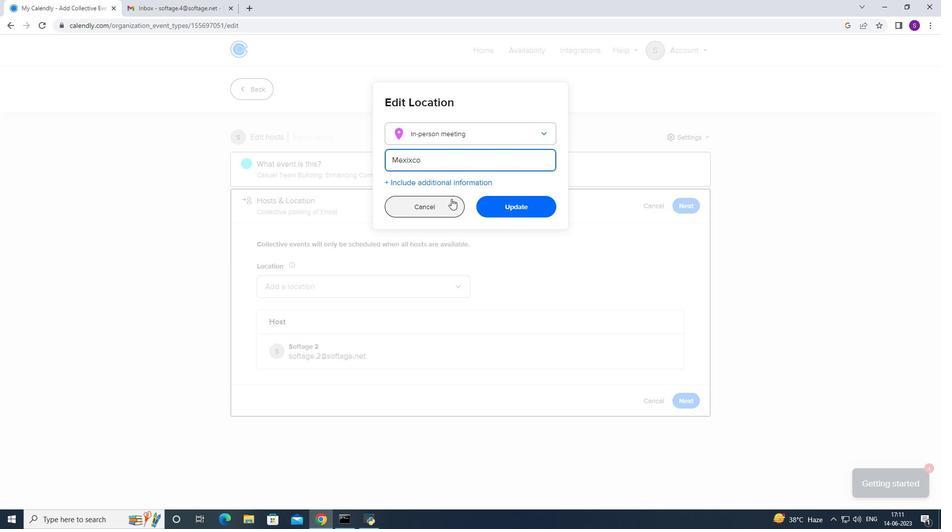 
Action: Mouse moved to (446, 207)
Screenshot: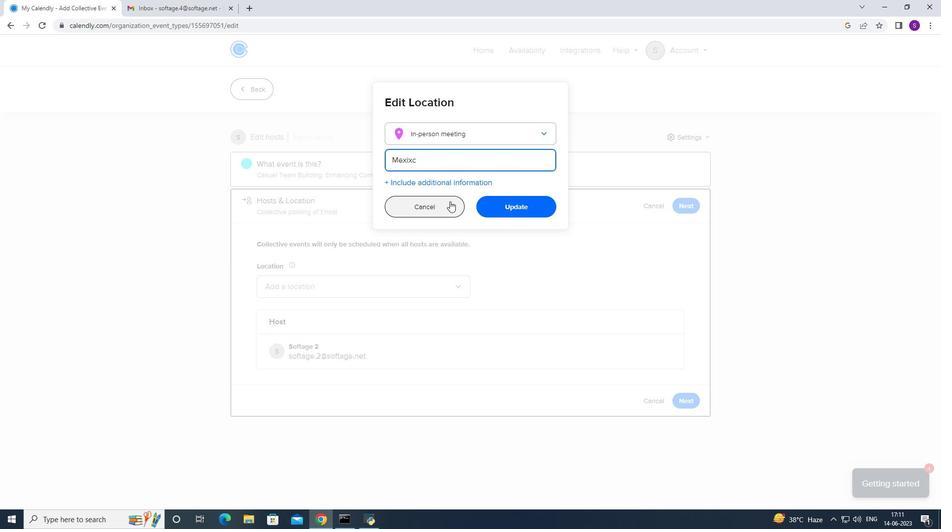 
Action: Key pressed <Key.backspace>
Screenshot: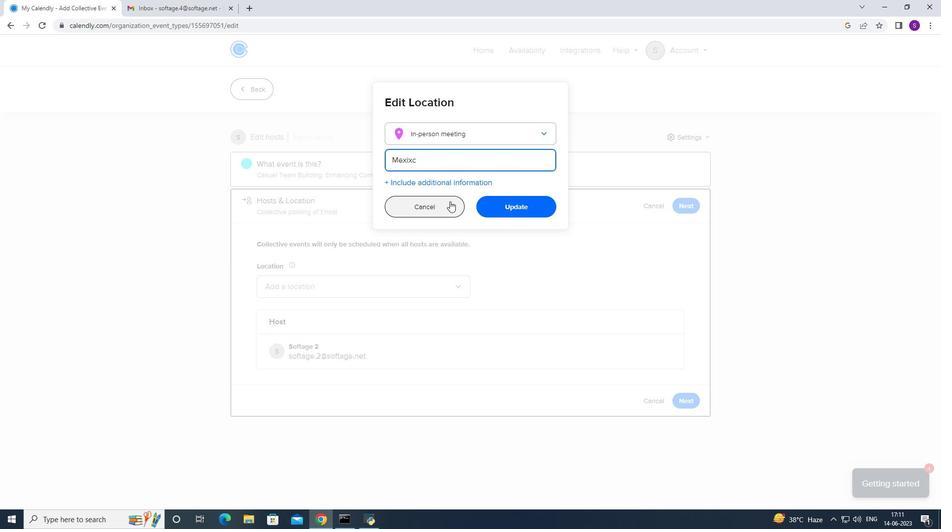 
Action: Mouse moved to (445, 208)
Screenshot: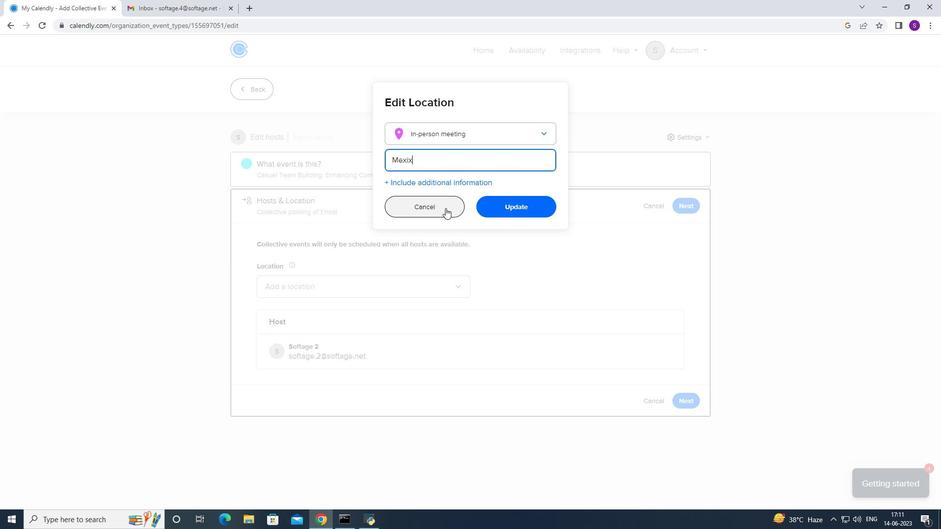 
Action: Key pressed <Key.backspace>
Screenshot: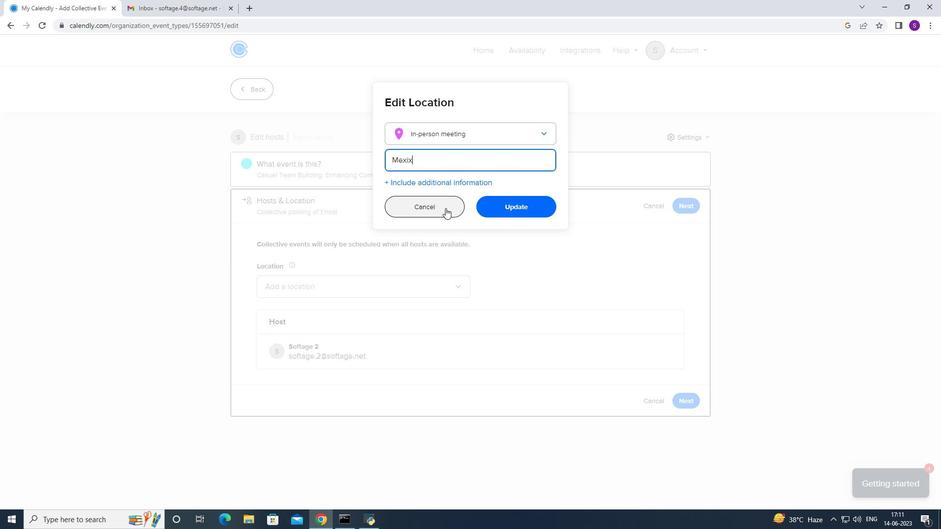
Action: Mouse moved to (445, 209)
Screenshot: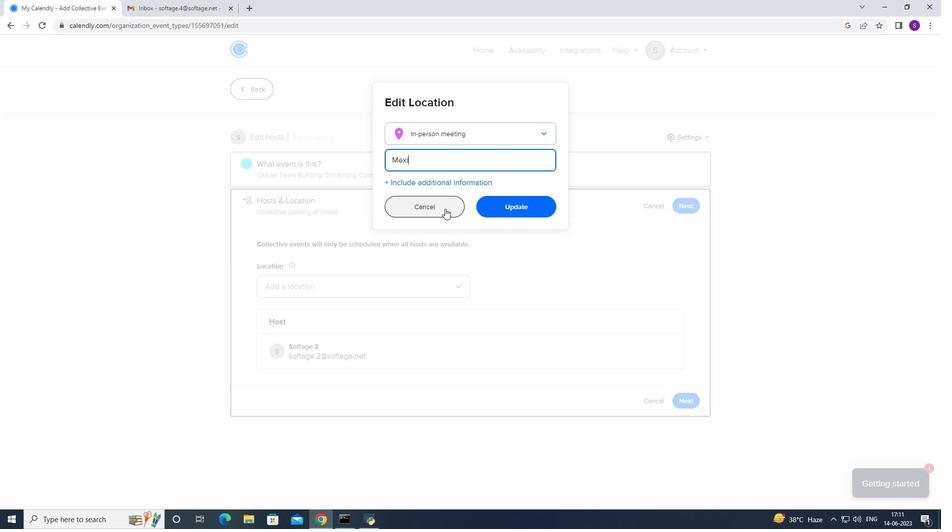 
Action: Key pressed c
Screenshot: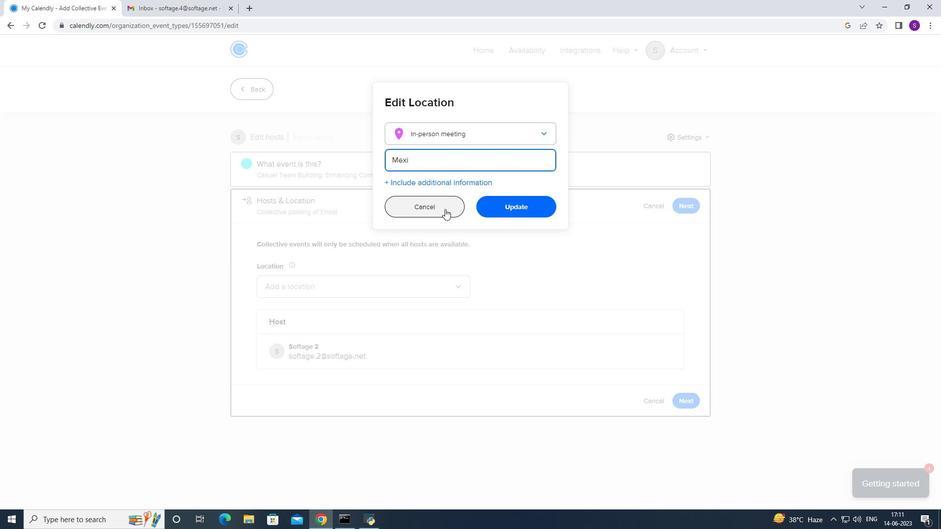 
Action: Mouse moved to (445, 209)
Screenshot: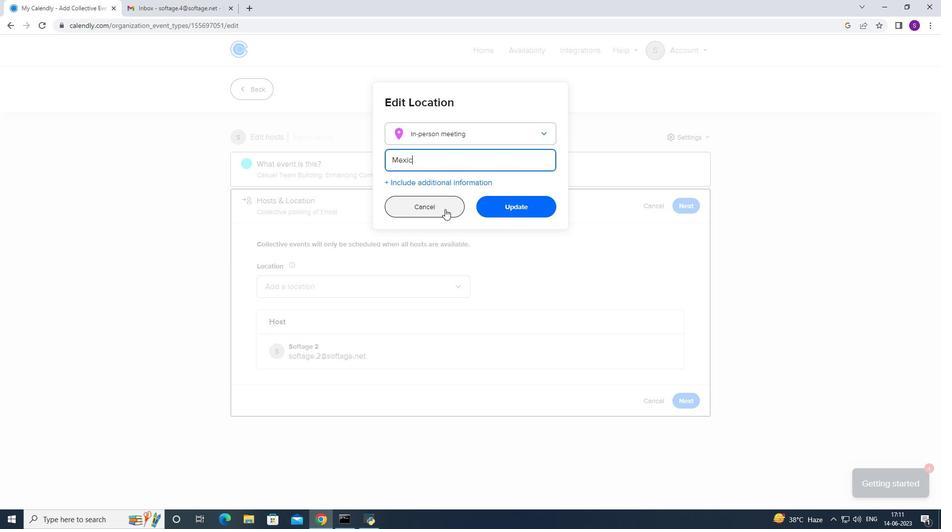 
Action: Key pressed o
Screenshot: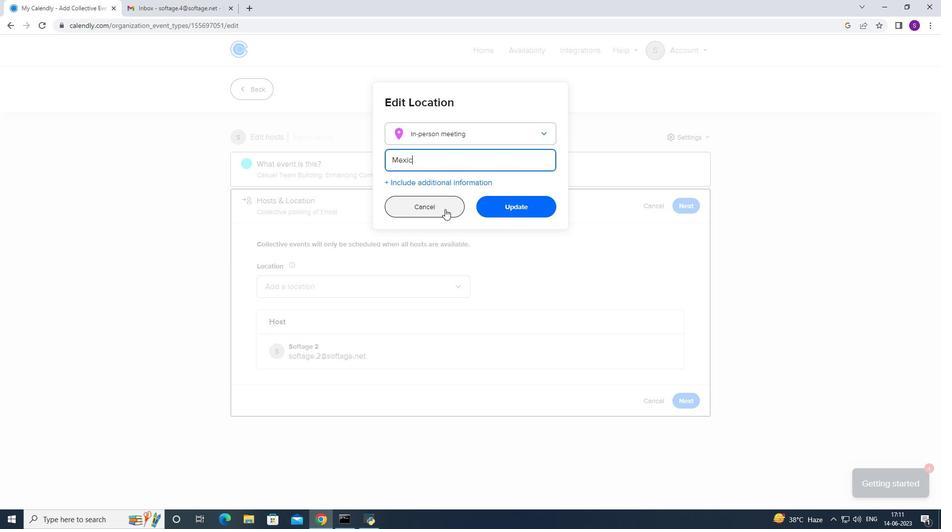 
Action: Mouse moved to (445, 209)
Screenshot: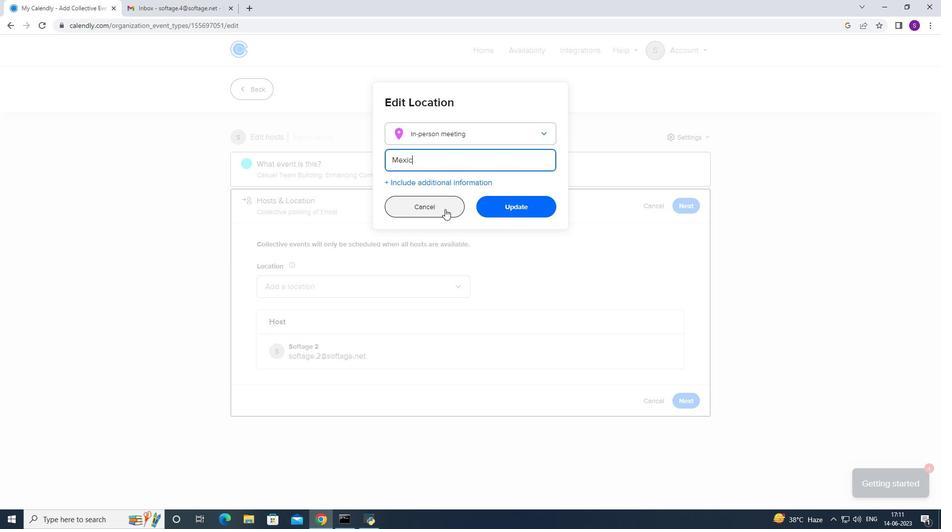
Action: Key pressed <Key.space>
Screenshot: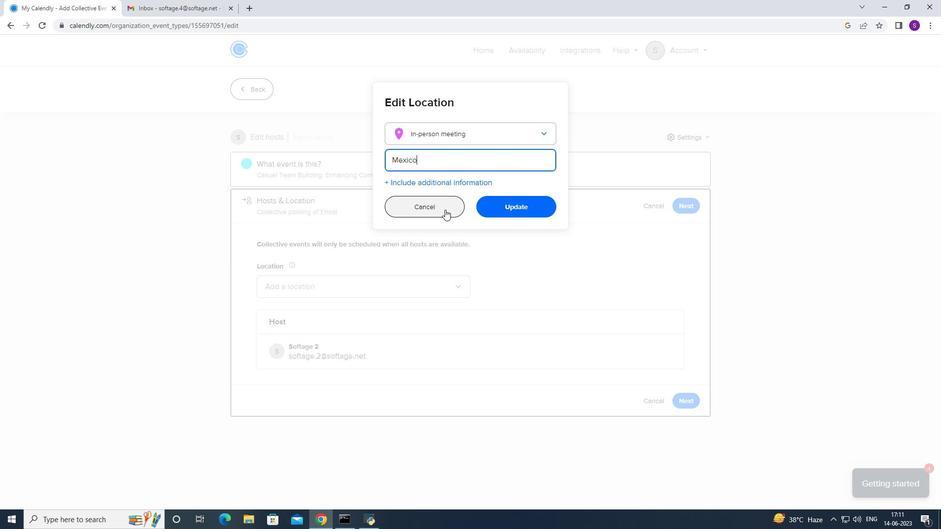 
Action: Mouse moved to (445, 209)
Screenshot: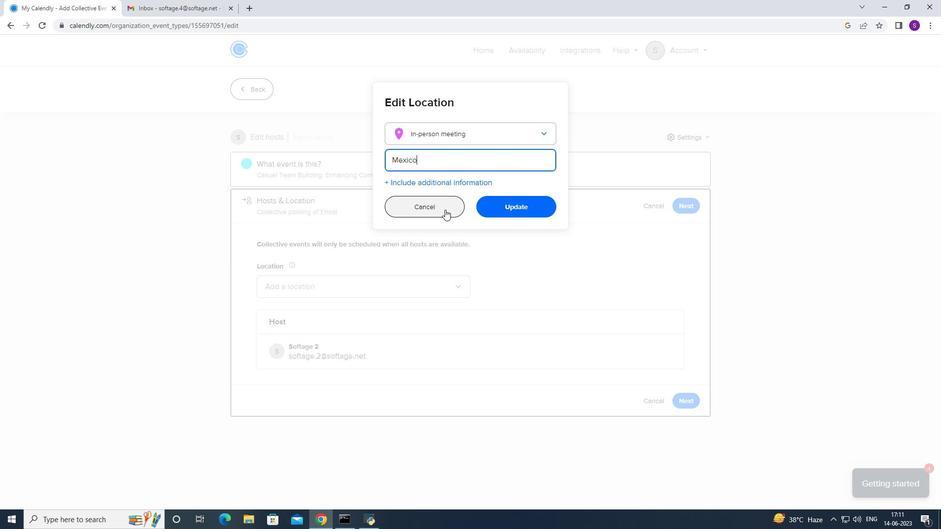 
Action: Key pressed c
Screenshot: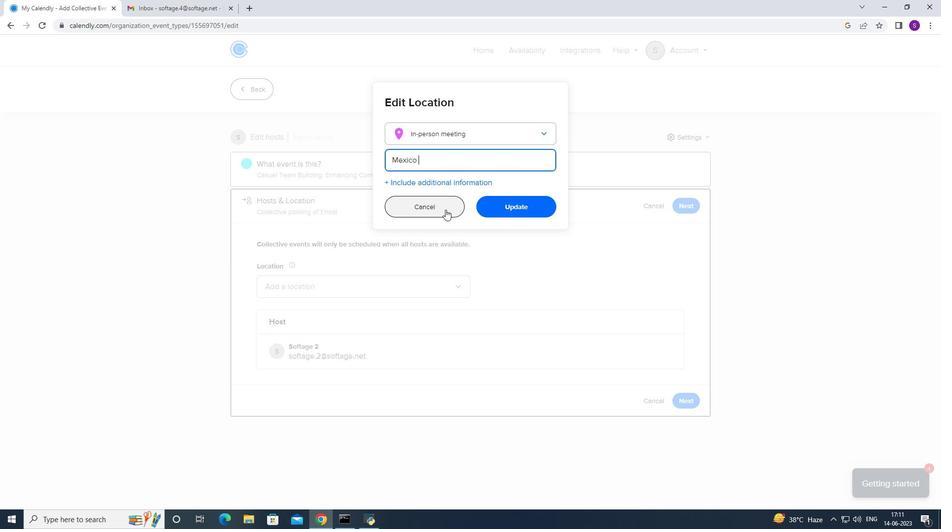 
Action: Mouse moved to (429, 226)
Screenshot: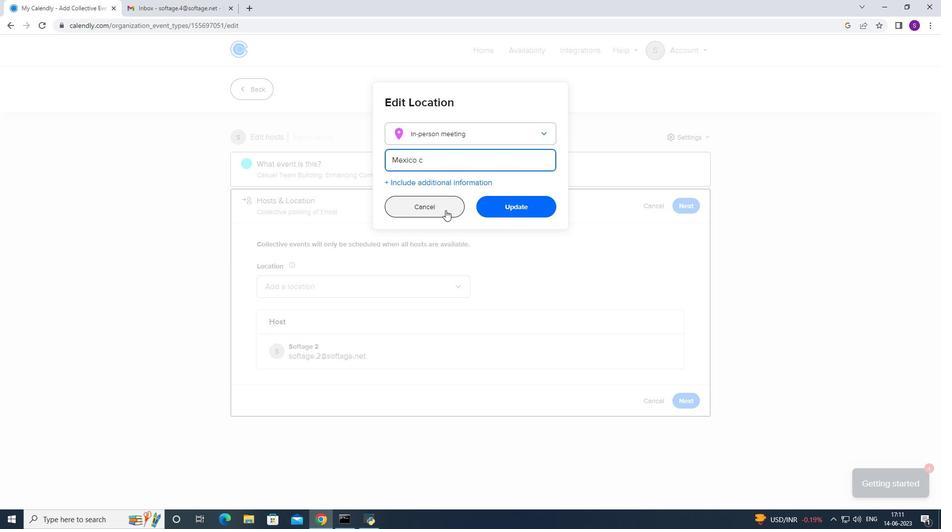 
Action: Key pressed <Key.backspace>
Screenshot: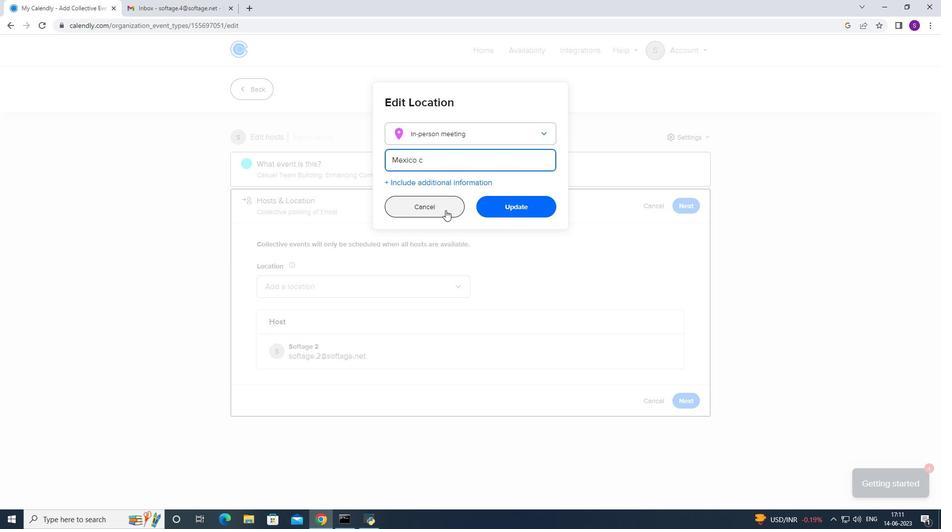 
Action: Mouse moved to (428, 227)
Screenshot: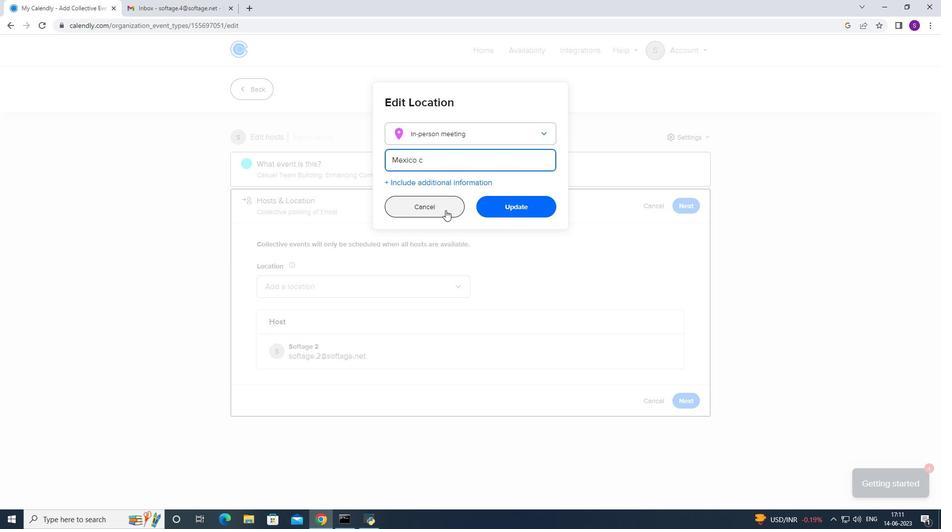 
Action: Key pressed c<Key.caps_lock>
Screenshot: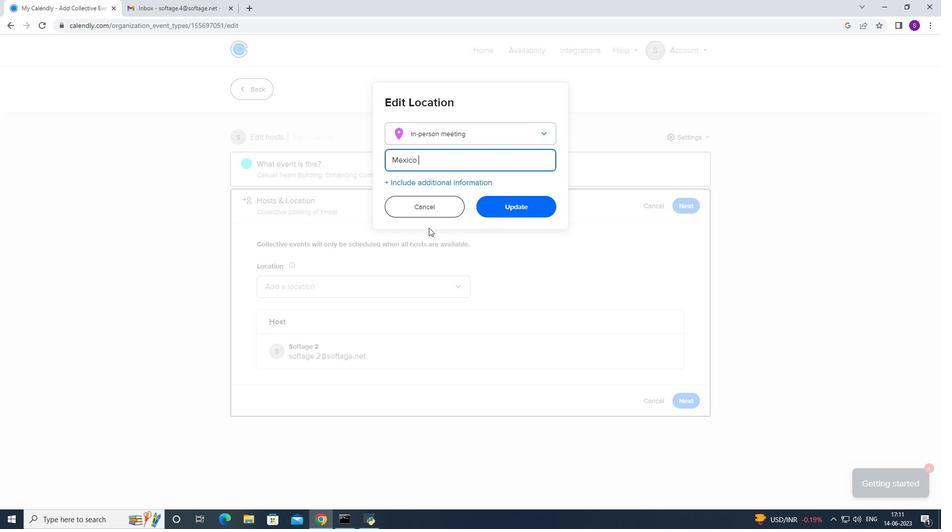 
Action: Mouse moved to (428, 228)
Screenshot: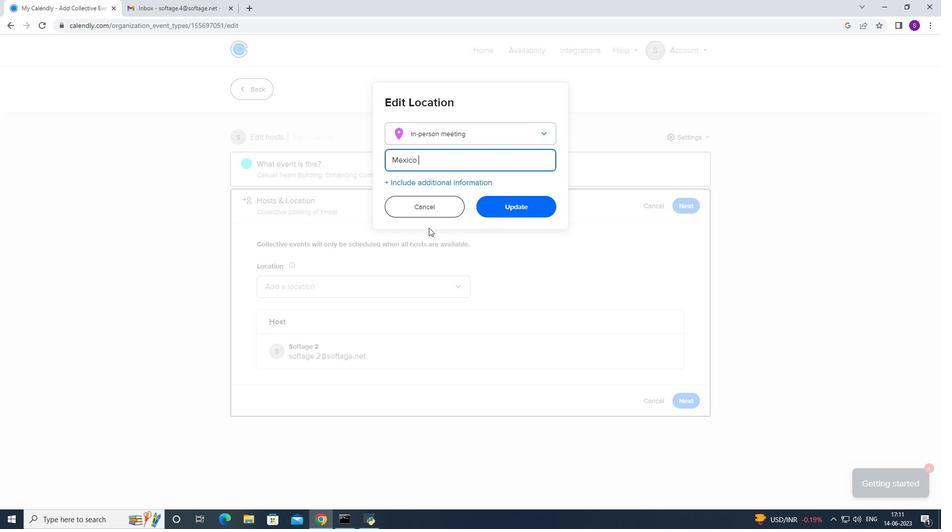 
Action: Key pressed <Key.backspace>
Screenshot: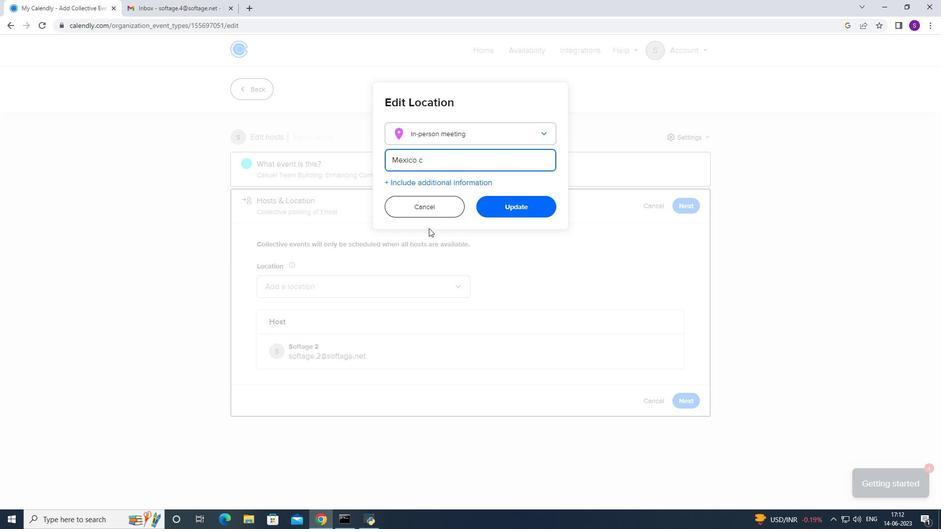 
Action: Mouse moved to (428, 228)
Screenshot: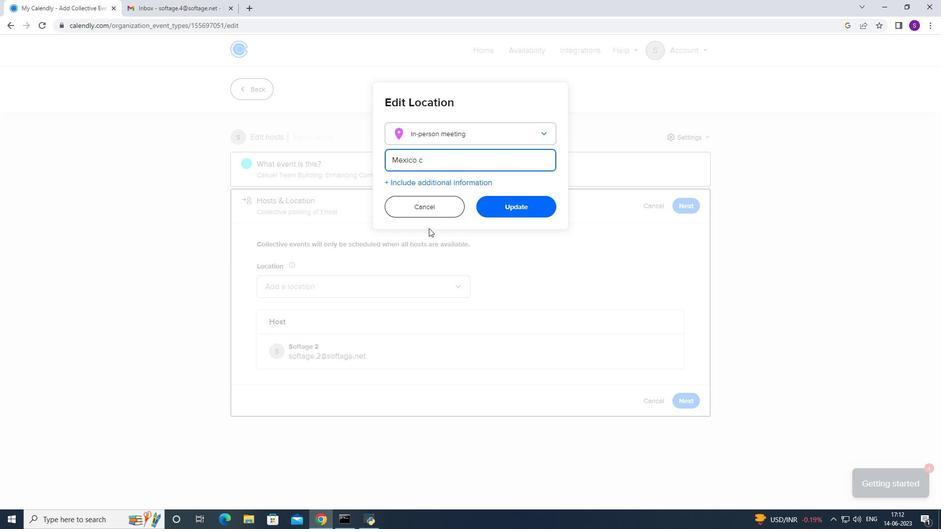 
Action: Key pressed C
Screenshot: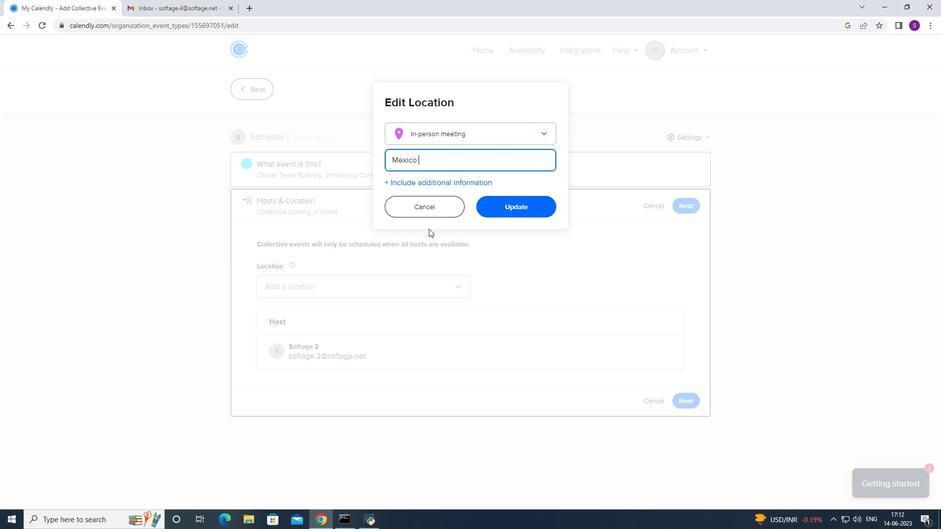 
Action: Mouse moved to (428, 228)
Screenshot: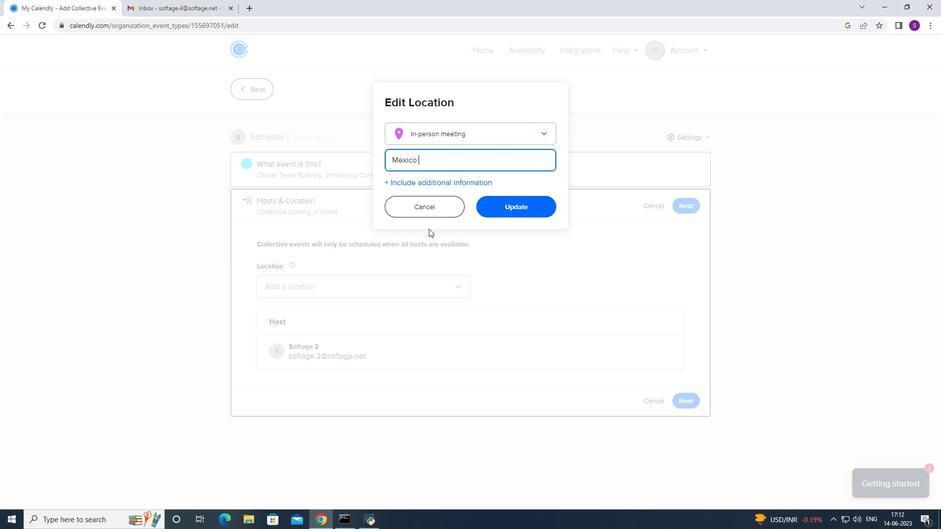 
Action: Key pressed <Key.caps_lock>ity
Screenshot: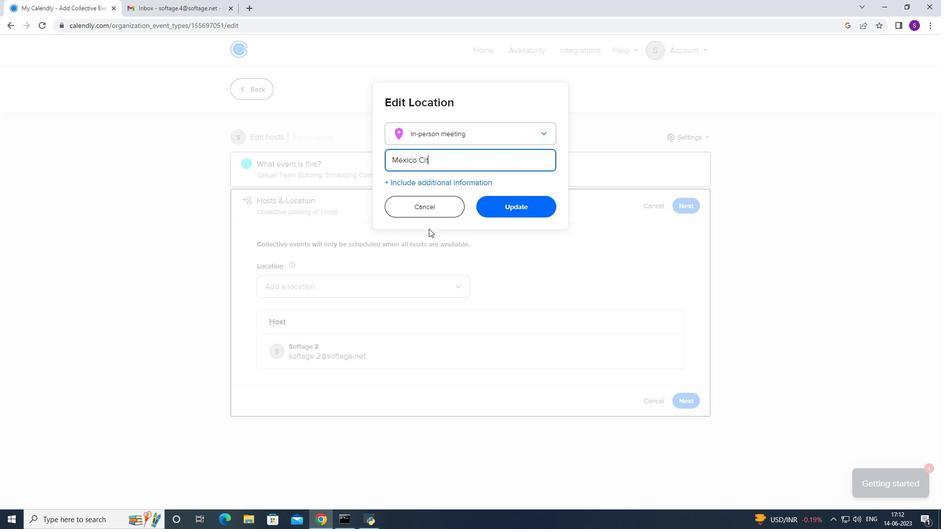 
Action: Mouse moved to (428, 229)
Screenshot: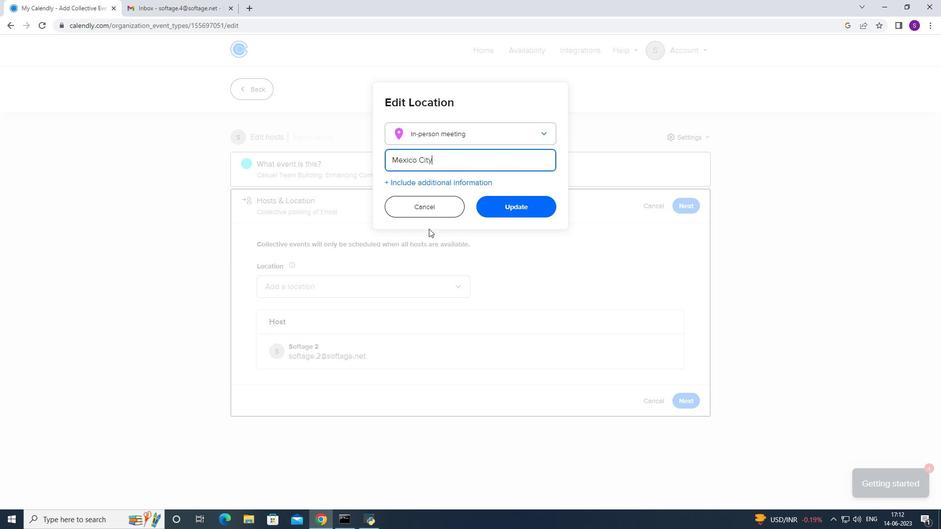 
Action: Key pressed ,<Key.space>
Screenshot: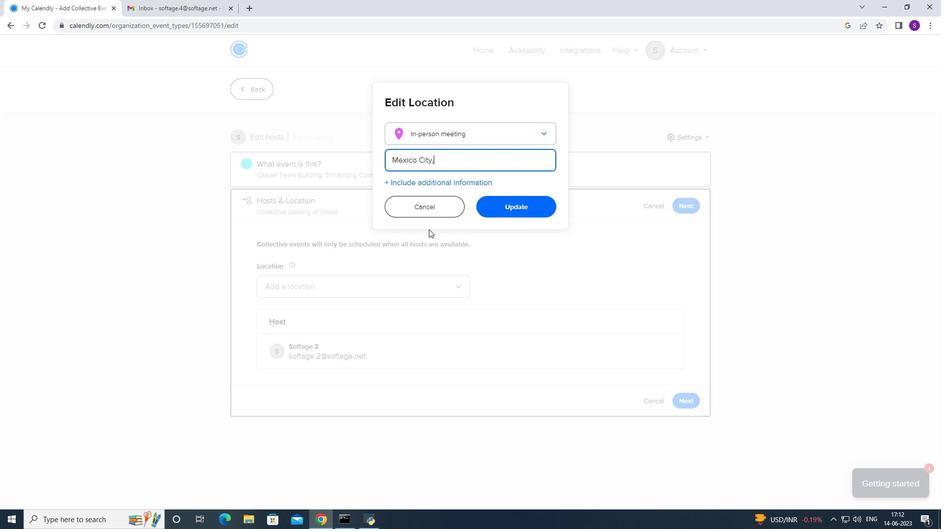 
Action: Mouse moved to (428, 229)
Screenshot: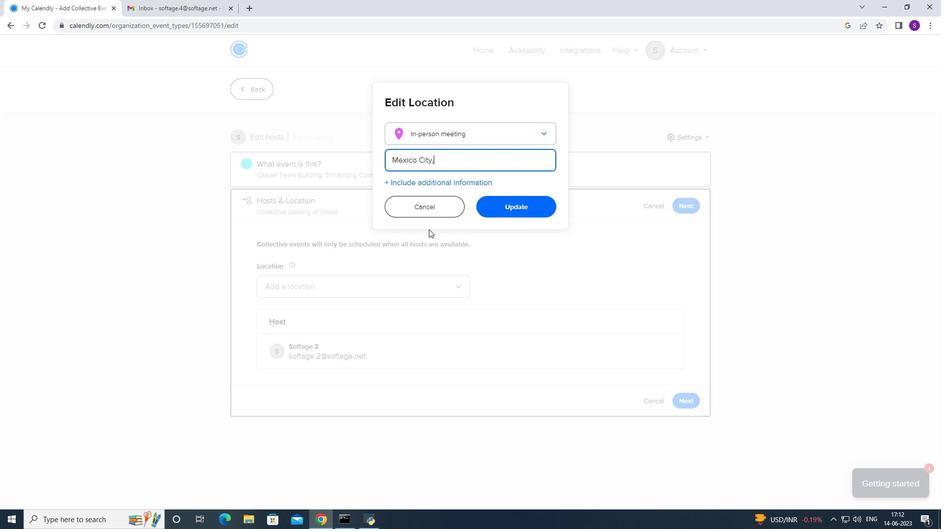 
Action: Key pressed <Key.caps_lock>M<Key.caps_lock>e
Screenshot: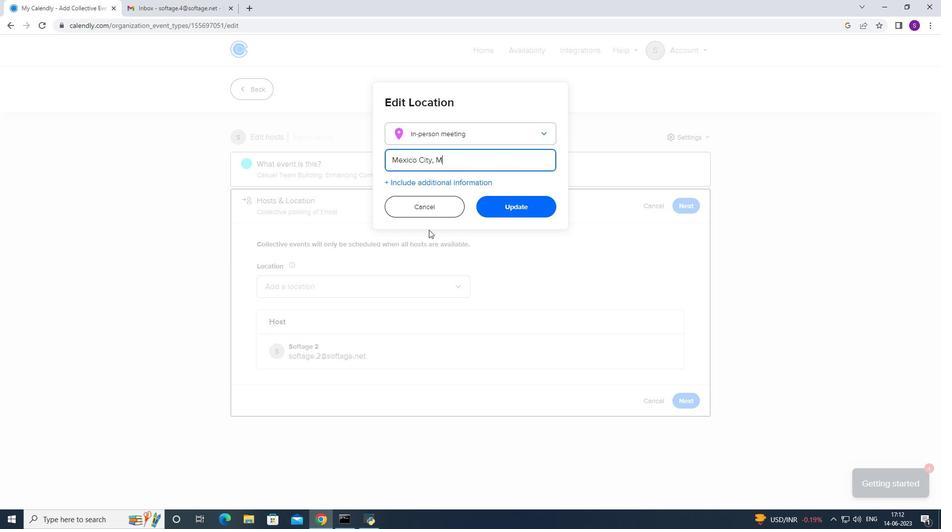 
Action: Mouse moved to (428, 229)
Screenshot: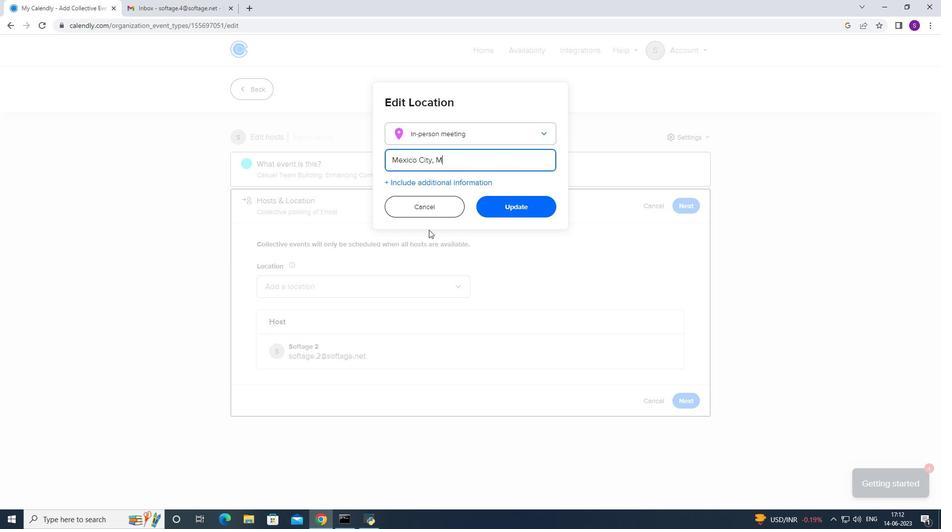 
Action: Key pressed xi
Screenshot: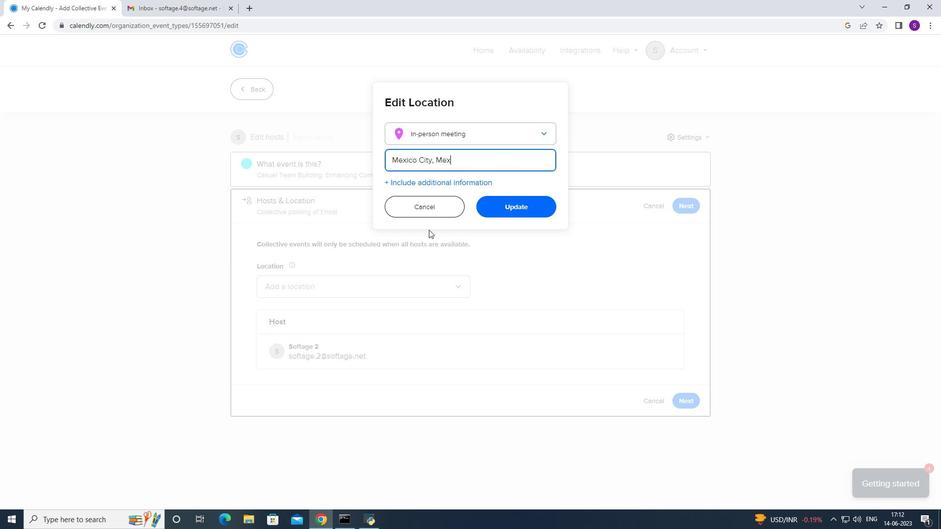 
Action: Mouse moved to (428, 230)
Screenshot: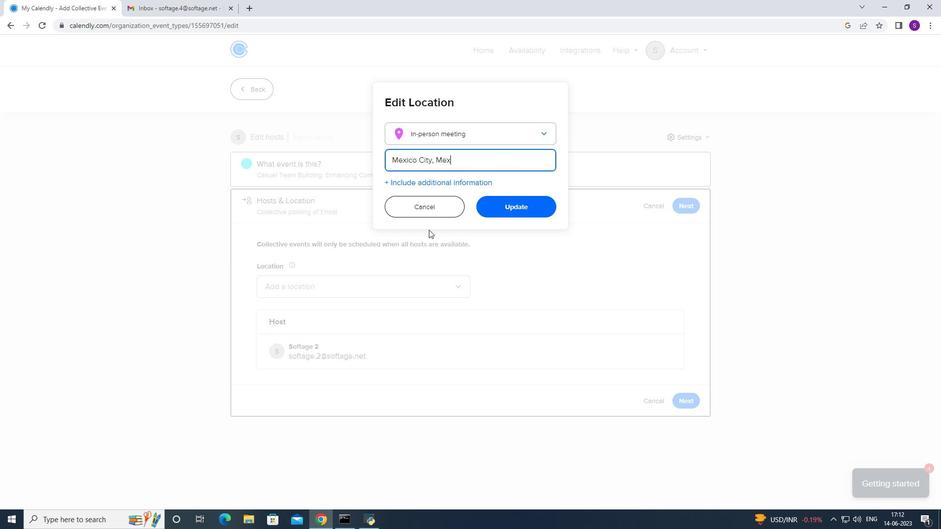 
Action: Key pressed co
Screenshot: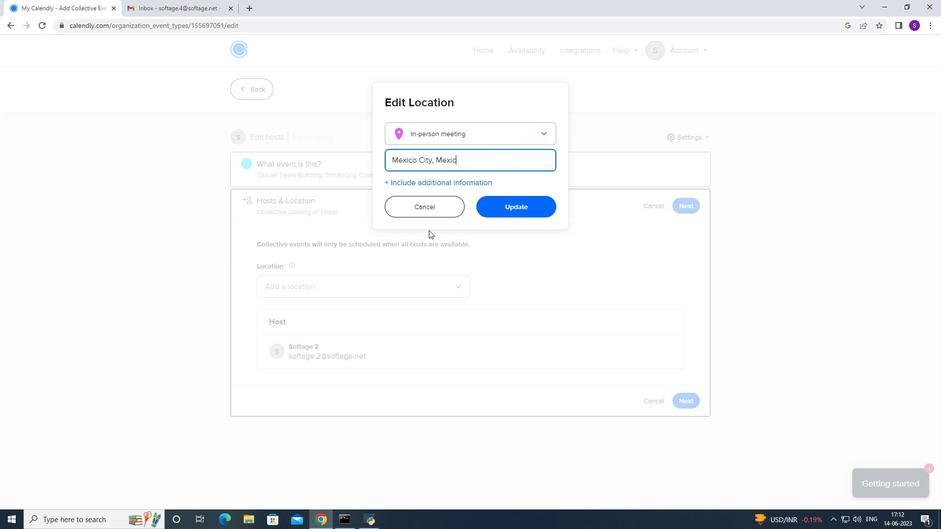 
Action: Mouse moved to (490, 210)
Screenshot: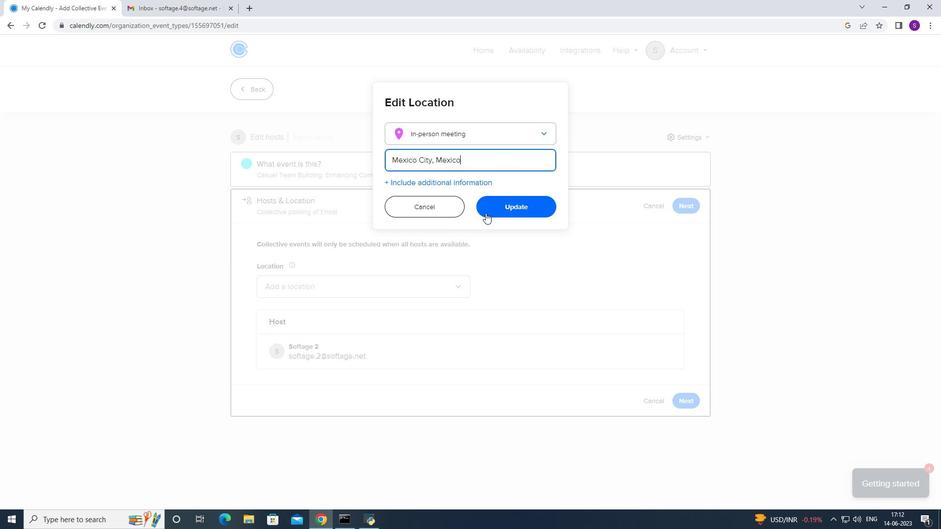
Action: Mouse pressed left at (490, 210)
Screenshot: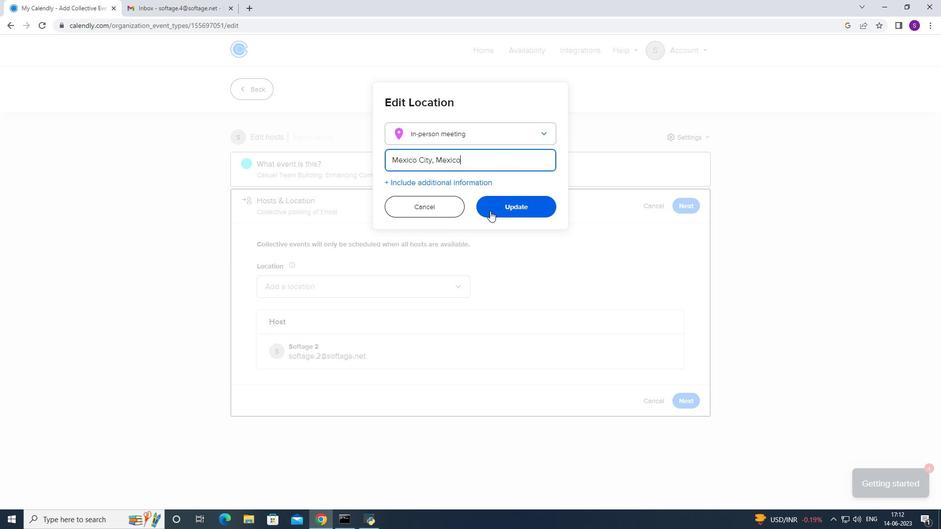 
Action: Mouse moved to (368, 309)
Screenshot: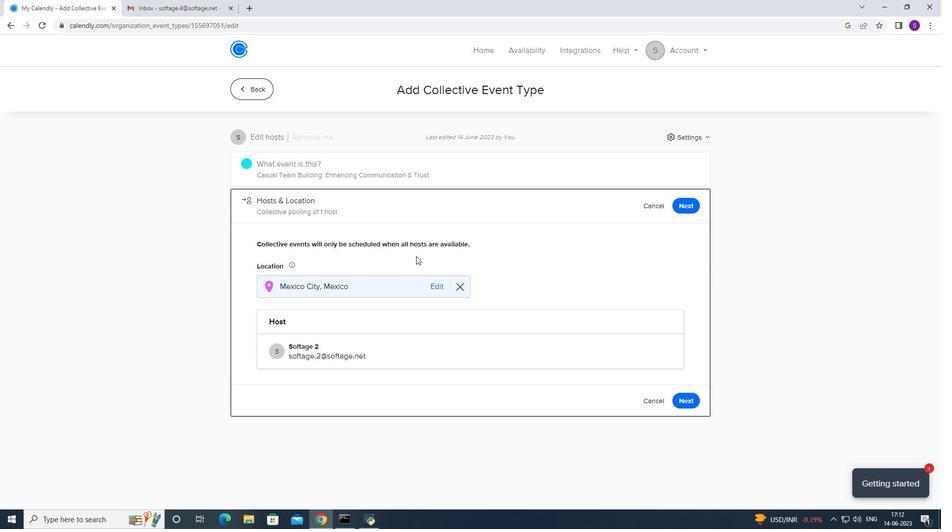 
Action: Mouse scrolled (368, 309) with delta (0, 0)
Screenshot: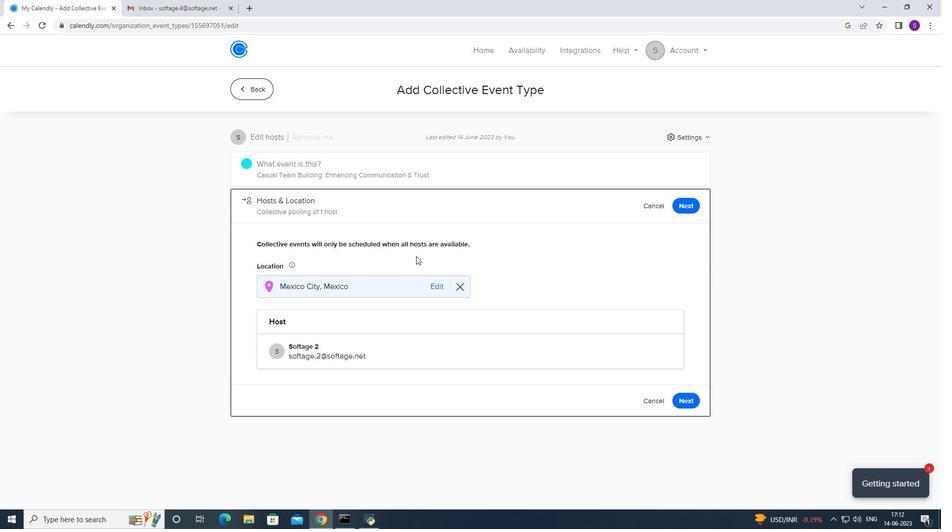
Action: Mouse moved to (365, 311)
Screenshot: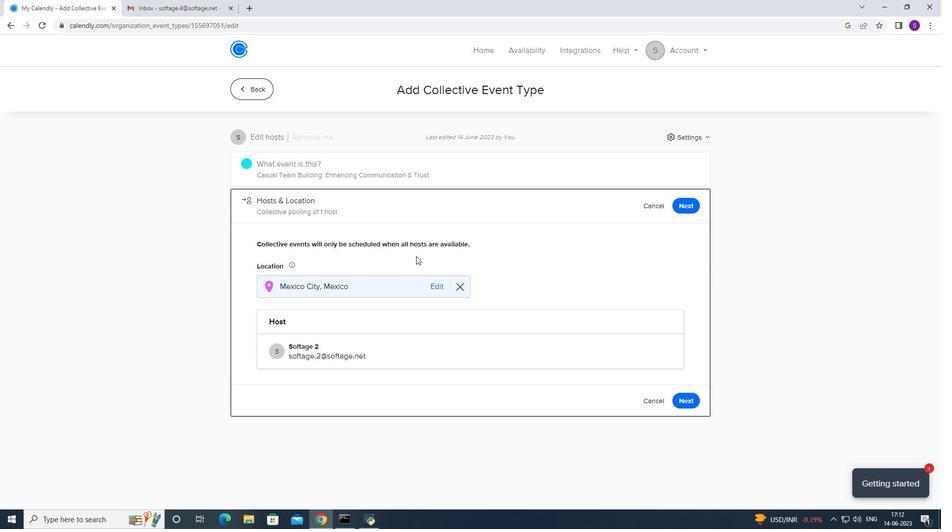 
Action: Mouse scrolled (365, 311) with delta (0, 0)
Screenshot: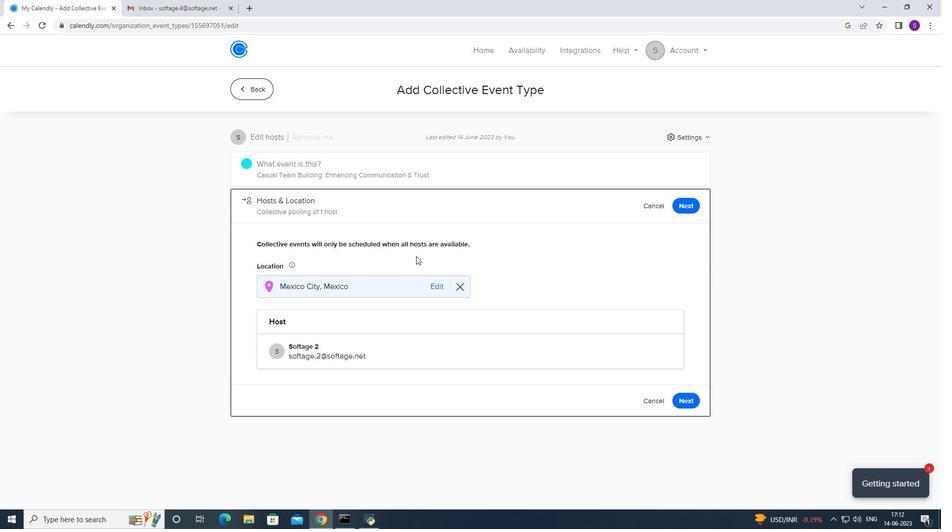 
Action: Mouse moved to (365, 311)
Screenshot: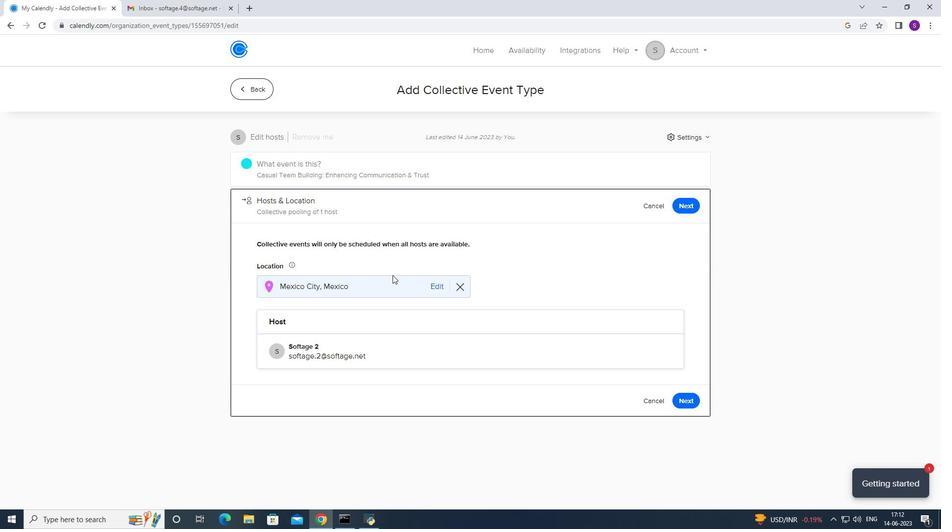 
Action: Mouse scrolled (365, 311) with delta (0, 0)
Screenshot: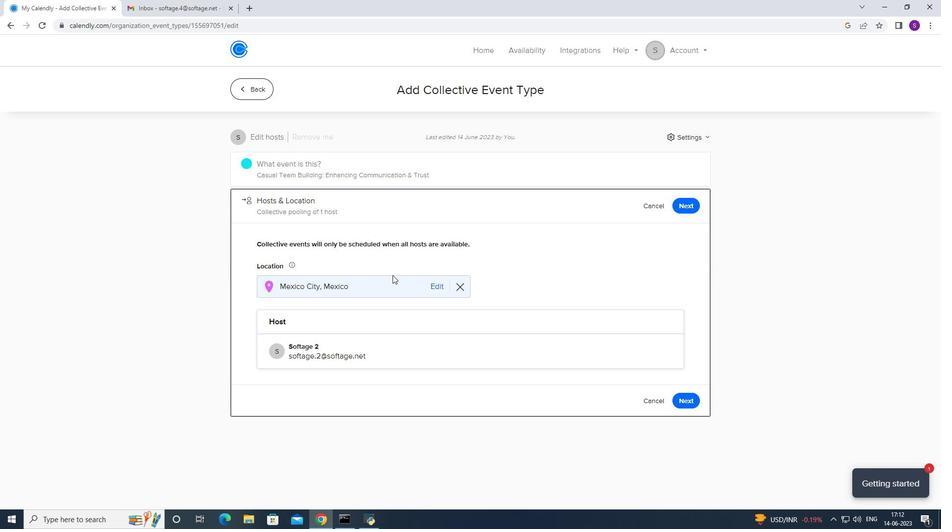 
Action: Mouse scrolled (365, 311) with delta (0, 0)
Screenshot: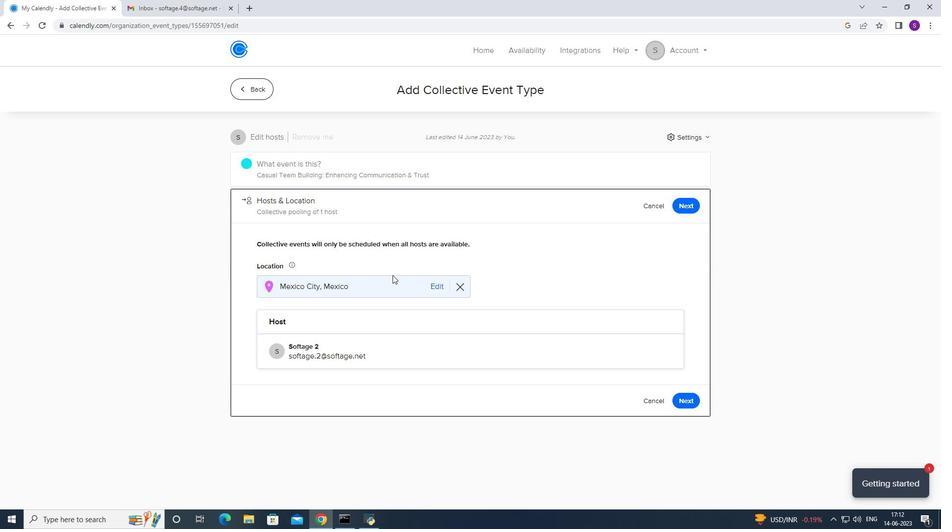 
Action: Mouse scrolled (365, 311) with delta (0, 0)
Screenshot: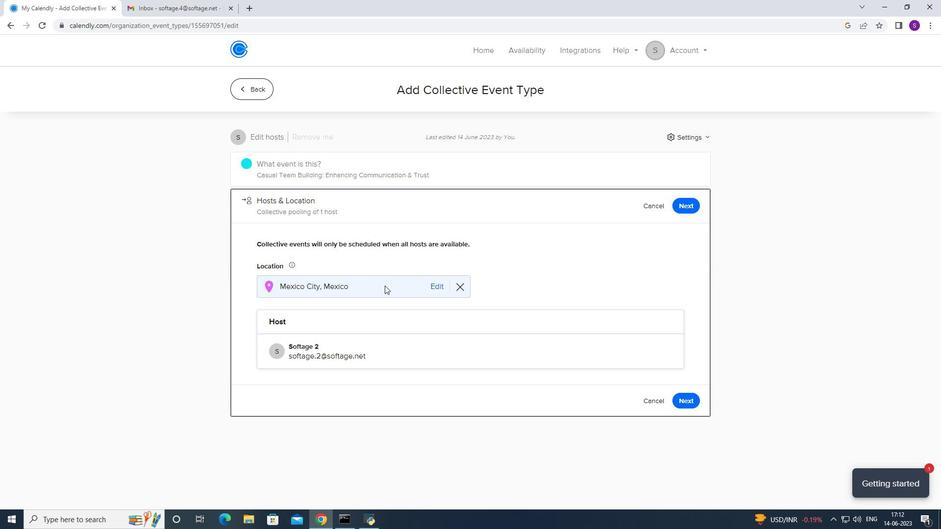 
Action: Mouse moved to (706, 396)
Screenshot: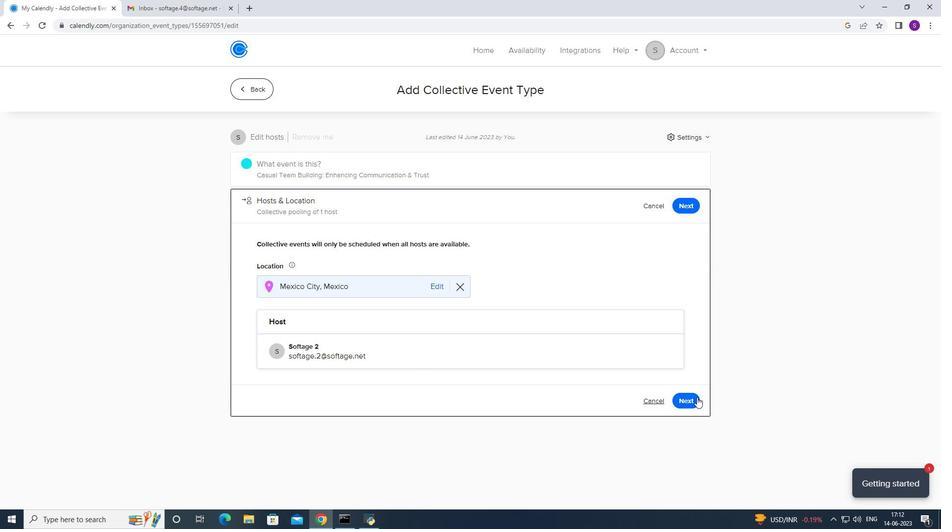 
Action: Mouse pressed left at (706, 396)
Screenshot: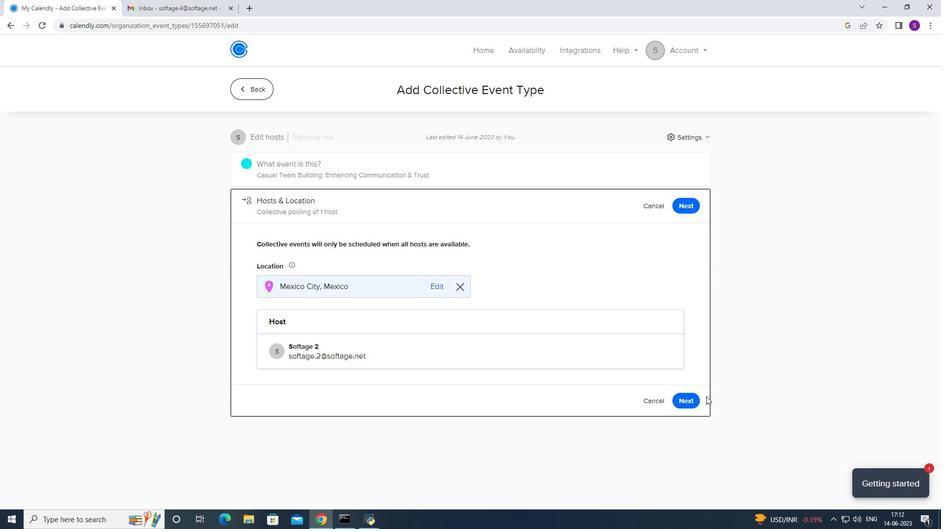 
Action: Mouse moved to (696, 399)
Screenshot: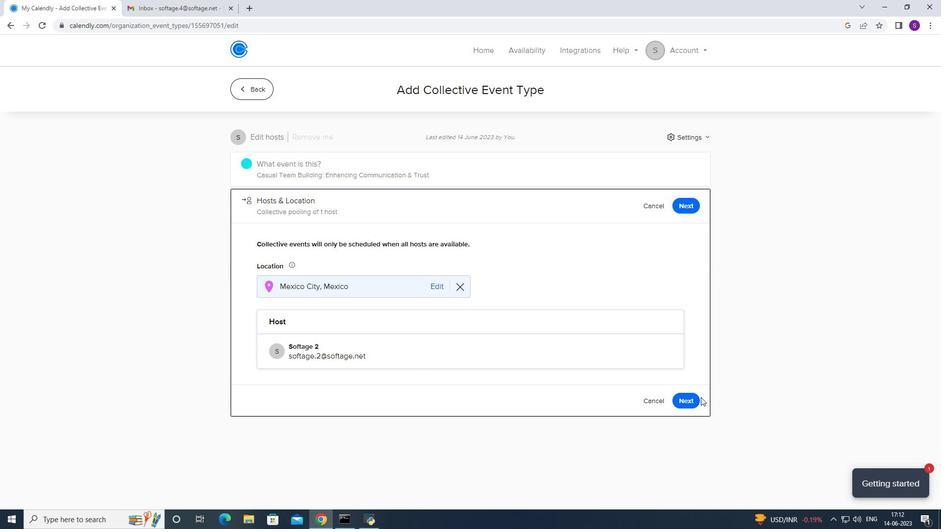
Action: Mouse pressed left at (696, 399)
Screenshot: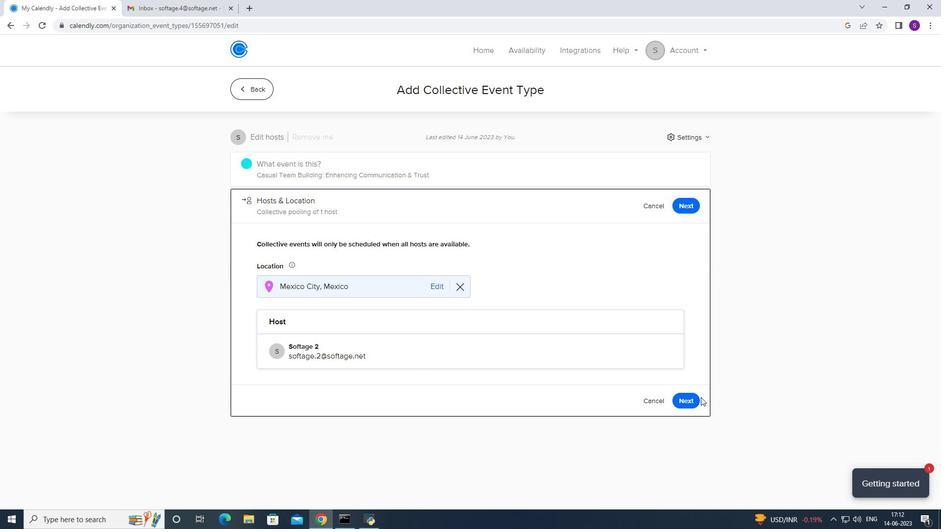
Action: Mouse moved to (352, 316)
Screenshot: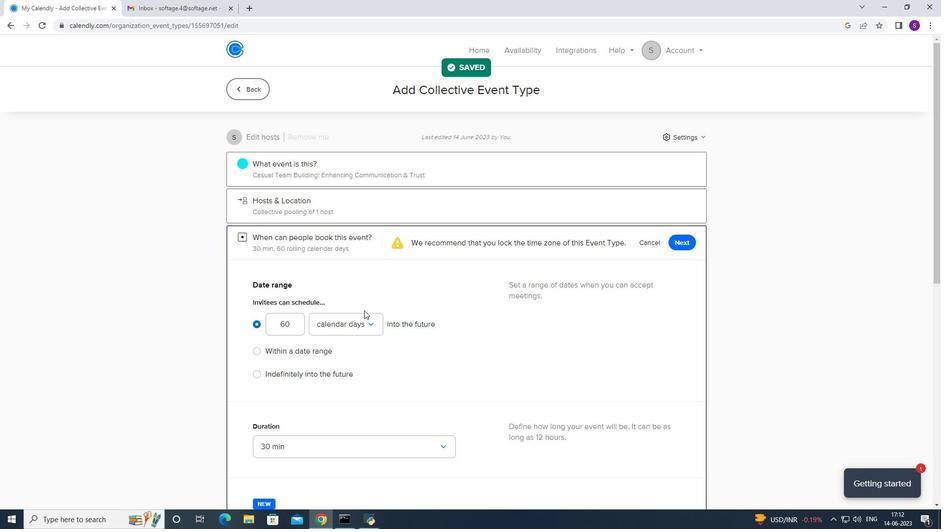 
Action: Mouse pressed left at (352, 316)
Screenshot: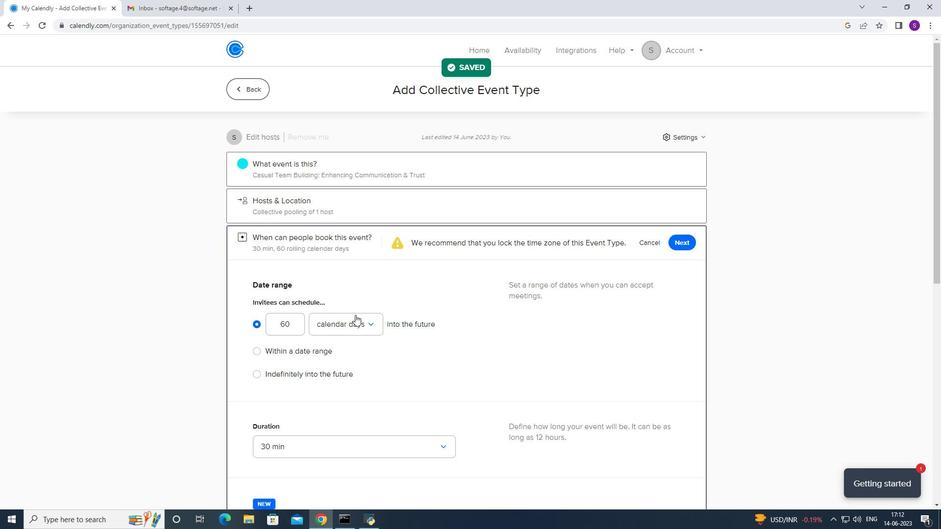 
Action: Mouse moved to (291, 350)
Screenshot: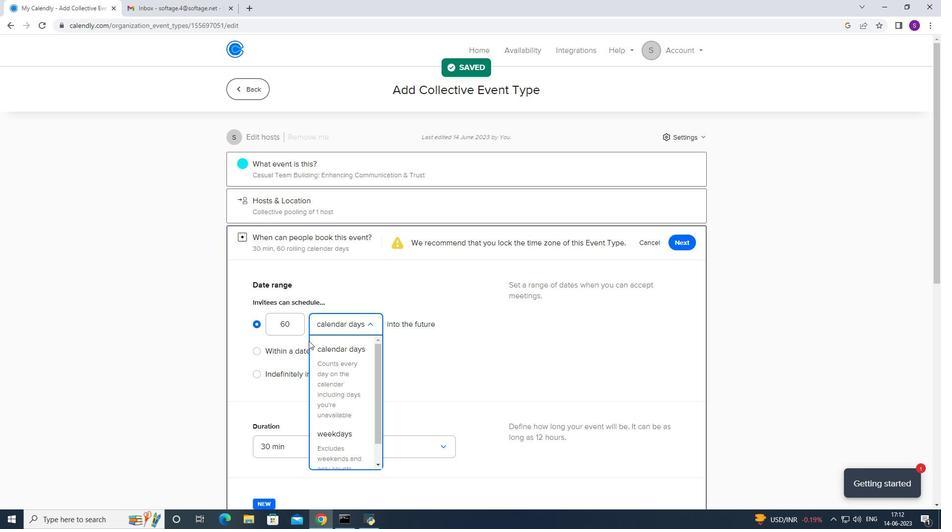 
Action: Mouse pressed left at (291, 350)
Screenshot: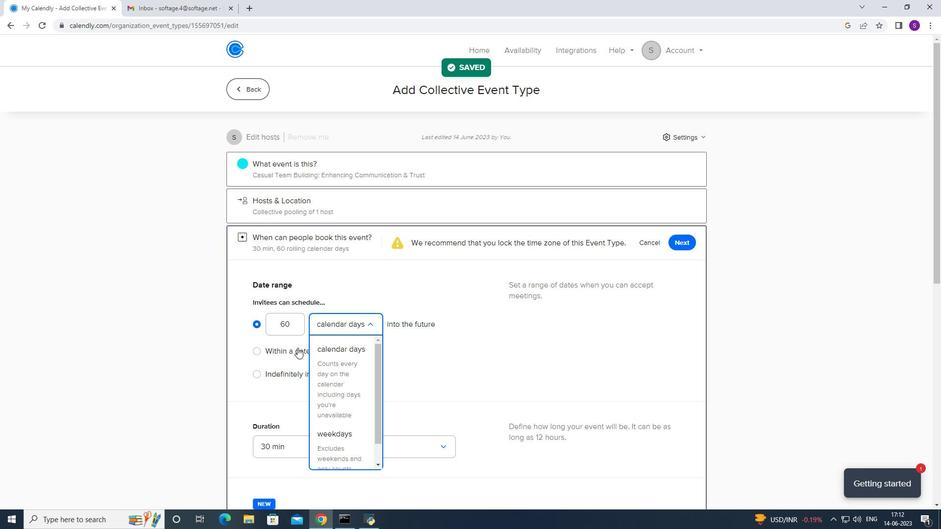 
Action: Mouse moved to (337, 350)
Screenshot: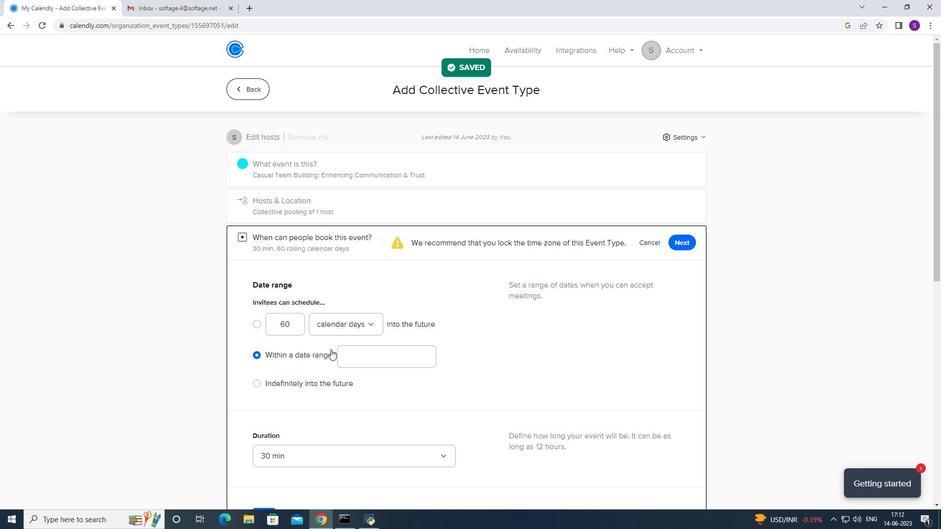 
Action: Mouse pressed left at (337, 350)
Screenshot: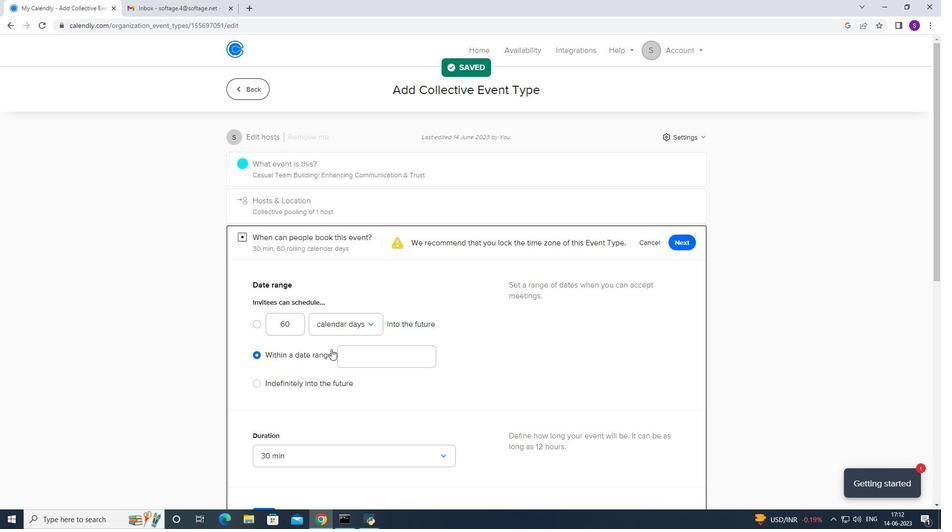 
Action: Mouse moved to (420, 177)
Screenshot: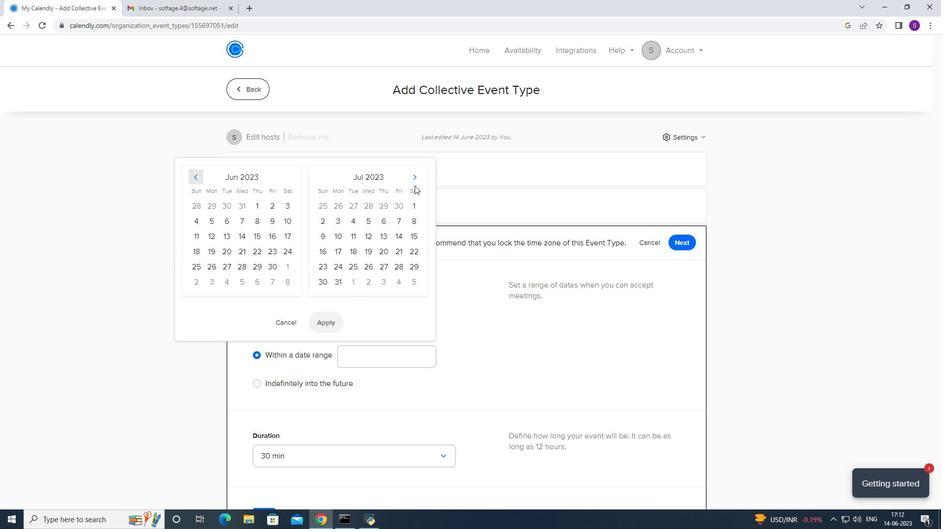 
Action: Mouse pressed left at (420, 177)
Screenshot: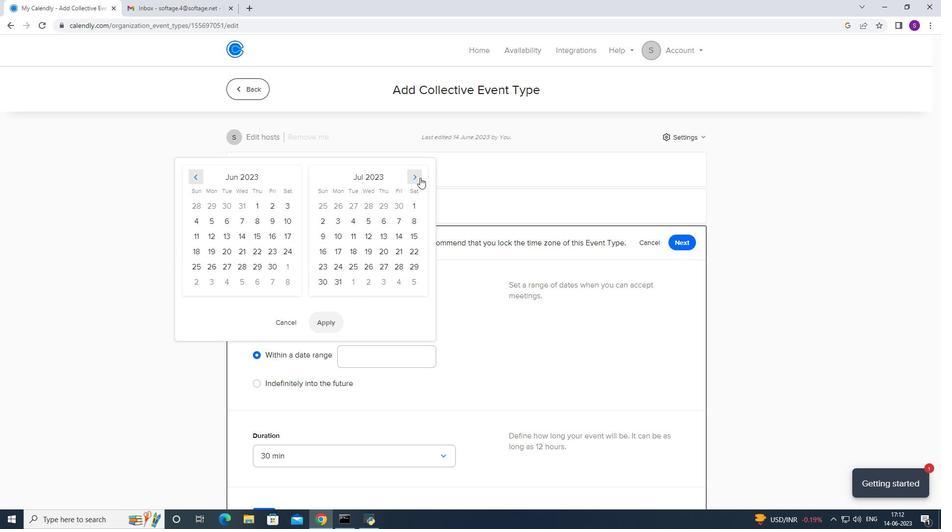 
Action: Mouse pressed left at (420, 177)
Screenshot: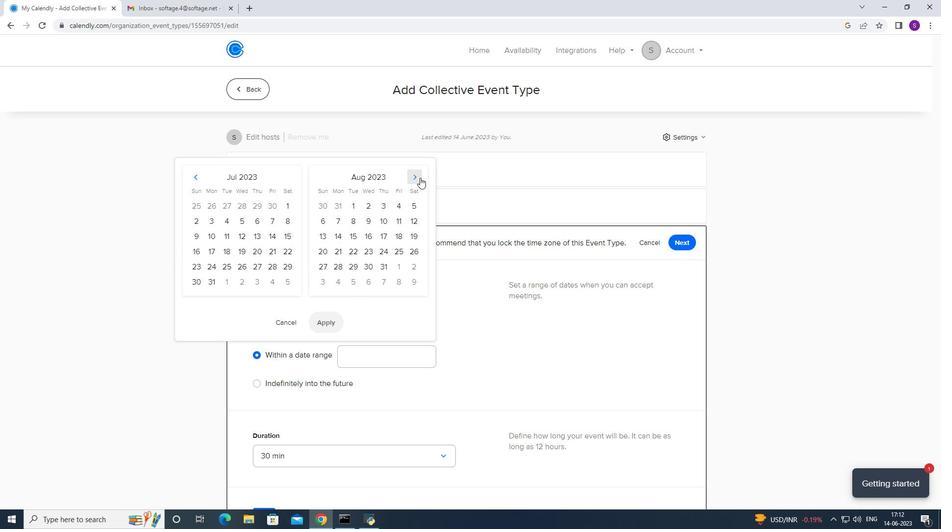 
Action: Mouse pressed left at (420, 177)
Screenshot: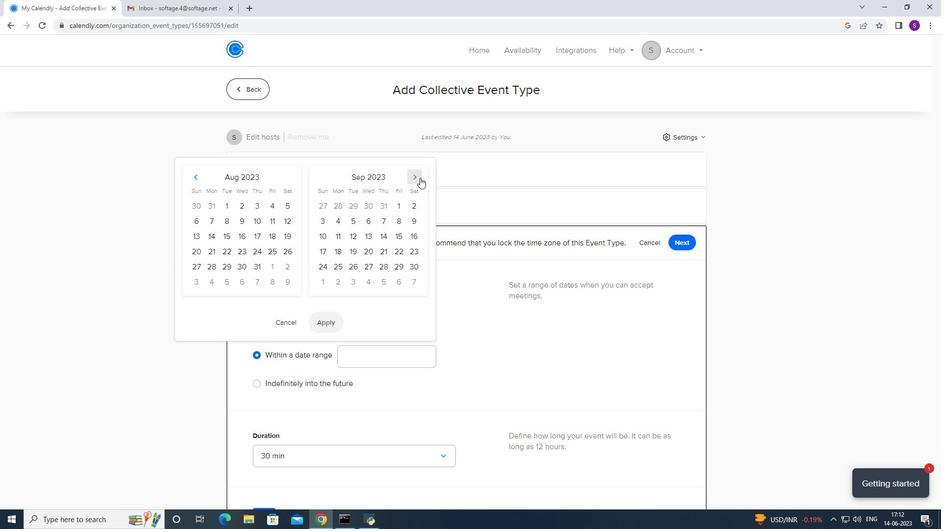 
Action: Mouse pressed left at (420, 177)
Screenshot: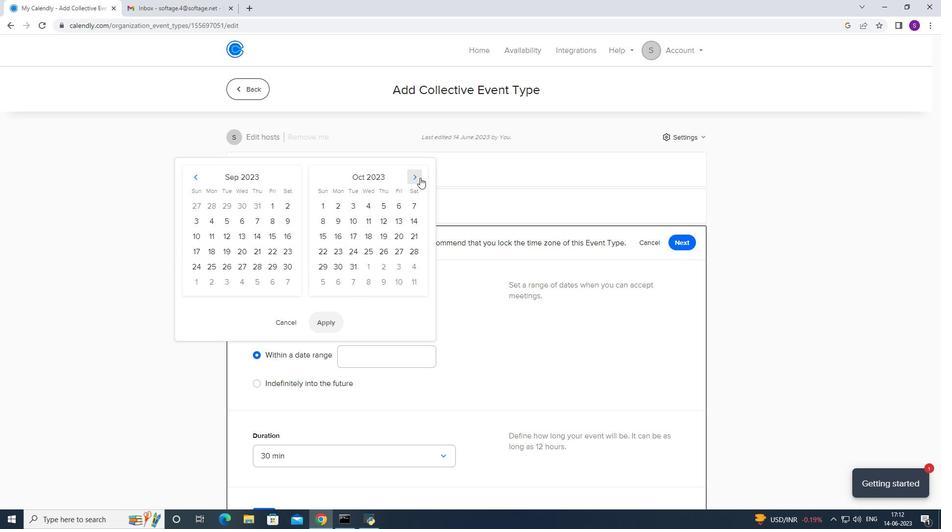 
Action: Mouse pressed left at (420, 177)
Screenshot: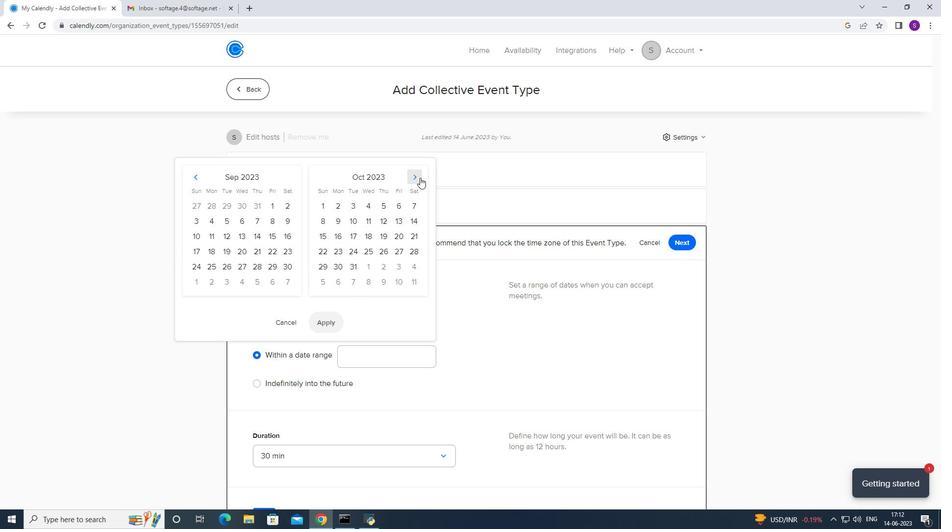 
Action: Mouse moved to (385, 226)
Screenshot: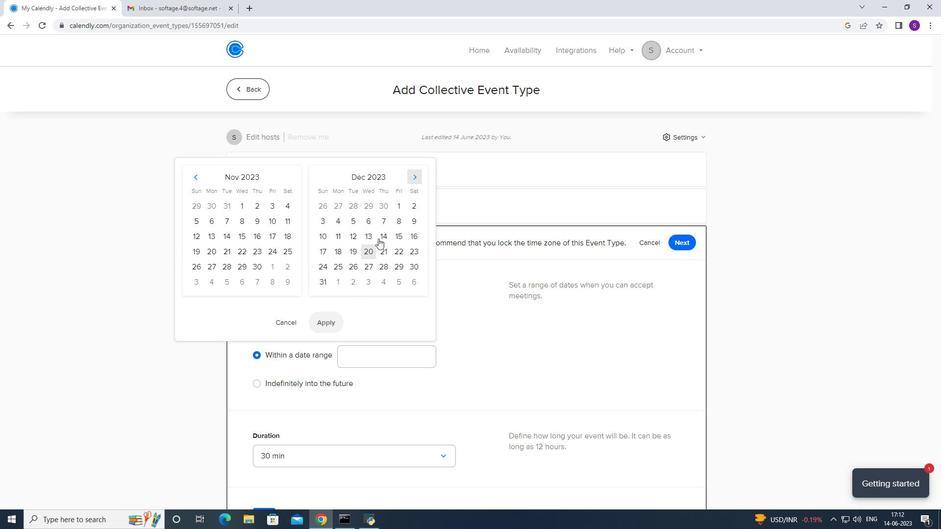 
Action: Mouse pressed left at (385, 226)
Screenshot: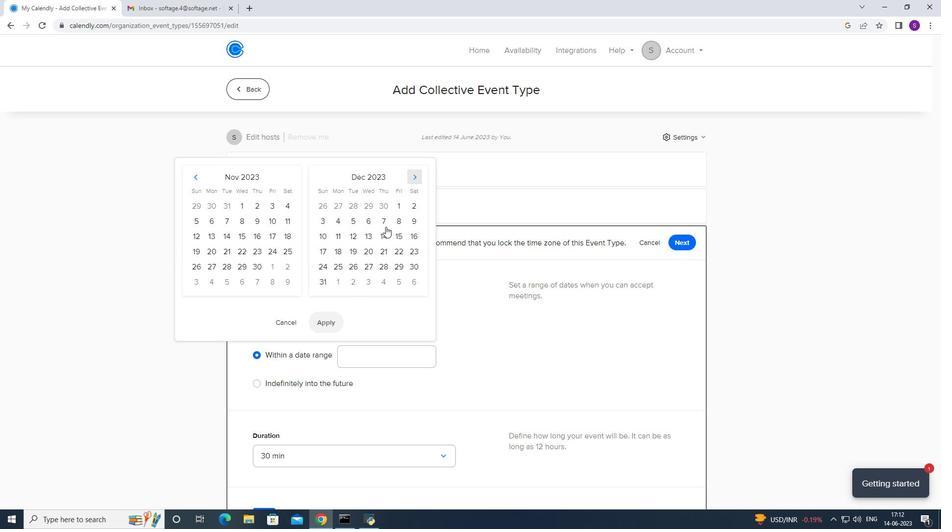 
Action: Mouse moved to (400, 224)
Screenshot: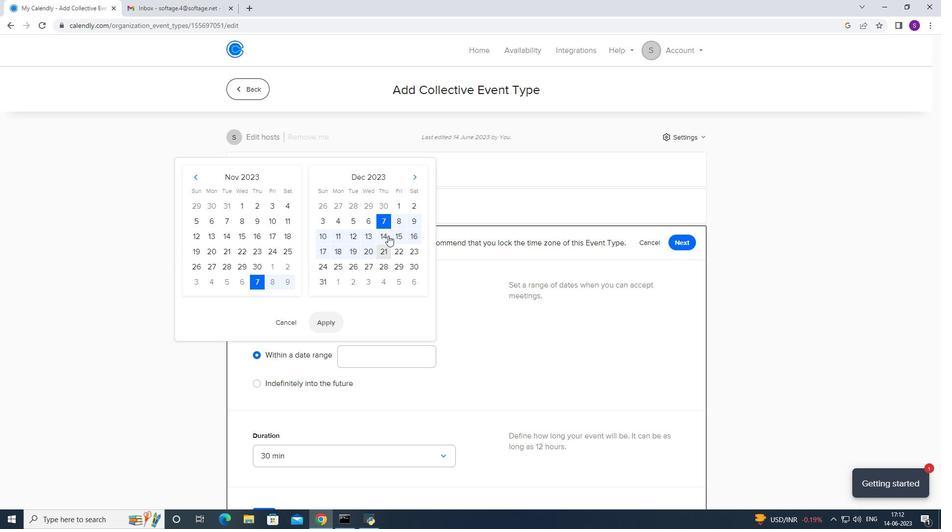 
Action: Mouse pressed left at (400, 224)
Screenshot: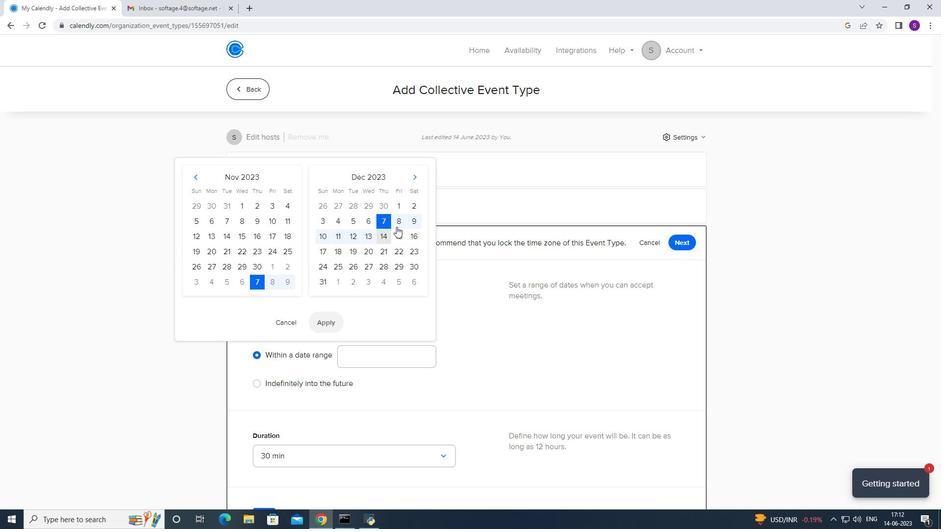 
Action: Mouse moved to (333, 317)
Screenshot: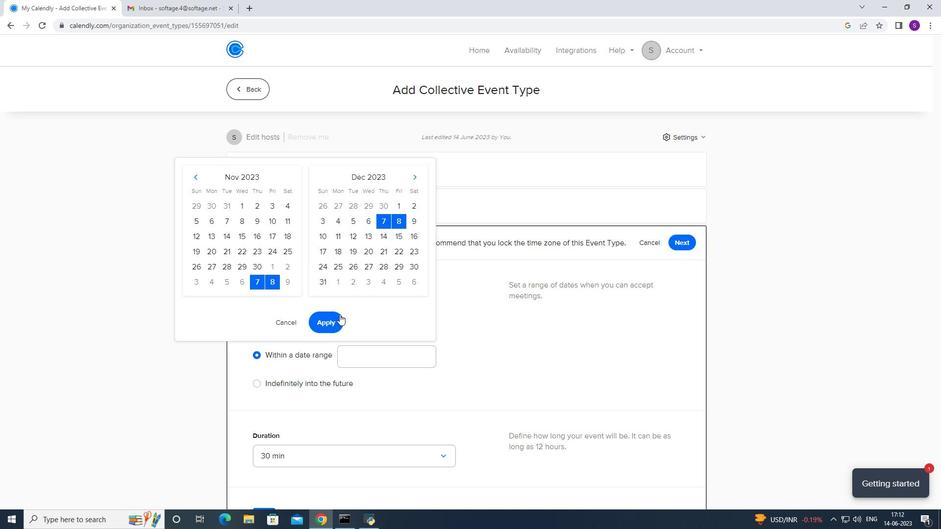 
Action: Mouse pressed left at (333, 317)
Screenshot: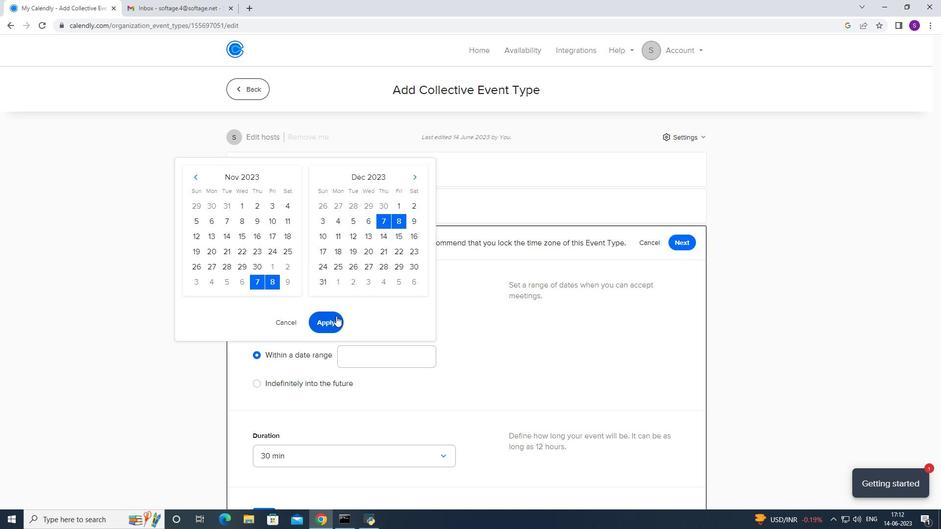 
Action: Mouse moved to (373, 284)
Screenshot: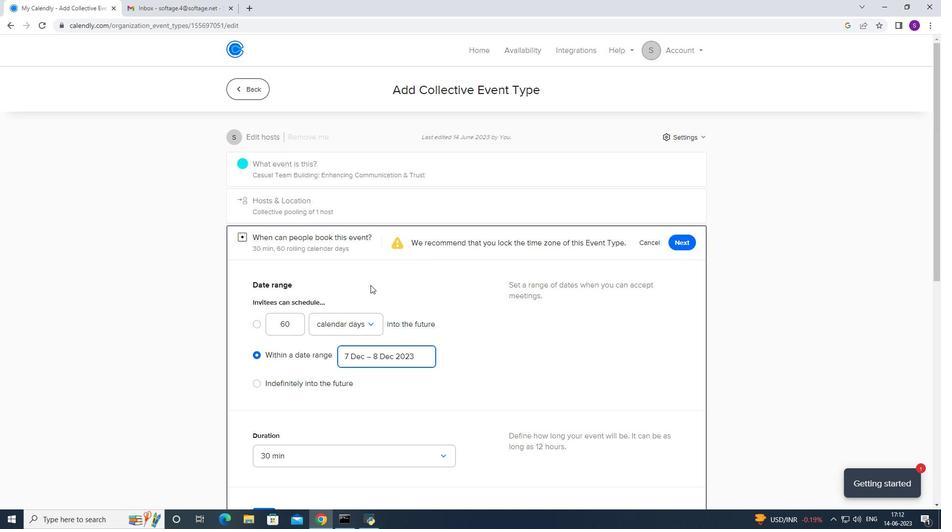 
Action: Mouse scrolled (373, 284) with delta (0, 0)
Screenshot: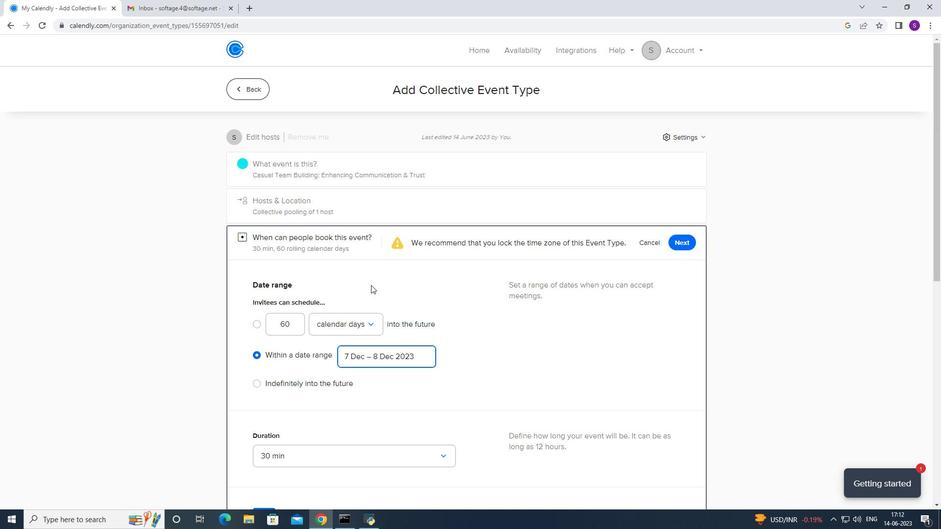 
Action: Mouse scrolled (373, 284) with delta (0, 0)
Screenshot: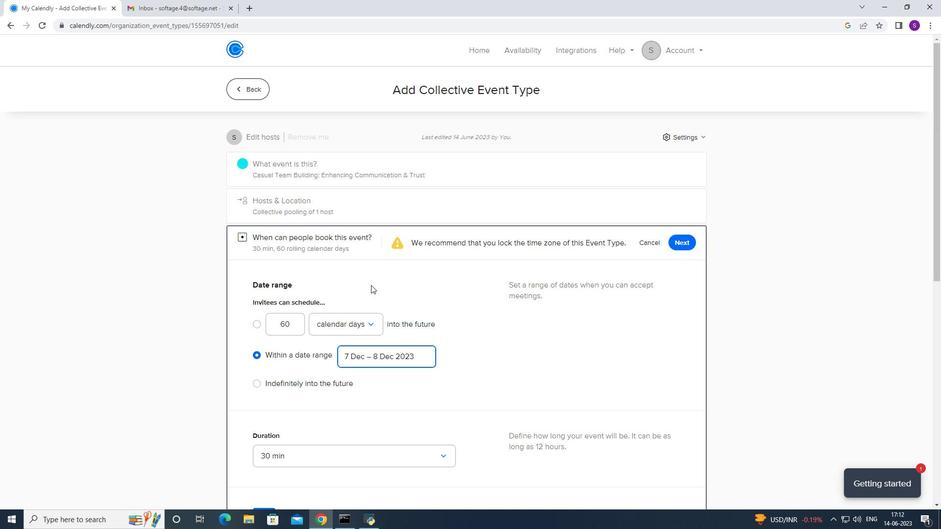 
Action: Mouse scrolled (373, 284) with delta (0, 0)
Screenshot: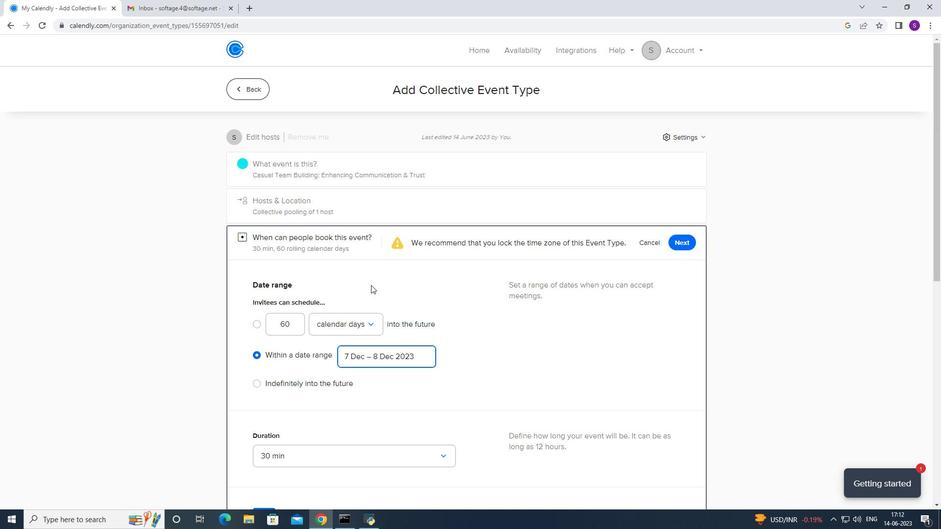 
Action: Mouse scrolled (373, 284) with delta (0, 0)
Screenshot: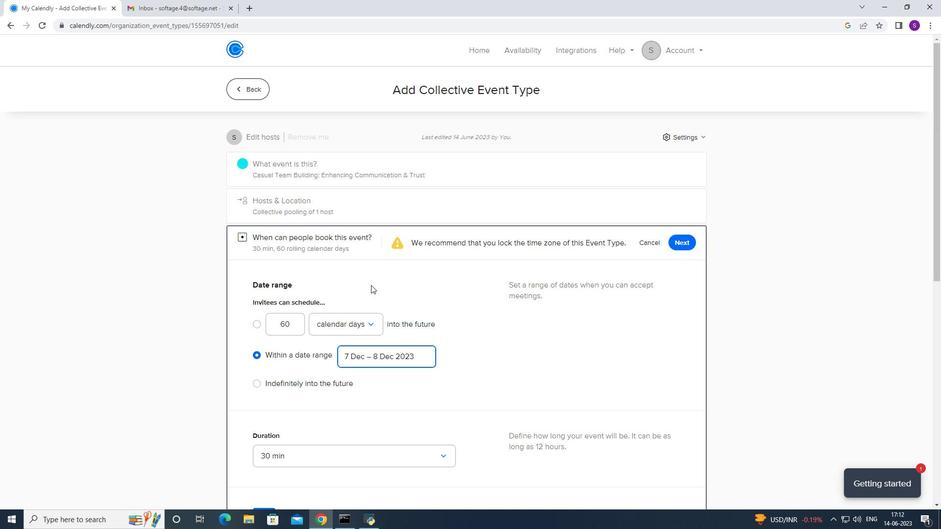 
Action: Mouse scrolled (373, 284) with delta (0, 0)
Screenshot: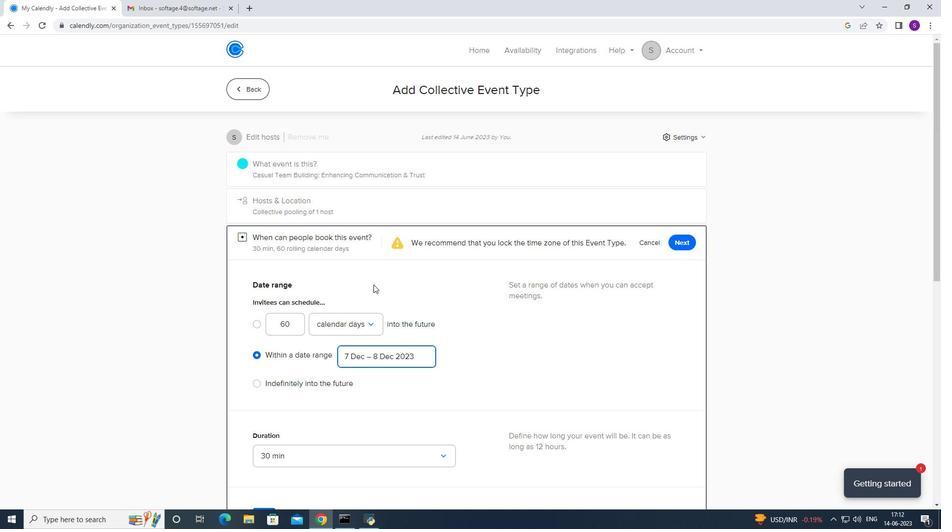 
Action: Mouse scrolled (373, 284) with delta (0, 0)
Screenshot: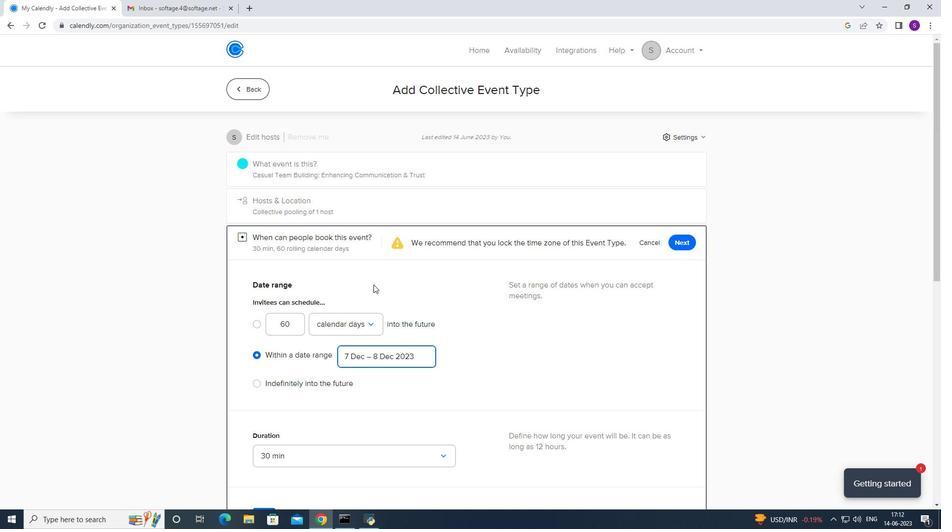 
Action: Mouse moved to (373, 284)
Screenshot: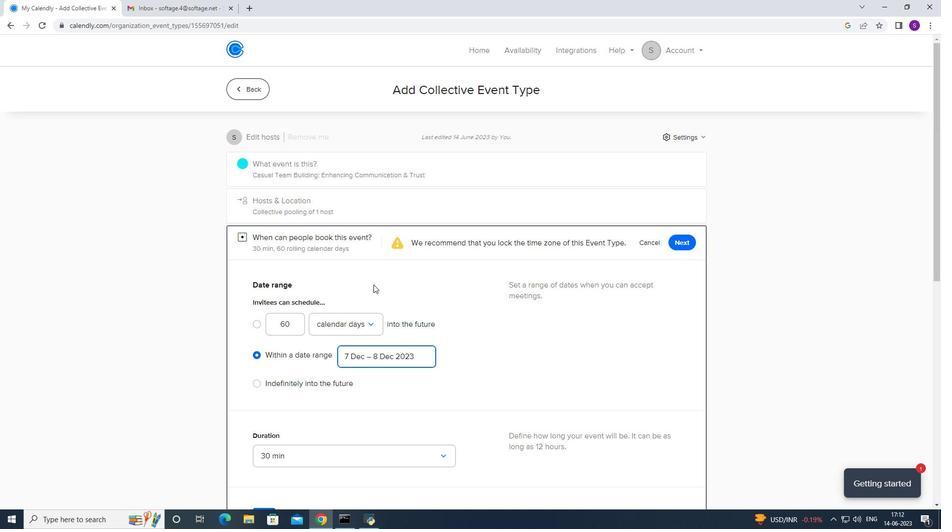
Action: Mouse scrolled (373, 283) with delta (0, 0)
Screenshot: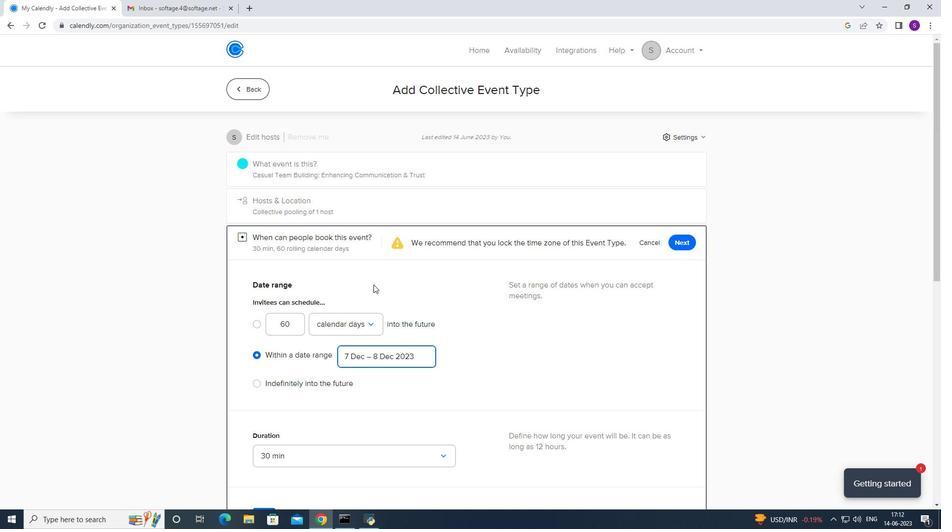 
Action: Mouse moved to (374, 283)
Screenshot: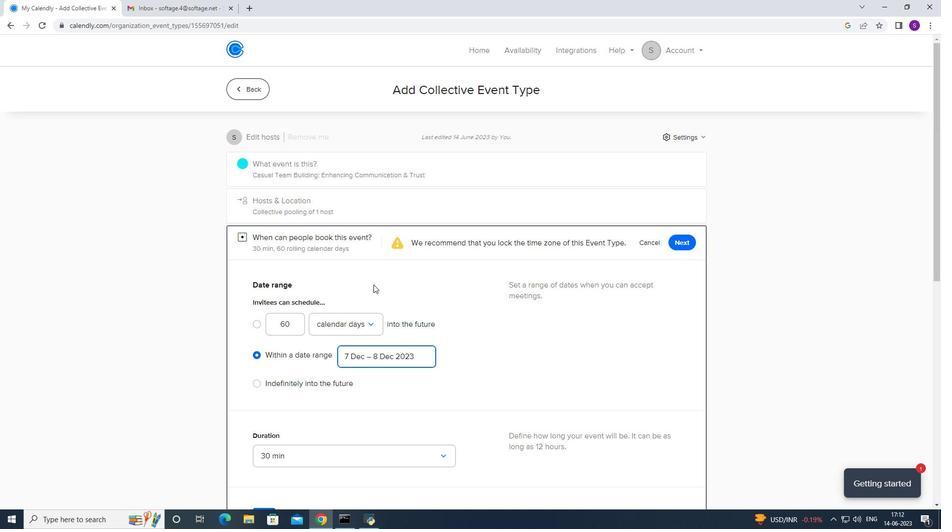 
Action: Mouse scrolled (374, 283) with delta (0, 0)
Screenshot: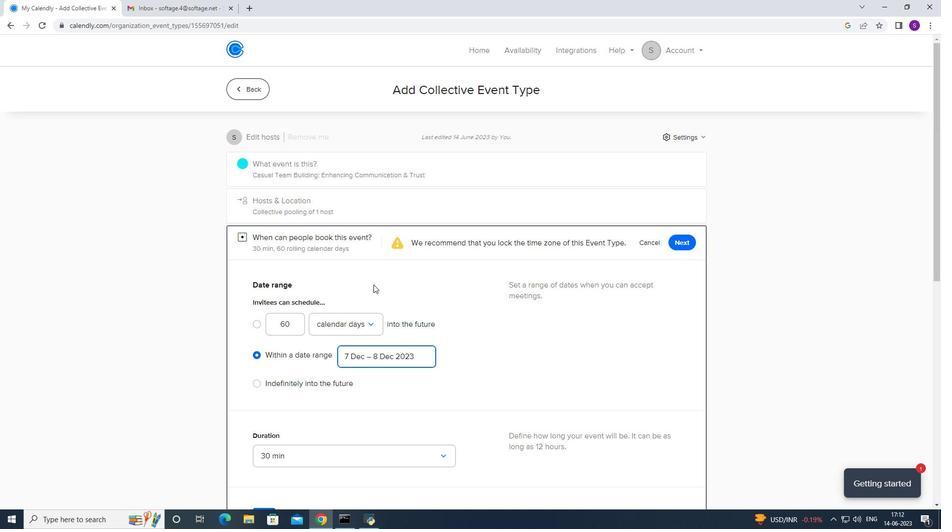 
Action: Mouse moved to (526, 323)
Screenshot: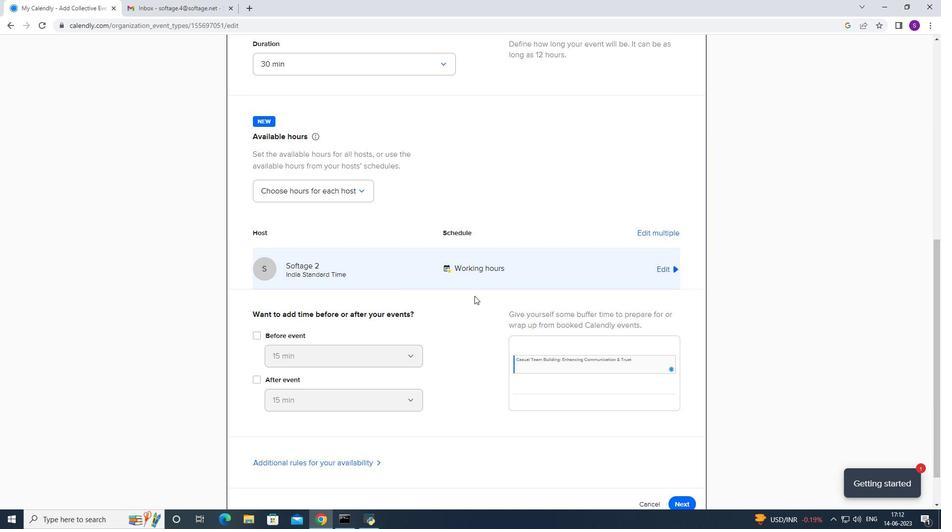 
Action: Mouse scrolled (519, 315) with delta (0, 0)
Screenshot: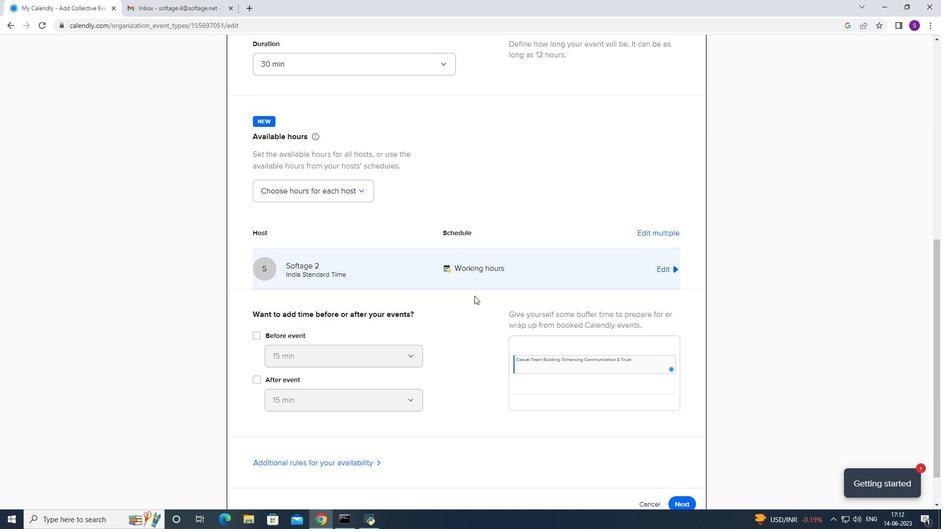 
Action: Mouse moved to (527, 324)
Screenshot: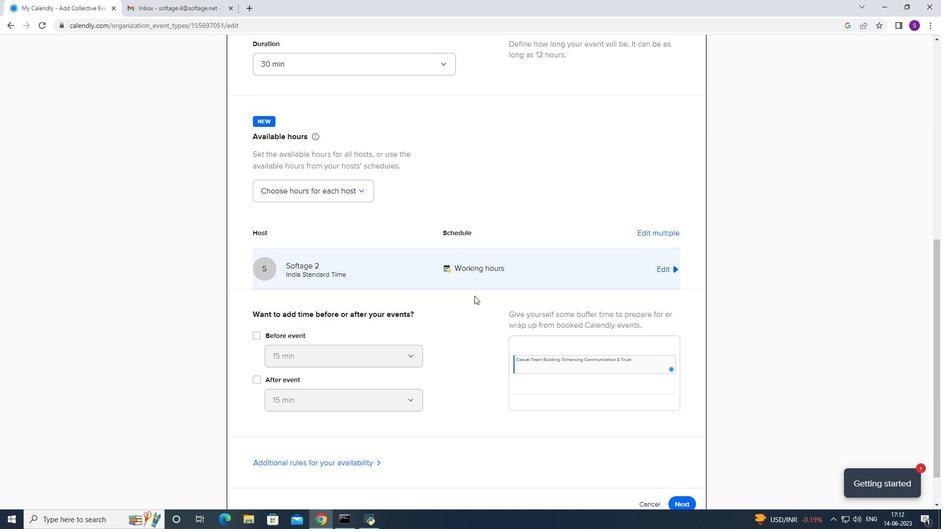 
Action: Mouse scrolled (525, 320) with delta (0, 0)
Screenshot: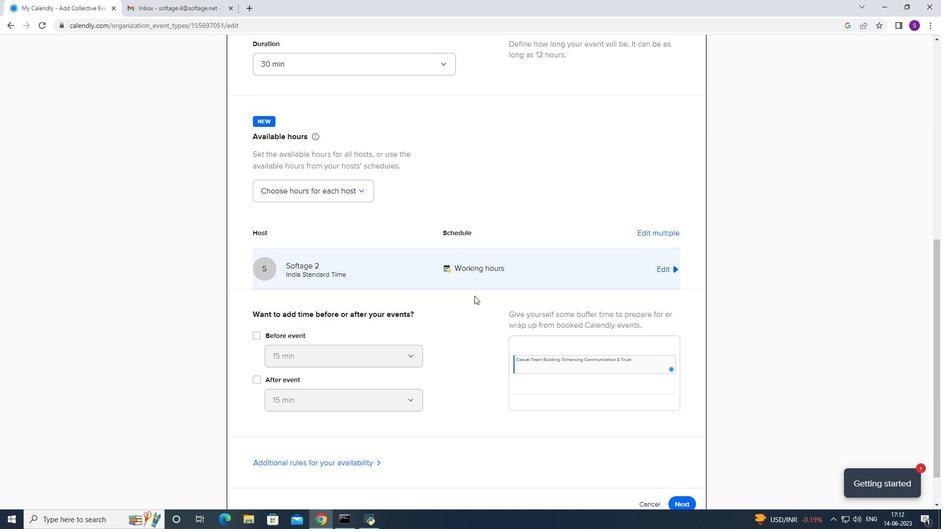 
Action: Mouse moved to (528, 325)
Screenshot: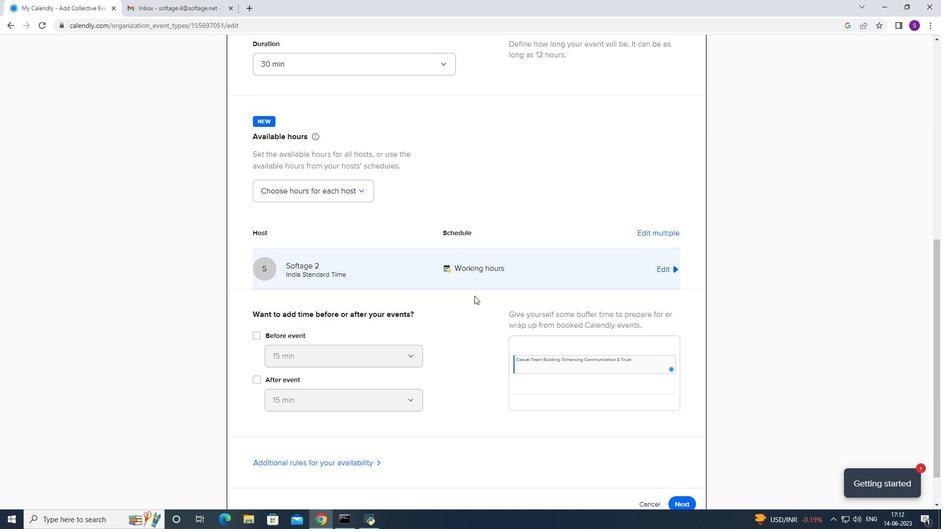 
Action: Mouse scrolled (526, 322) with delta (0, 0)
Screenshot: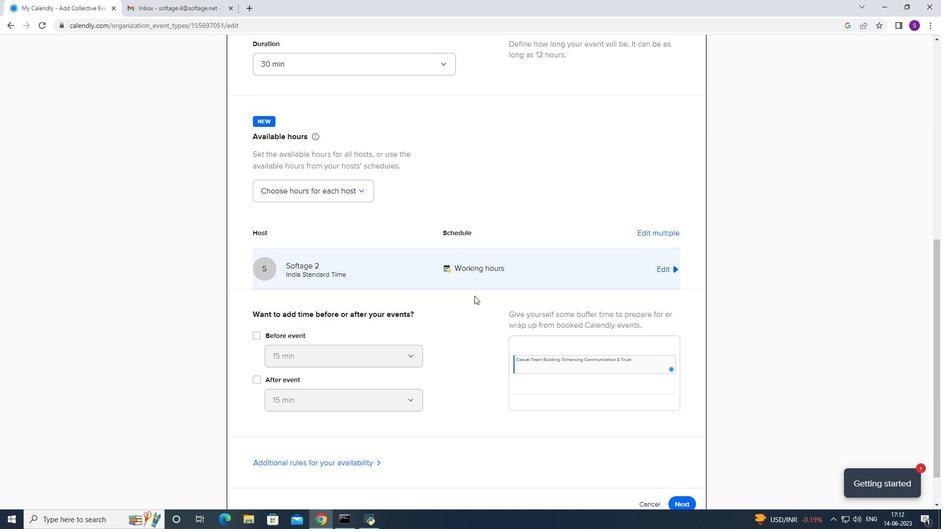 
Action: Mouse moved to (529, 327)
Screenshot: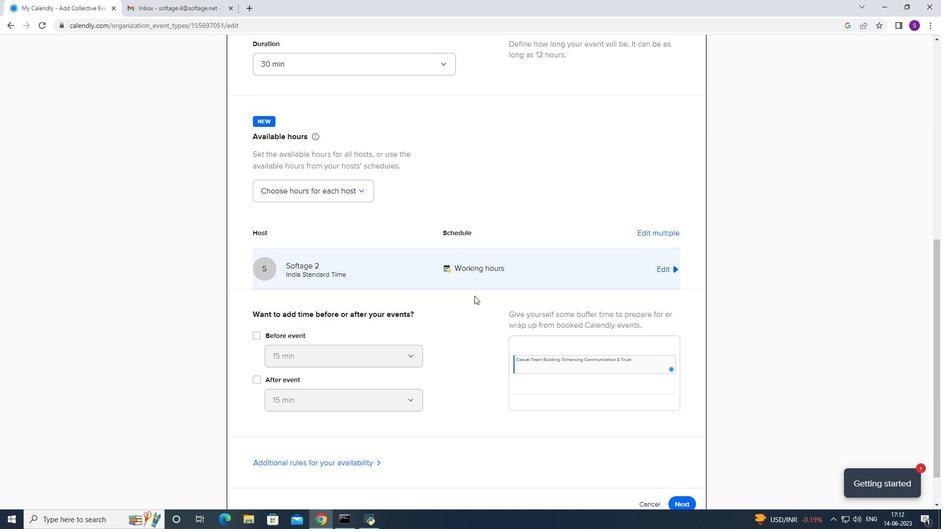 
Action: Mouse scrolled (528, 325) with delta (0, 0)
Screenshot: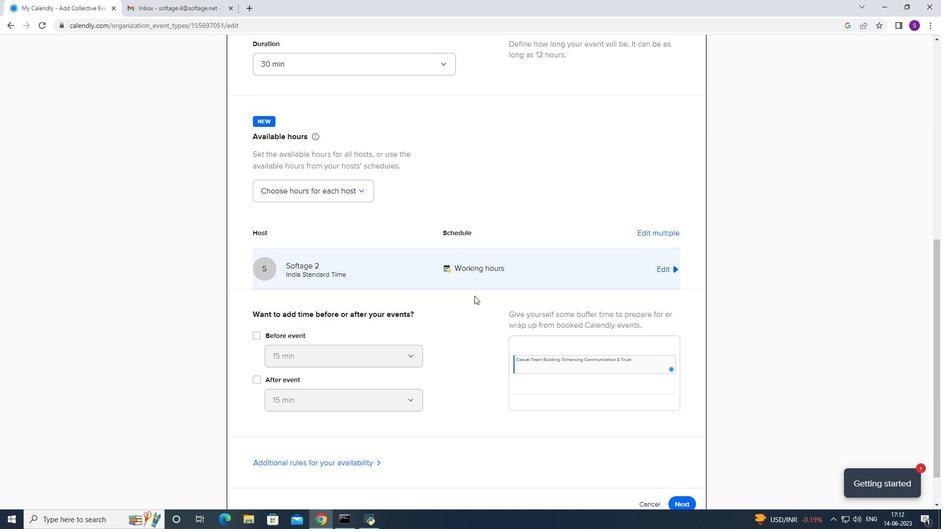 
Action: Mouse moved to (547, 370)
Screenshot: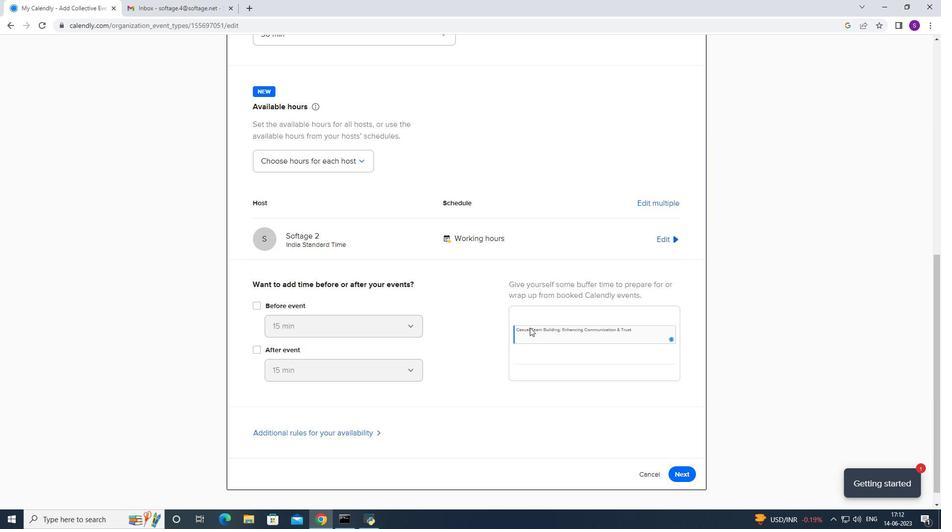 
Action: Mouse scrolled (530, 327) with delta (0, 0)
Screenshot: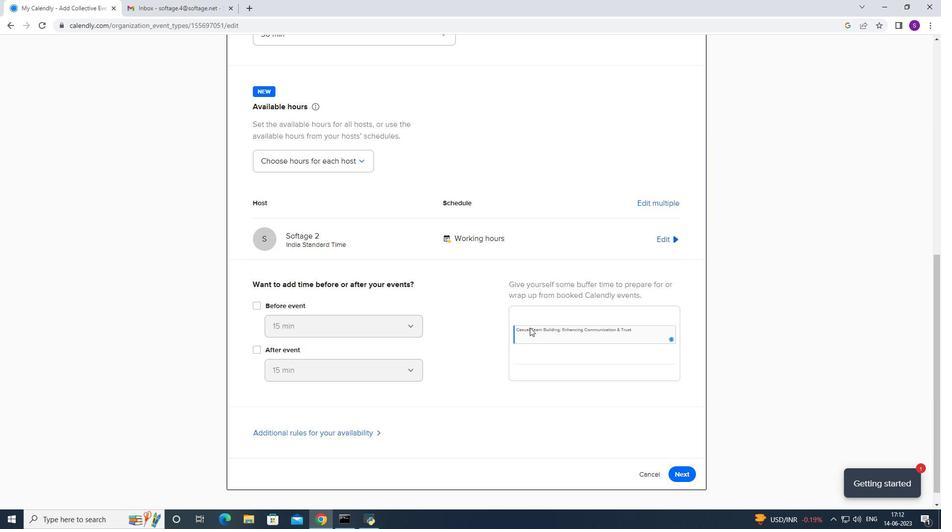 
Action: Mouse moved to (609, 385)
Screenshot: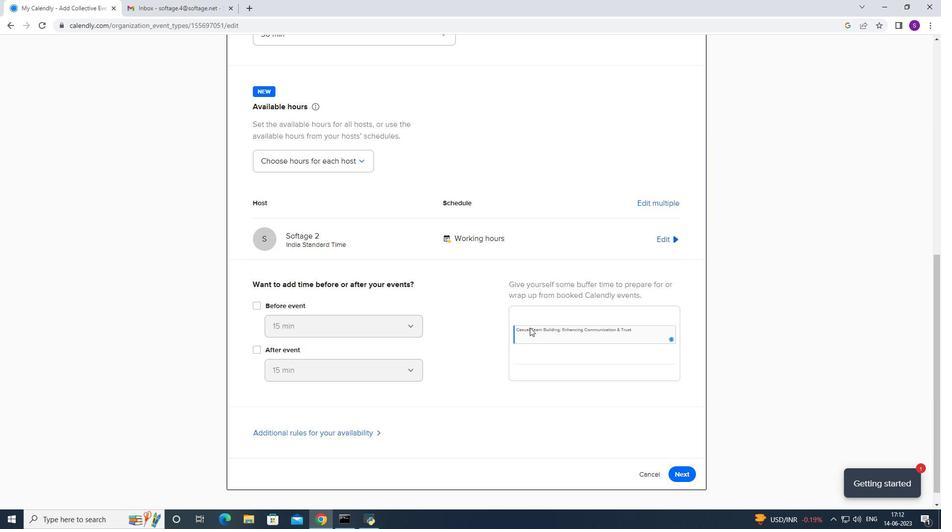 
Action: Mouse scrolled (530, 327) with delta (0, 0)
Screenshot: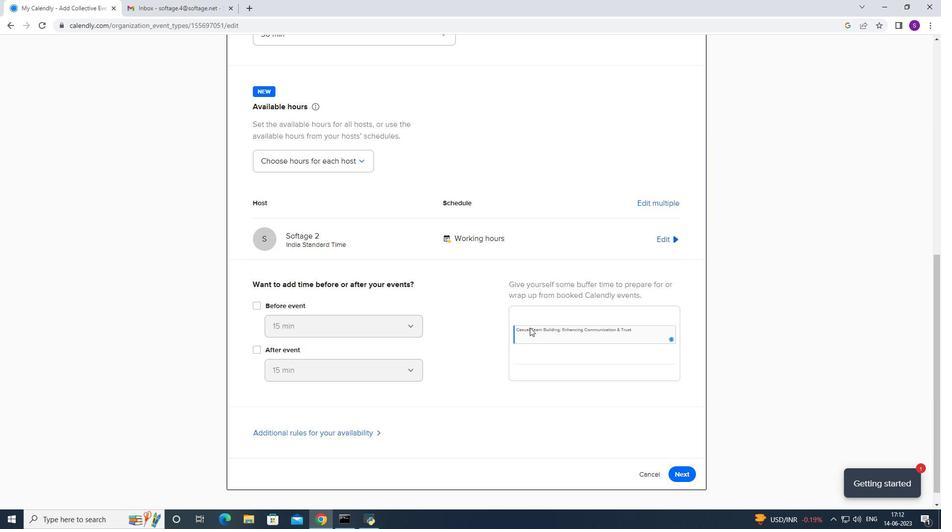 
Action: Mouse moved to (613, 387)
Screenshot: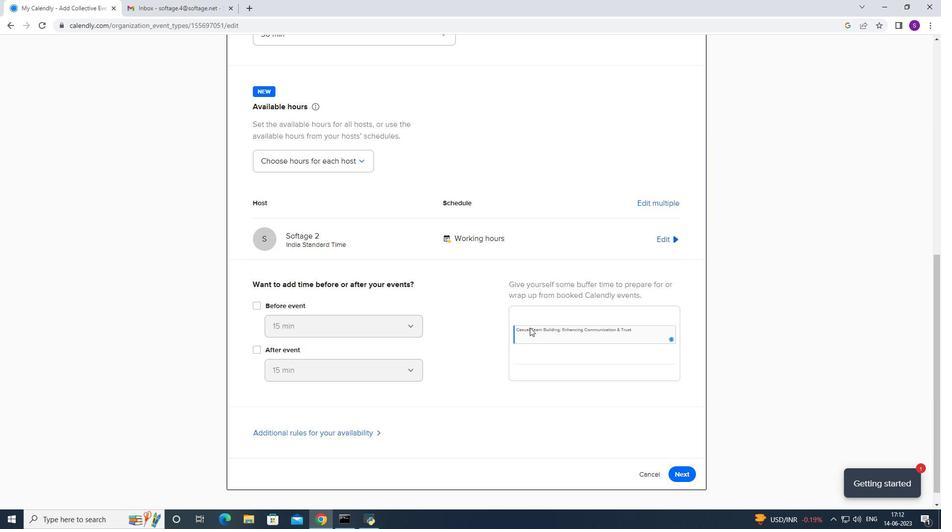 
Action: Mouse scrolled (530, 332) with delta (0, 0)
Screenshot: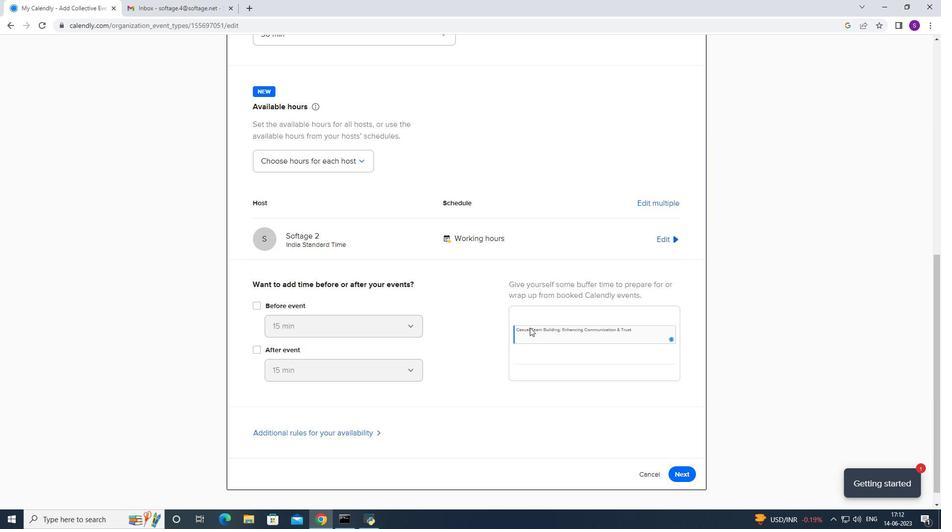 
Action: Mouse moved to (684, 462)
Screenshot: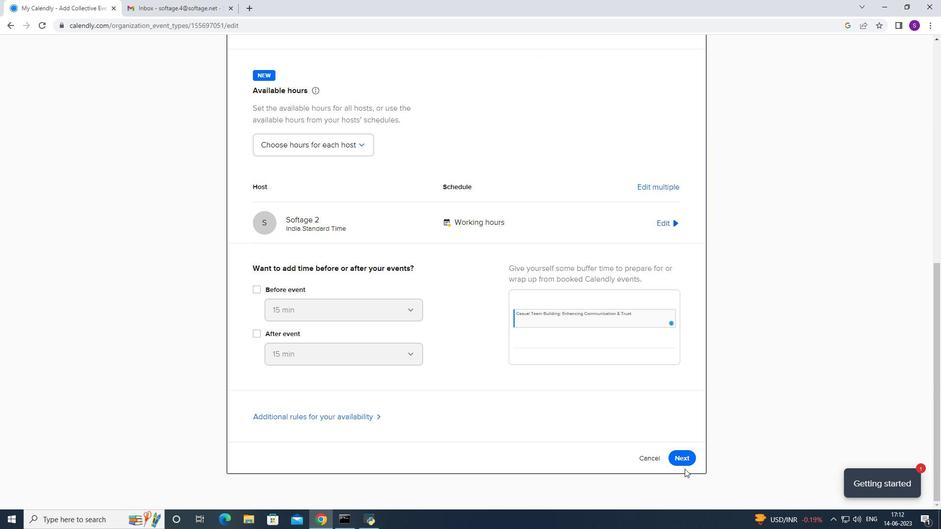
Action: Mouse pressed left at (684, 462)
Screenshot: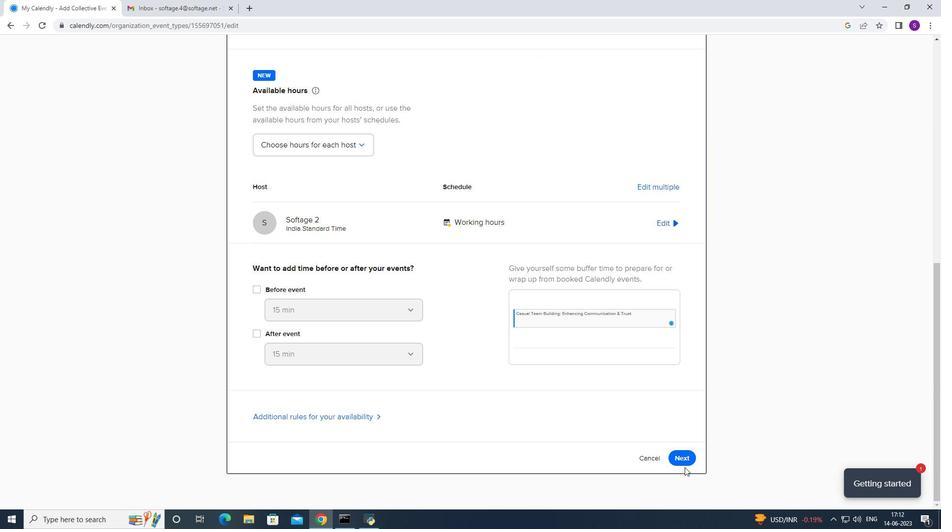 
Action: Mouse moved to (695, 99)
Screenshot: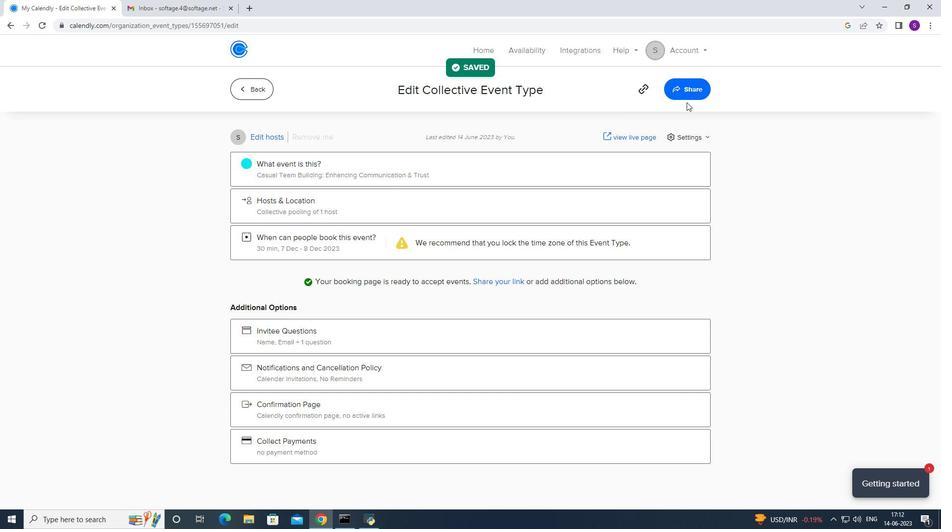 
Action: Mouse pressed left at (695, 99)
Screenshot: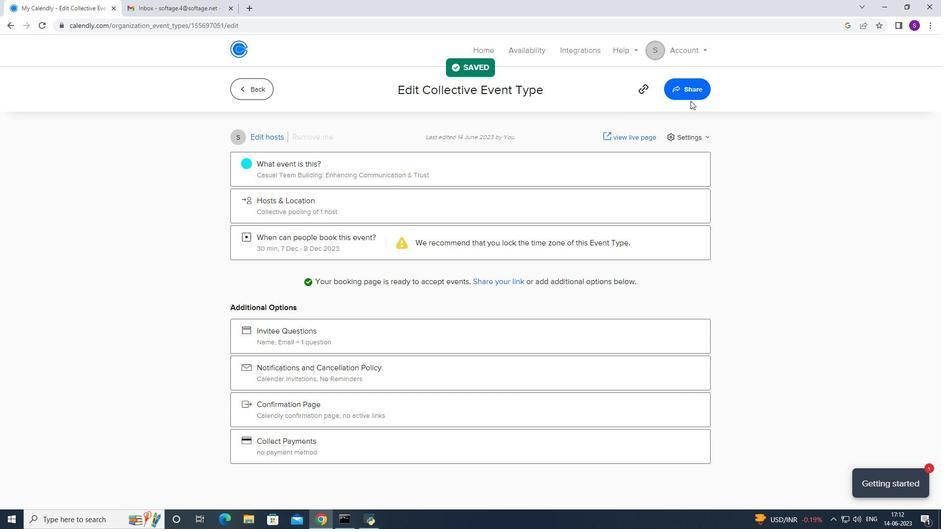 
Action: Mouse moved to (587, 186)
Screenshot: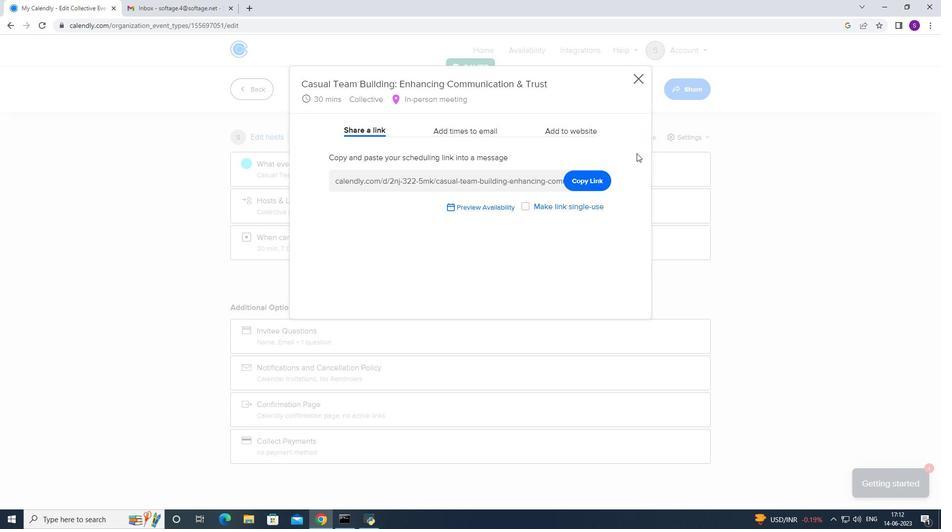 
Action: Mouse pressed left at (587, 186)
Screenshot: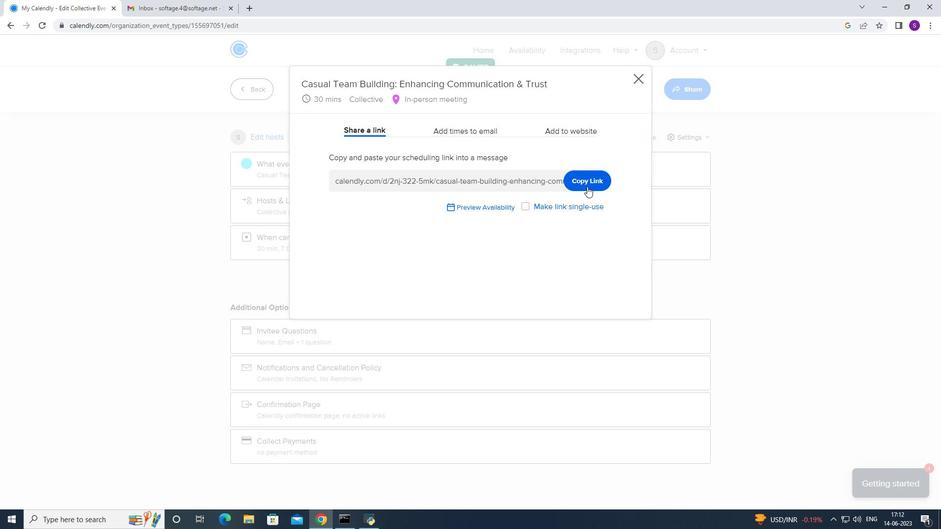 
Action: Mouse moved to (140, 8)
Screenshot: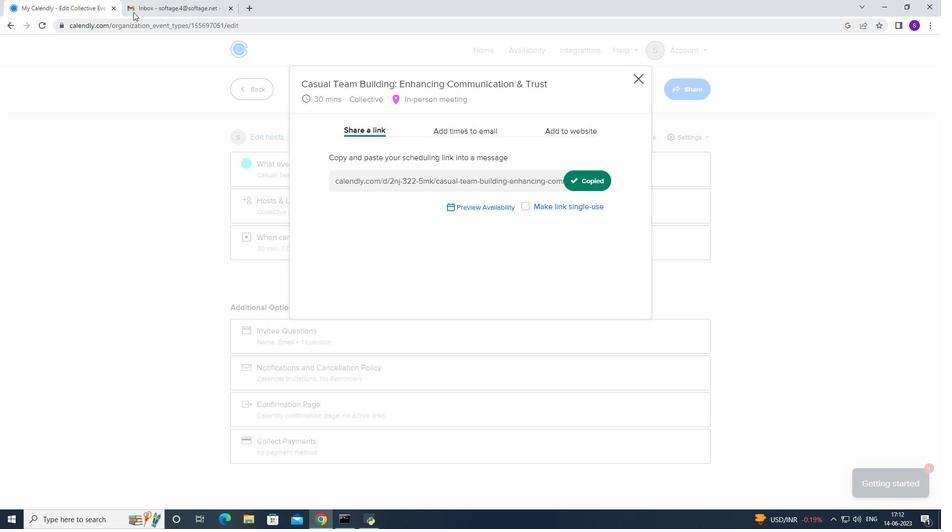
Action: Mouse pressed left at (140, 8)
Screenshot: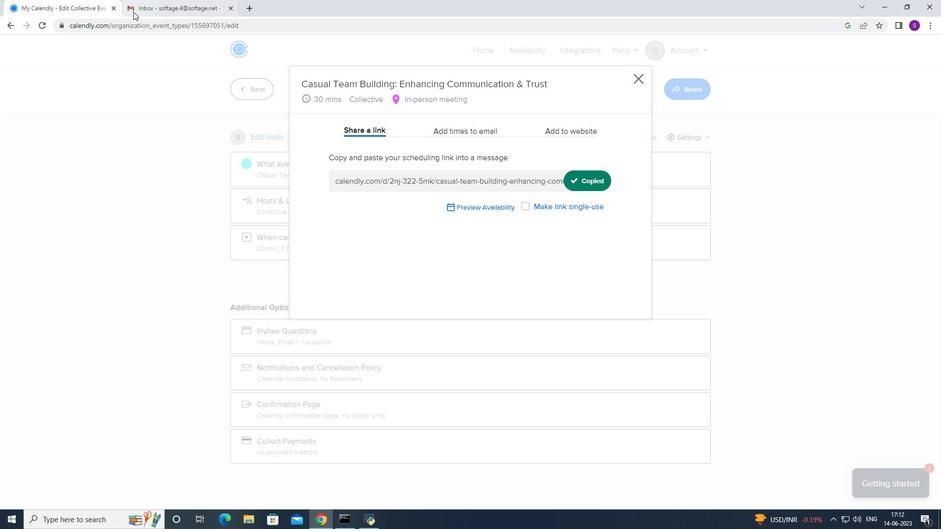 
Action: Mouse moved to (82, 79)
Screenshot: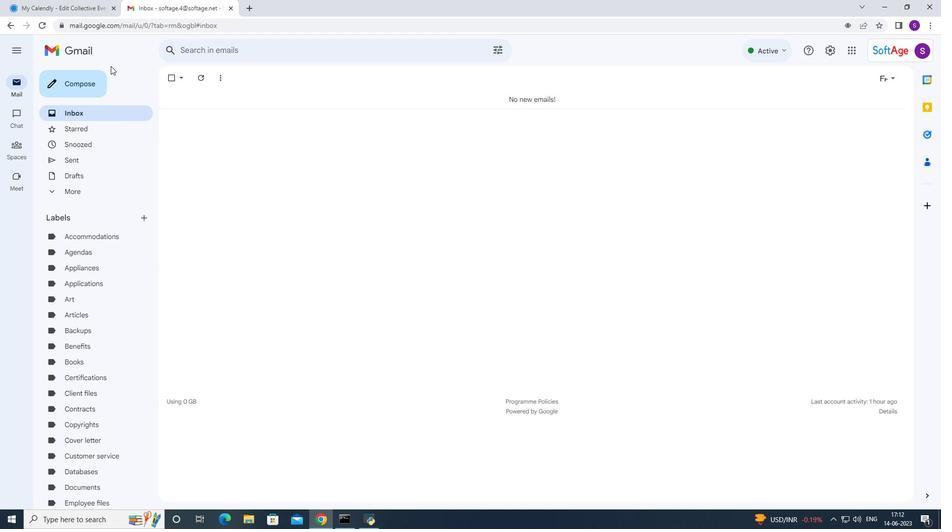
Action: Mouse pressed left at (82, 79)
Screenshot: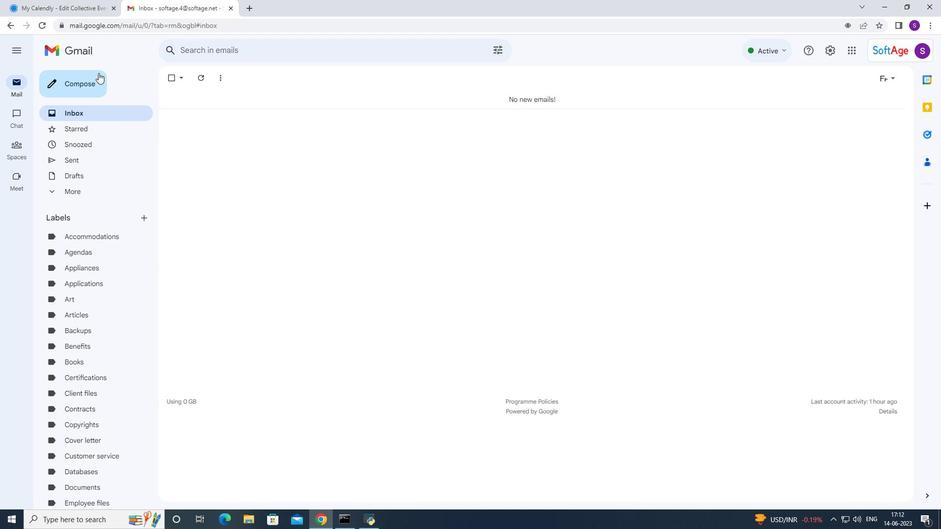 
Action: Mouse moved to (646, 300)
Screenshot: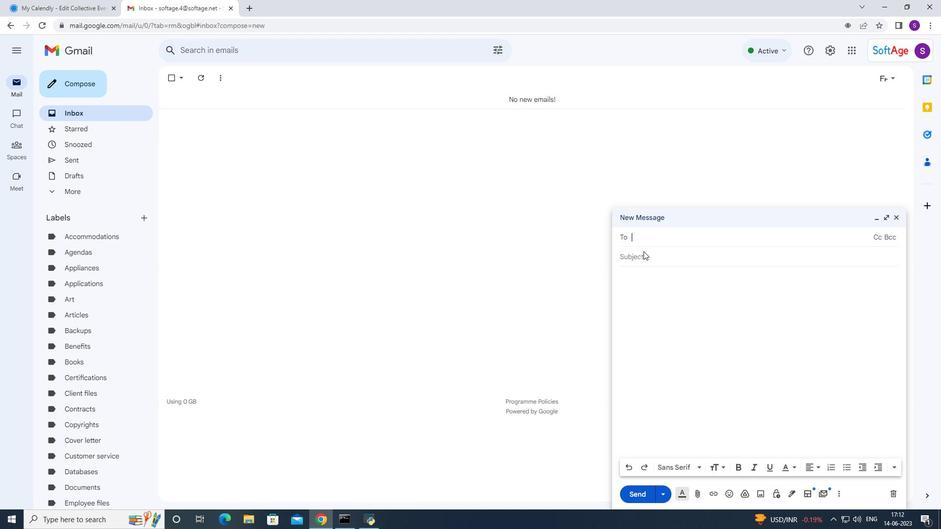 
Action: Mouse pressed right at (646, 300)
Screenshot: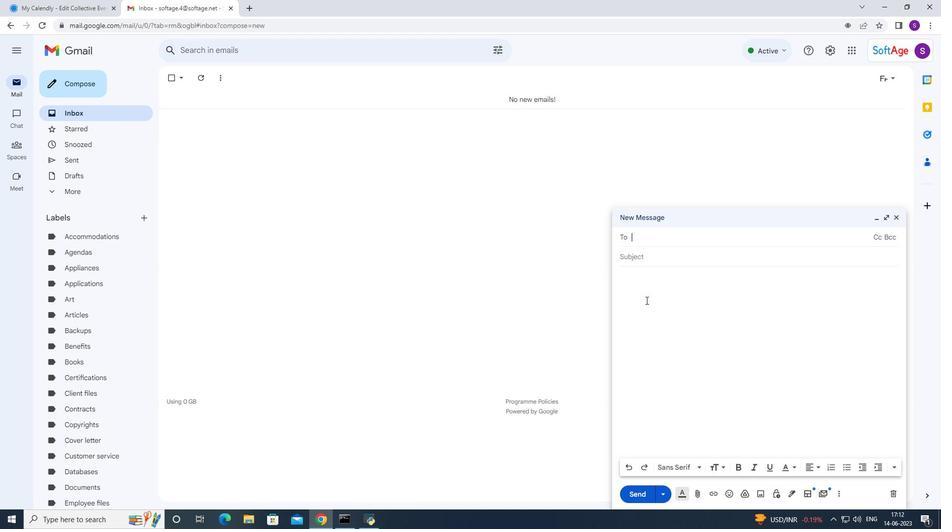 
Action: Mouse moved to (665, 379)
Screenshot: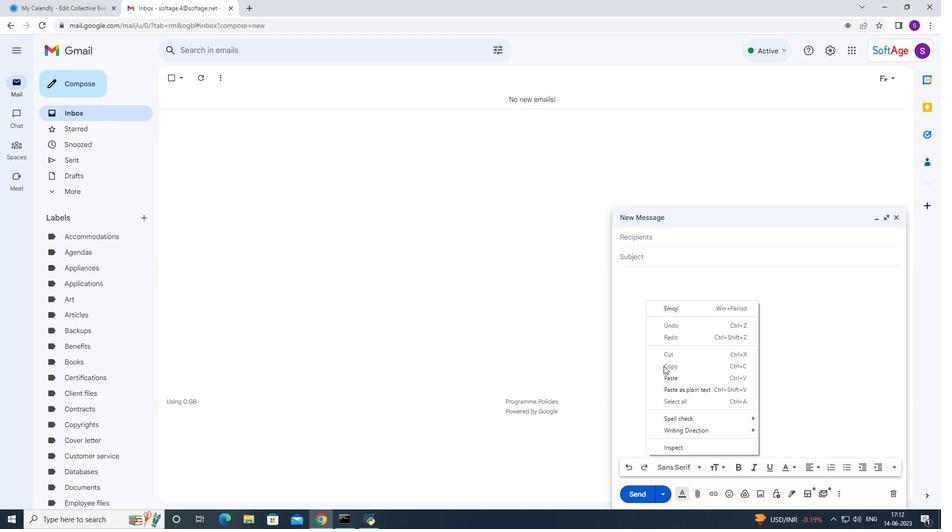 
Action: Mouse pressed left at (665, 379)
Screenshot: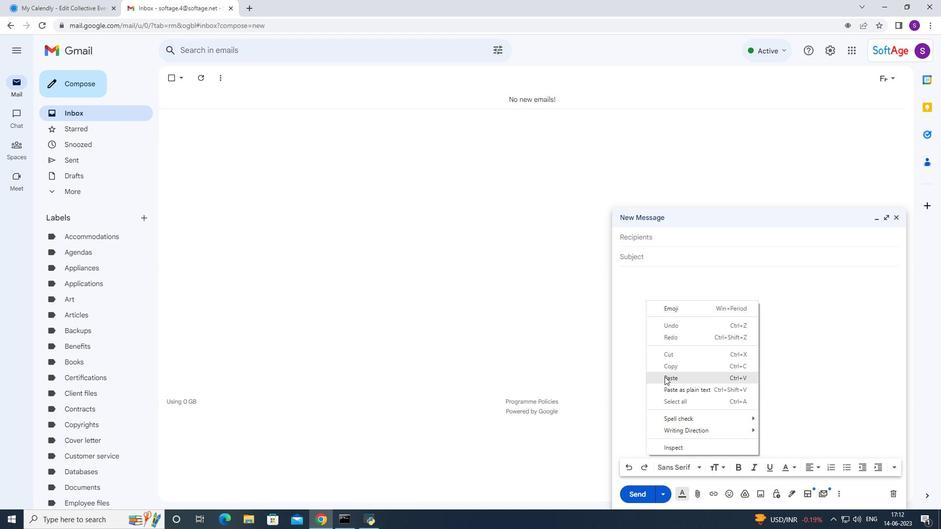 
Action: Mouse moved to (667, 236)
Screenshot: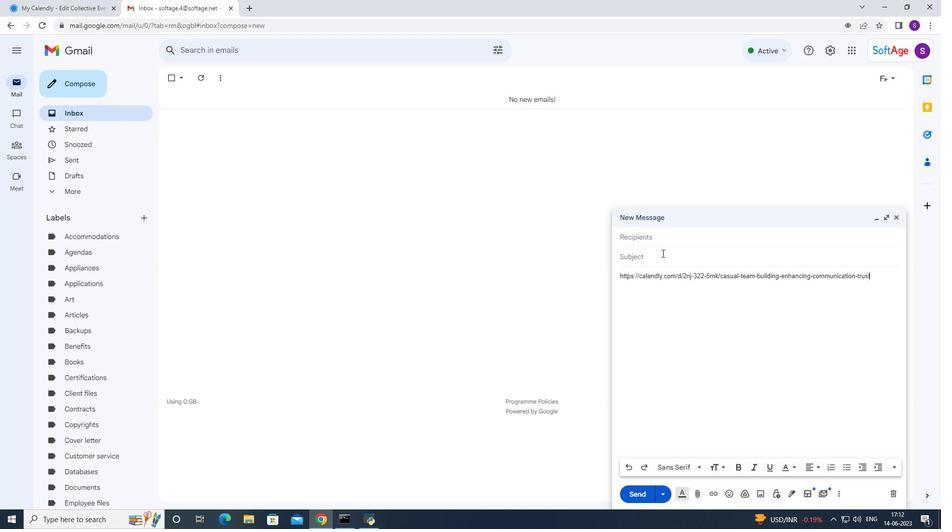 
Action: Mouse pressed left at (667, 236)
Screenshot: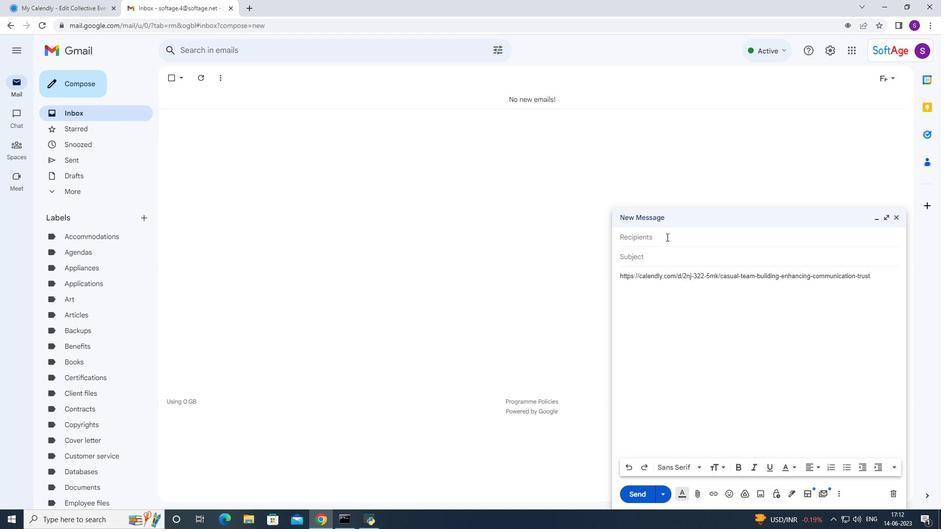 
Action: Mouse moved to (670, 236)
Screenshot: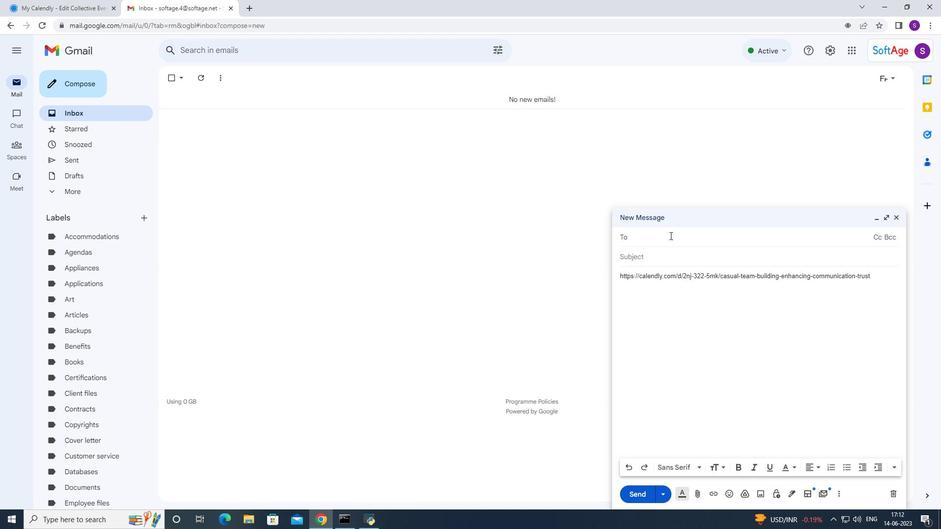 
Action: Key pressed so
Screenshot: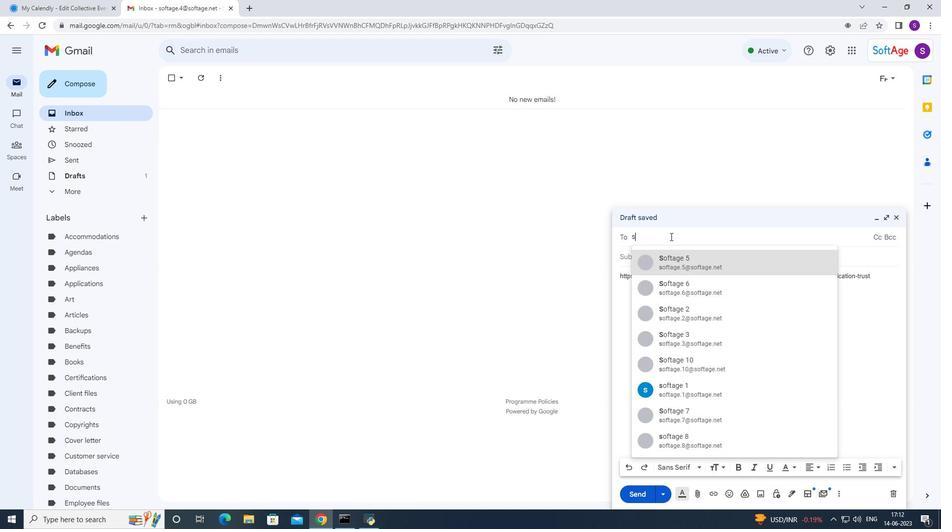 
Action: Mouse moved to (670, 237)
Screenshot: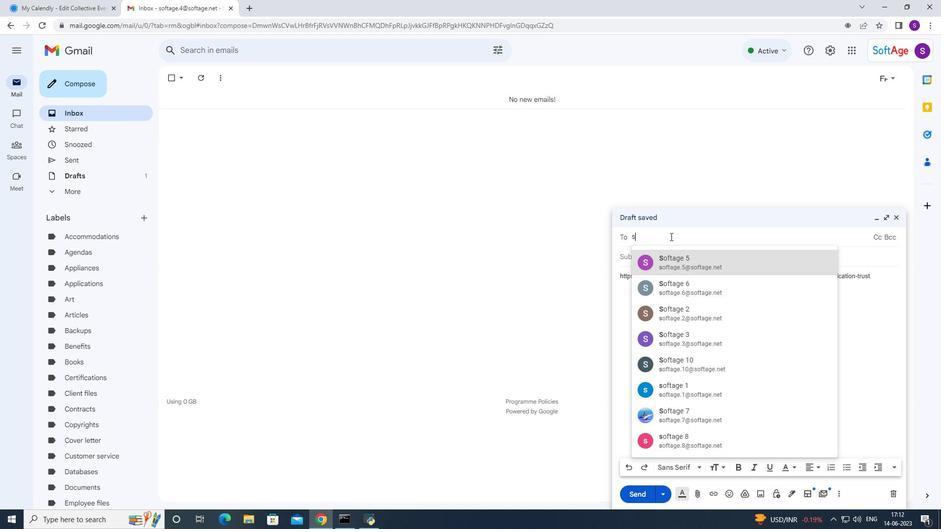 
Action: Key pressed f
Screenshot: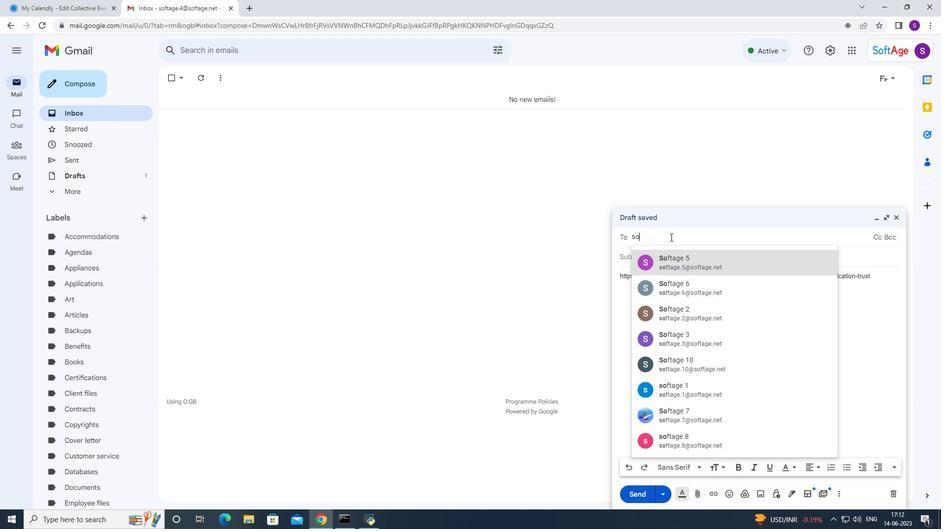 
Action: Mouse moved to (670, 238)
Screenshot: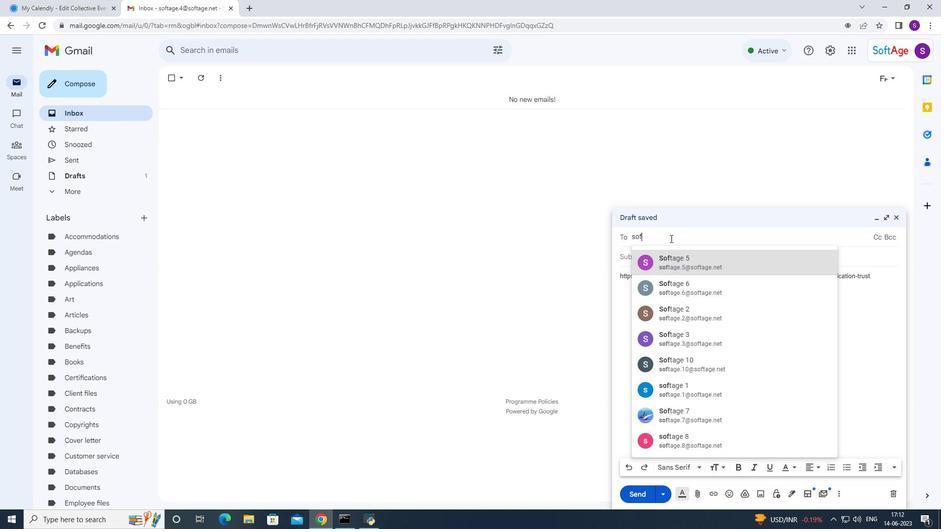 
Action: Key pressed t
Screenshot: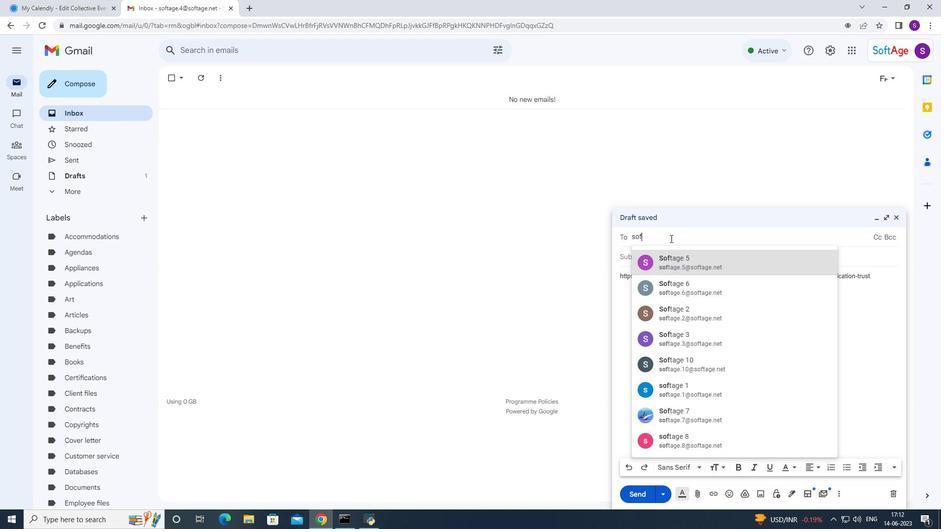 
Action: Mouse moved to (689, 366)
Screenshot: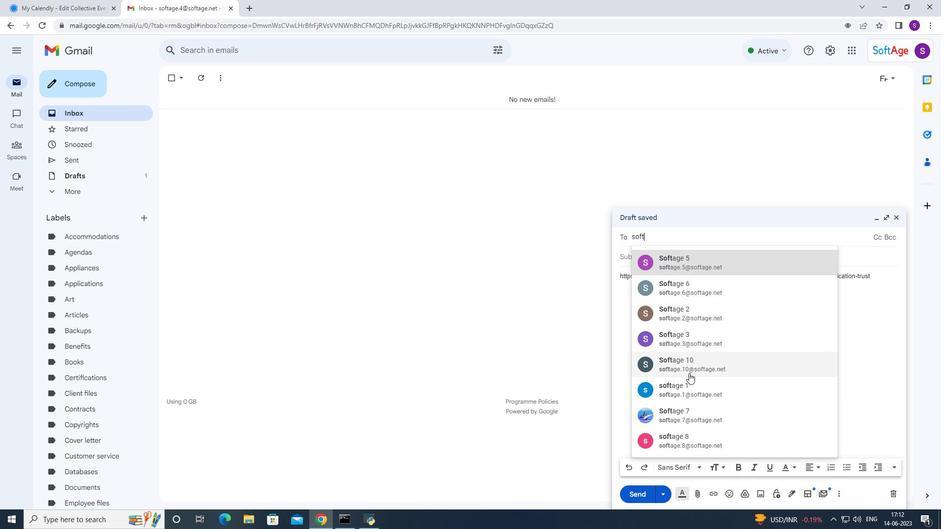 
Action: Mouse pressed left at (689, 366)
Screenshot: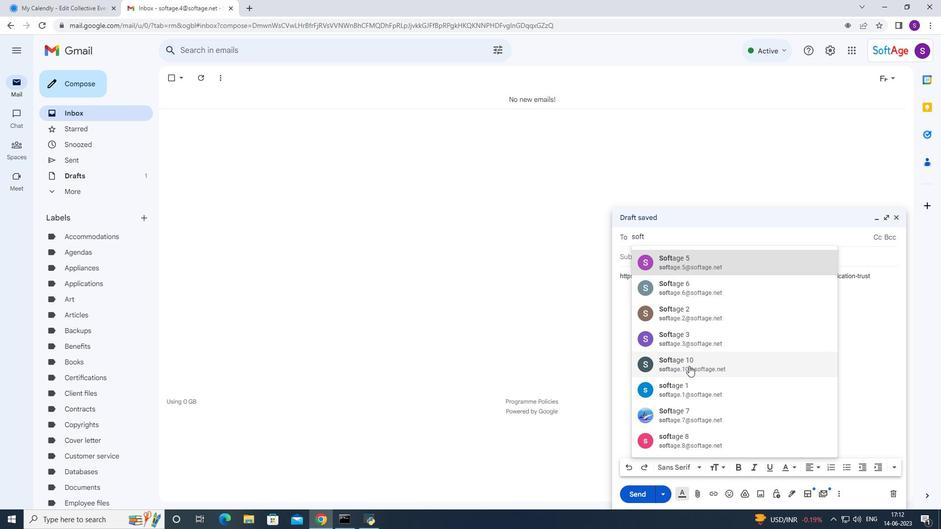 
Action: Mouse moved to (684, 365)
Screenshot: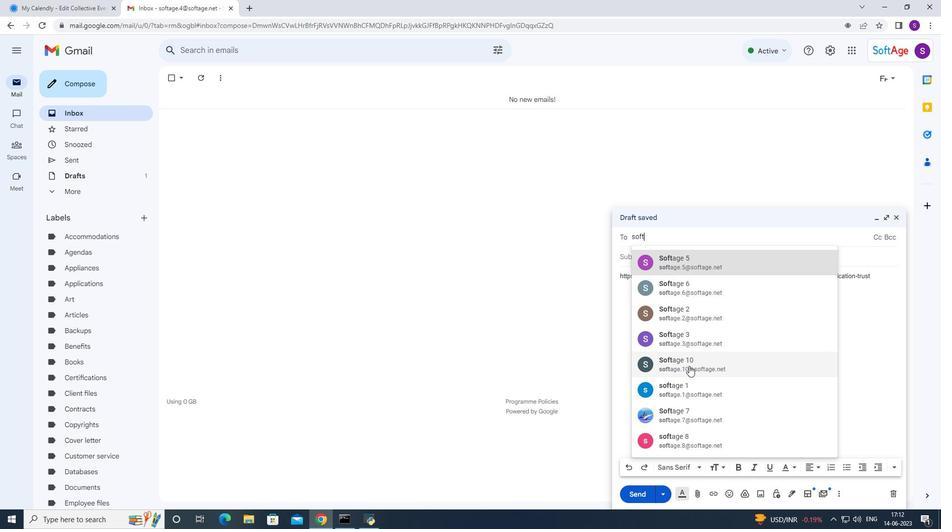 
Action: Key pressed soft
Screenshot: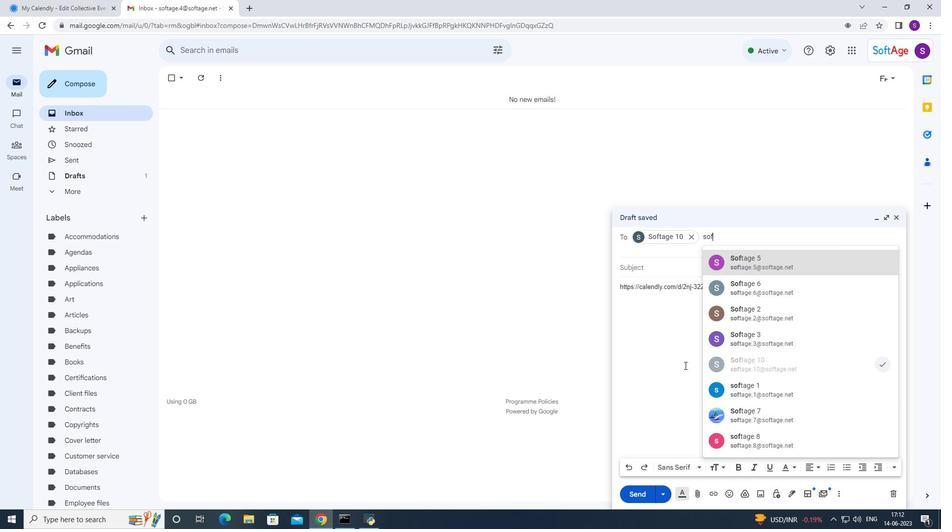 
Action: Mouse moved to (747, 388)
Screenshot: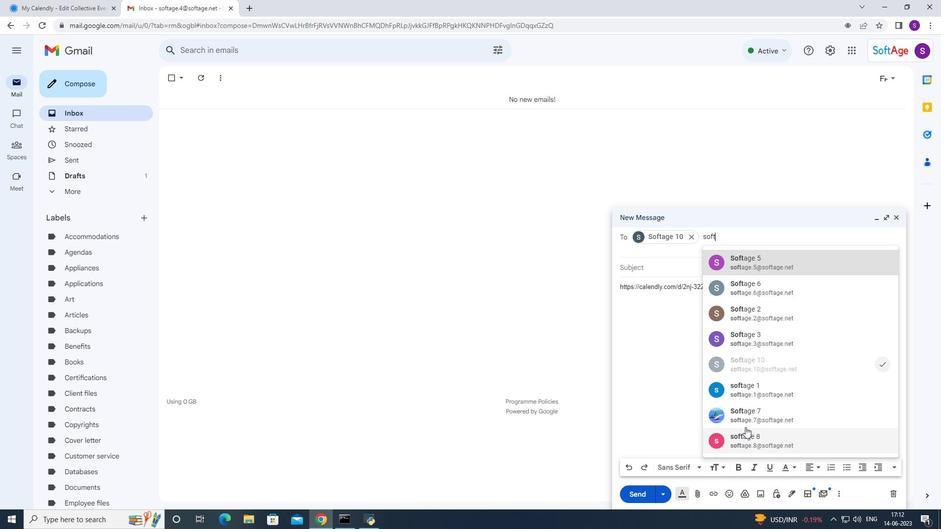 
Action: Mouse pressed left at (747, 388)
Screenshot: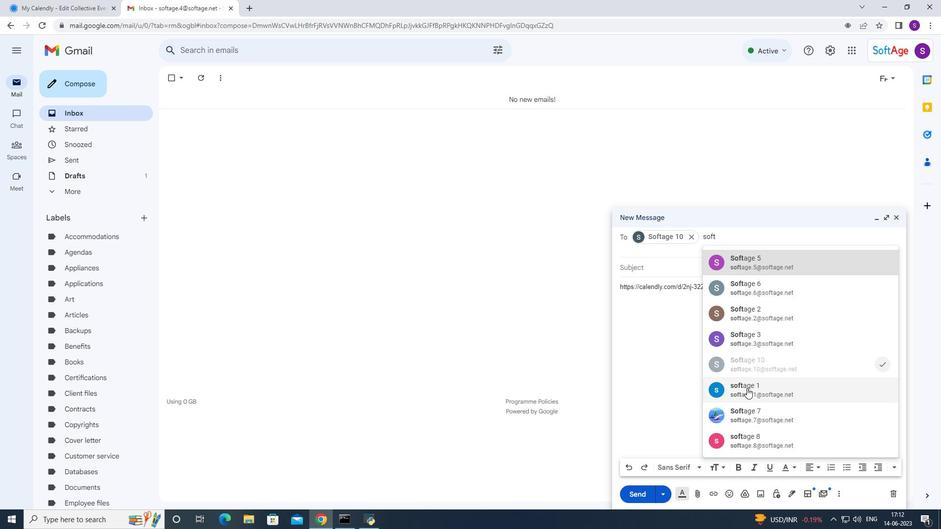 
Action: Mouse moved to (652, 396)
Screenshot: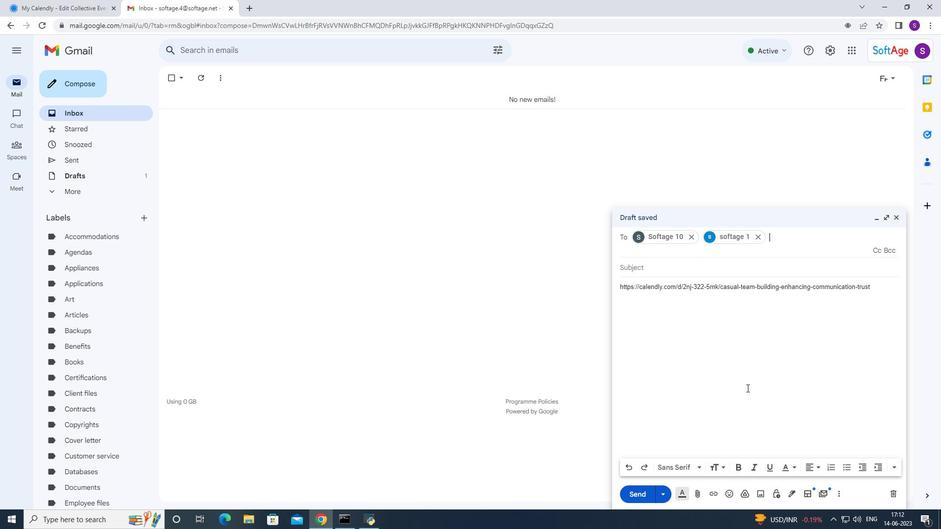 
Action: Mouse pressed left at (652, 396)
Screenshot: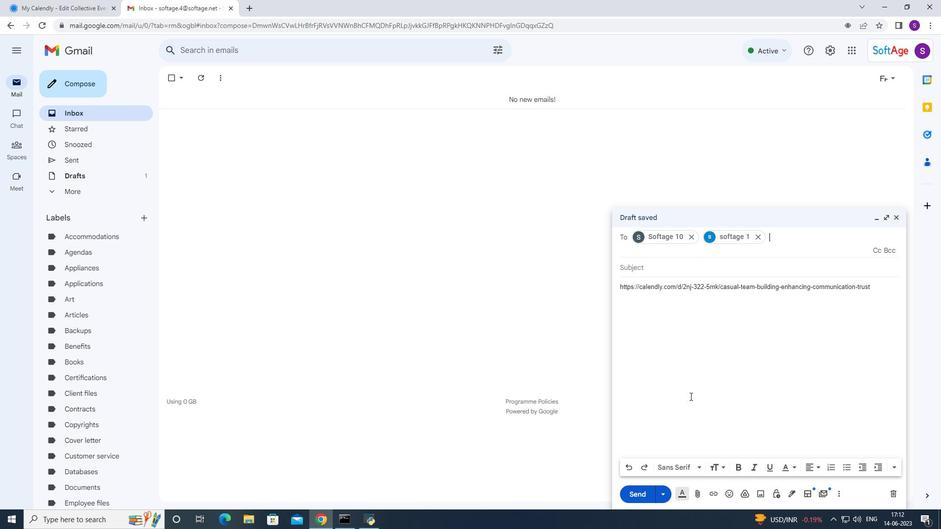 
Action: Mouse moved to (636, 494)
Screenshot: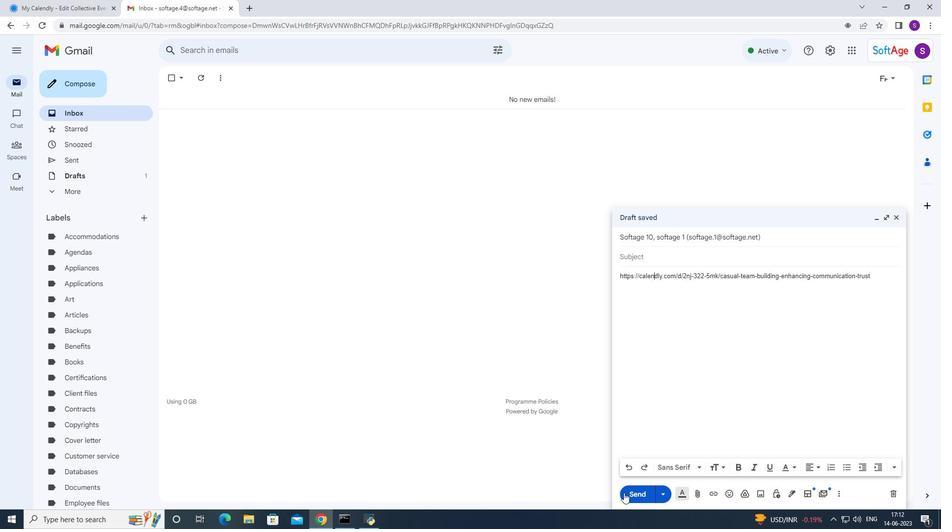 
Action: Mouse pressed left at (636, 494)
Screenshot: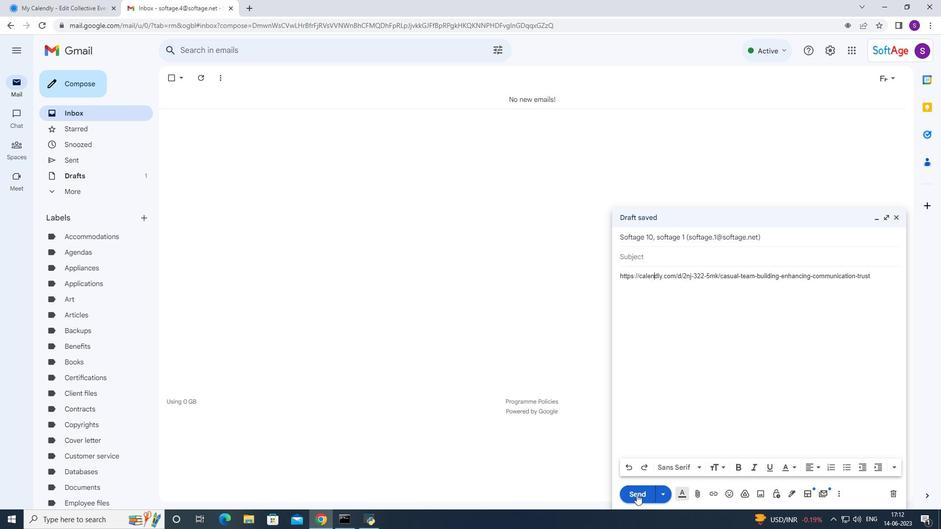 
